 Task: Look for space in Adelphi, United States from 10th July, 2023 to 15th July, 2023 for 7 adults in price range Rs.10000 to Rs.15000. Place can be entire place or shared room with 4 bedrooms having 7 beds and 4 bathrooms. Property type can be house, flat, guest house. Amenities needed are: wifi, TV, free parkinig on premises, gym, breakfast. Booking option can be shelf check-in. Required host language is English.
Action: Mouse moved to (544, 138)
Screenshot: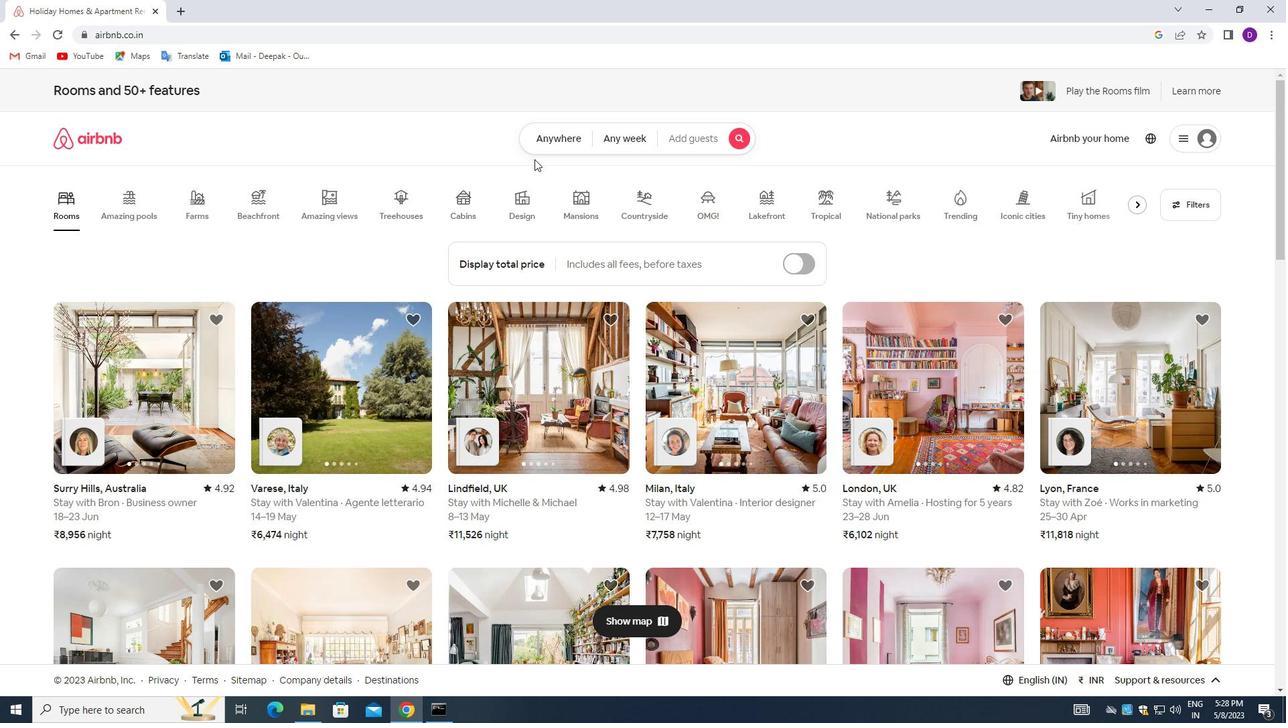 
Action: Mouse pressed left at (544, 138)
Screenshot: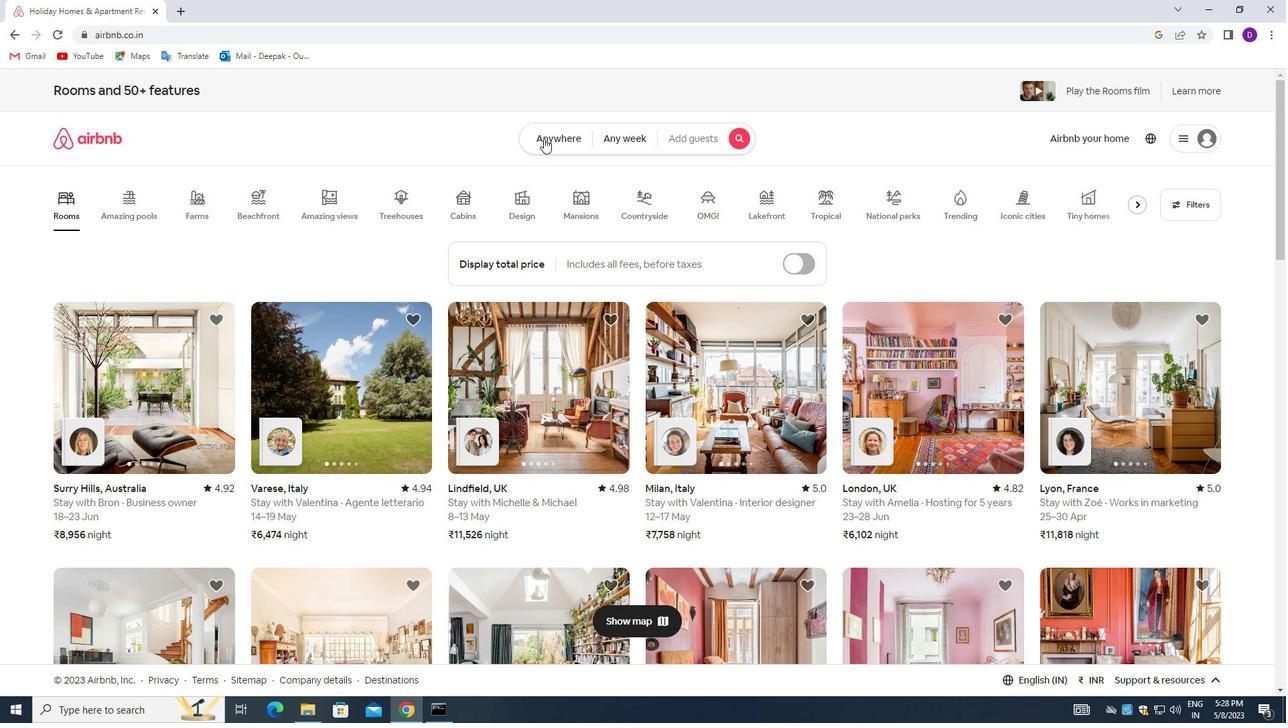 
Action: Mouse moved to (451, 190)
Screenshot: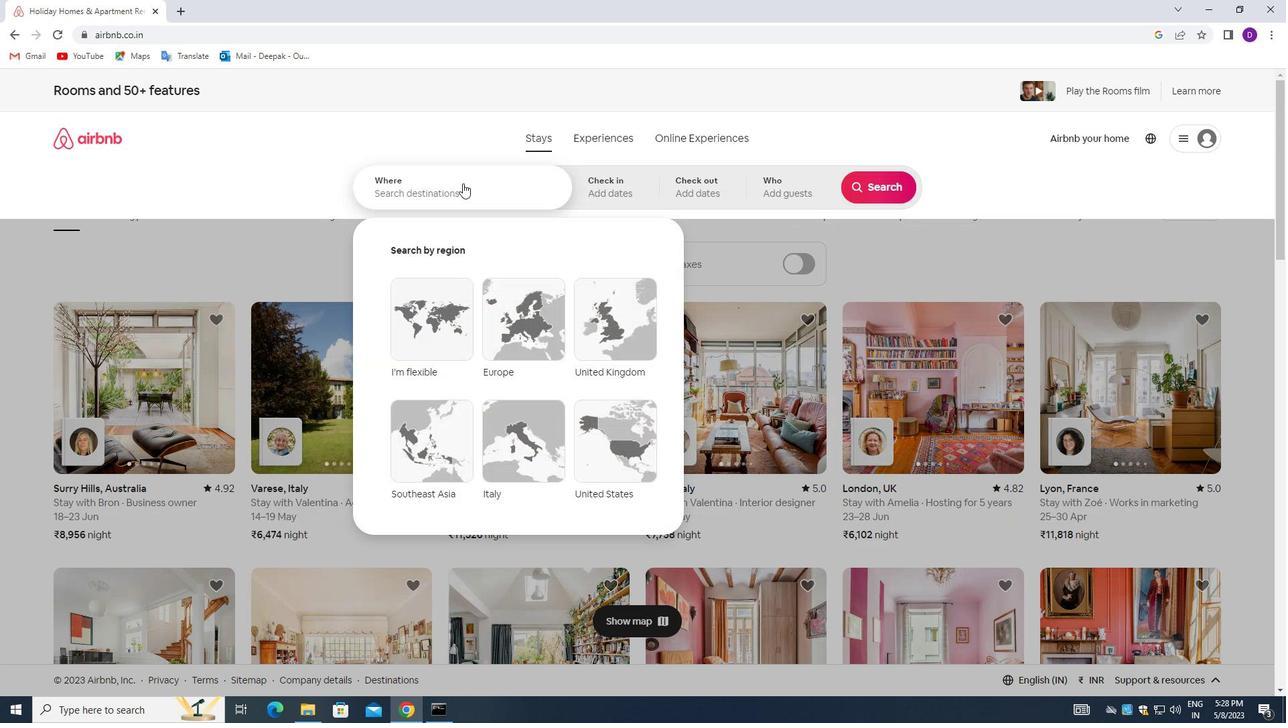 
Action: Mouse pressed left at (451, 190)
Screenshot: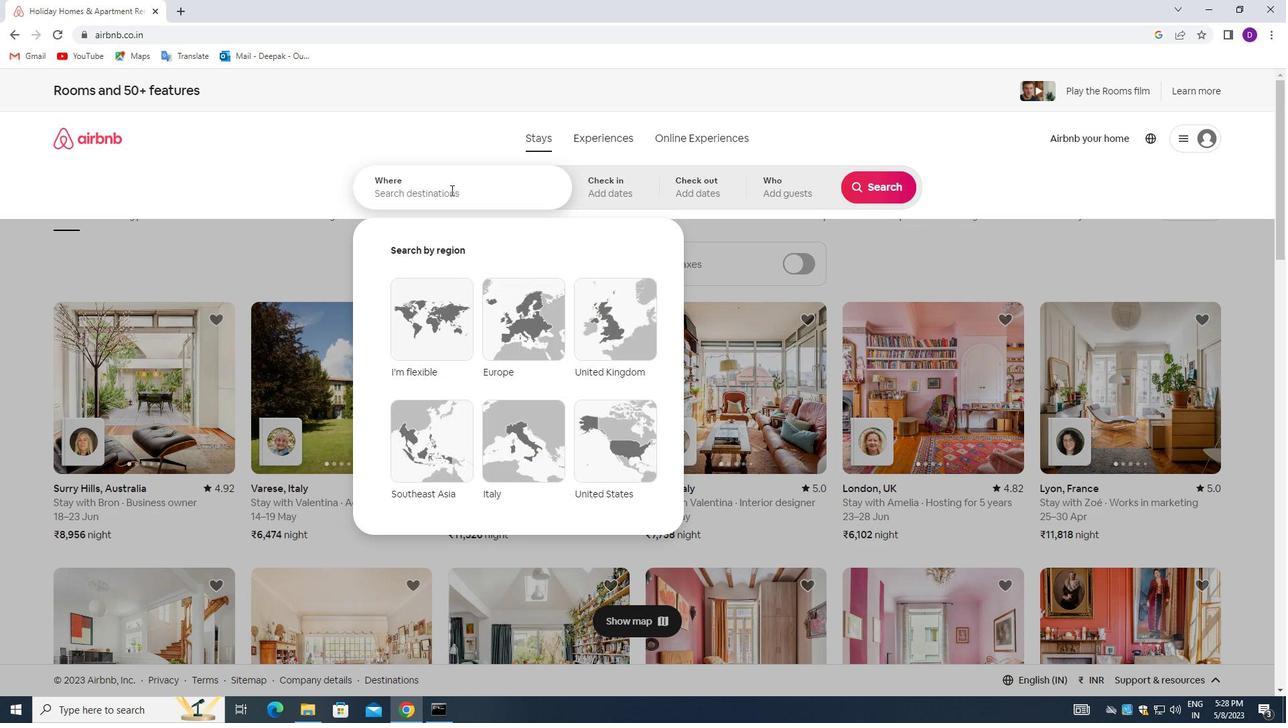 
Action: Mouse moved to (206, 333)
Screenshot: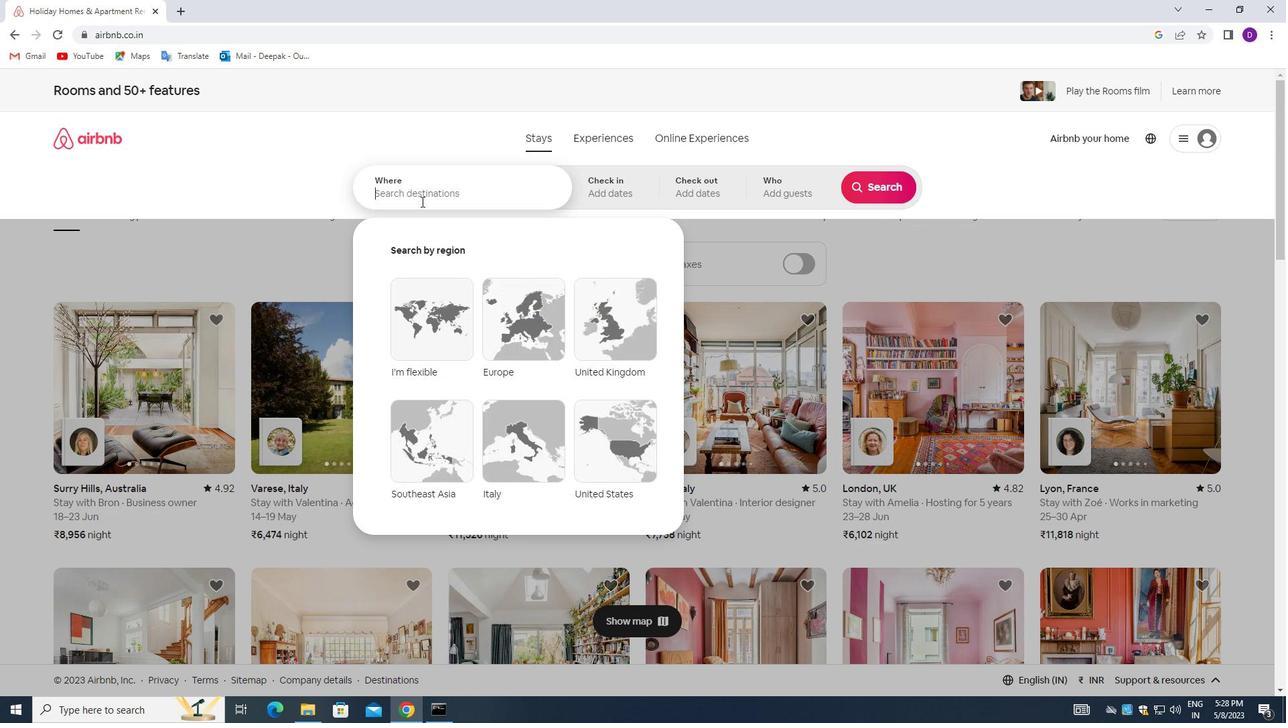 
Action: Key pressed <Key.shift_r>Adelphi,<Key.space><Key.shift>UNITED<Key.space><Key.shift_r>STATES<Key.enter>
Screenshot: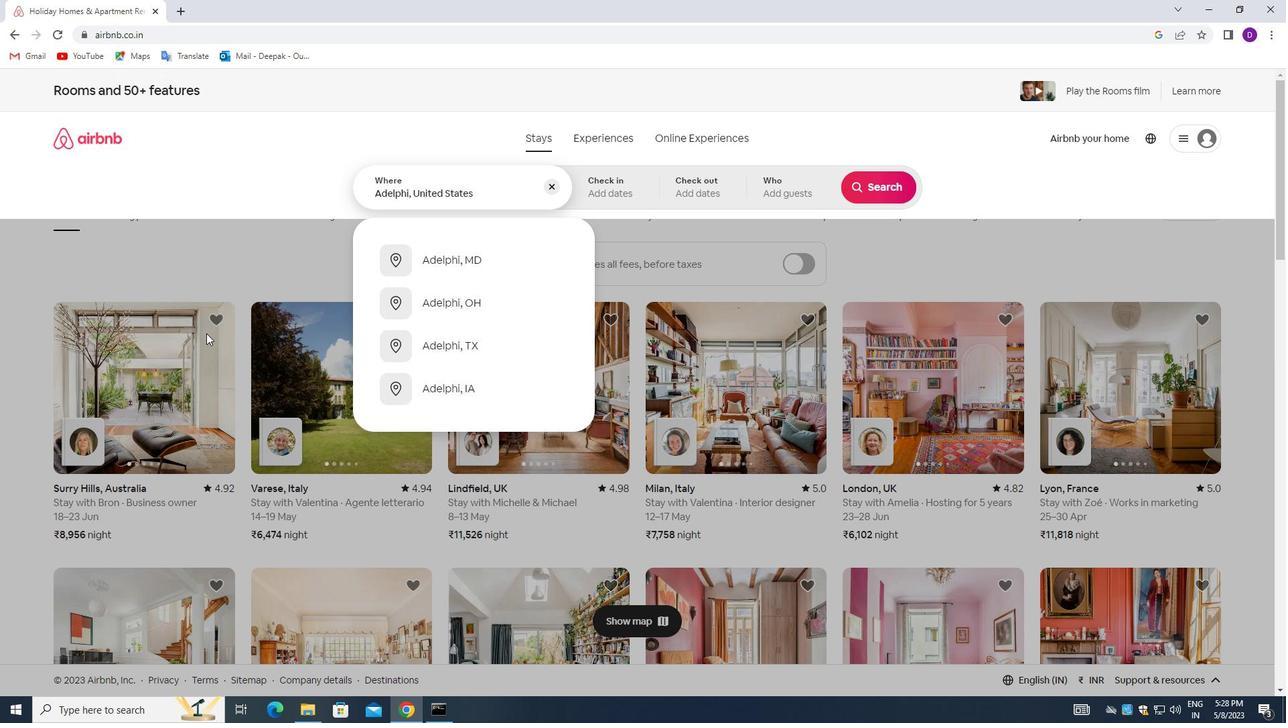 
Action: Mouse moved to (873, 296)
Screenshot: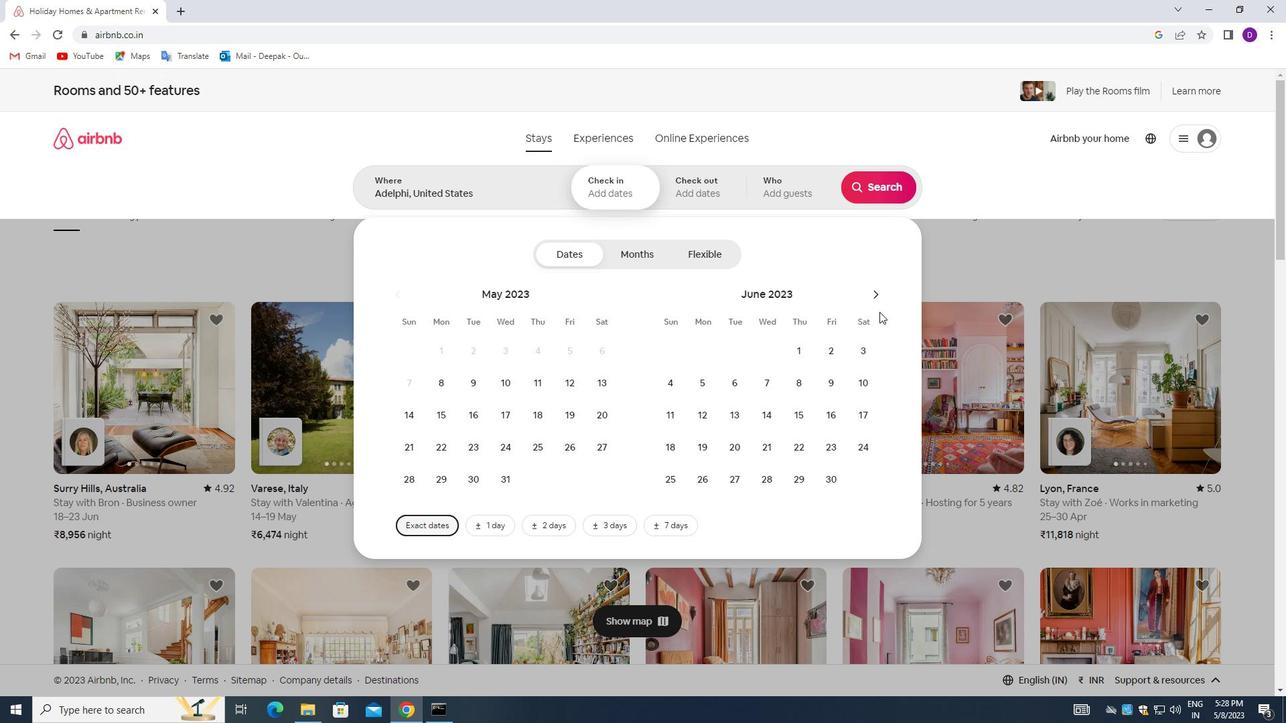 
Action: Mouse pressed left at (873, 296)
Screenshot: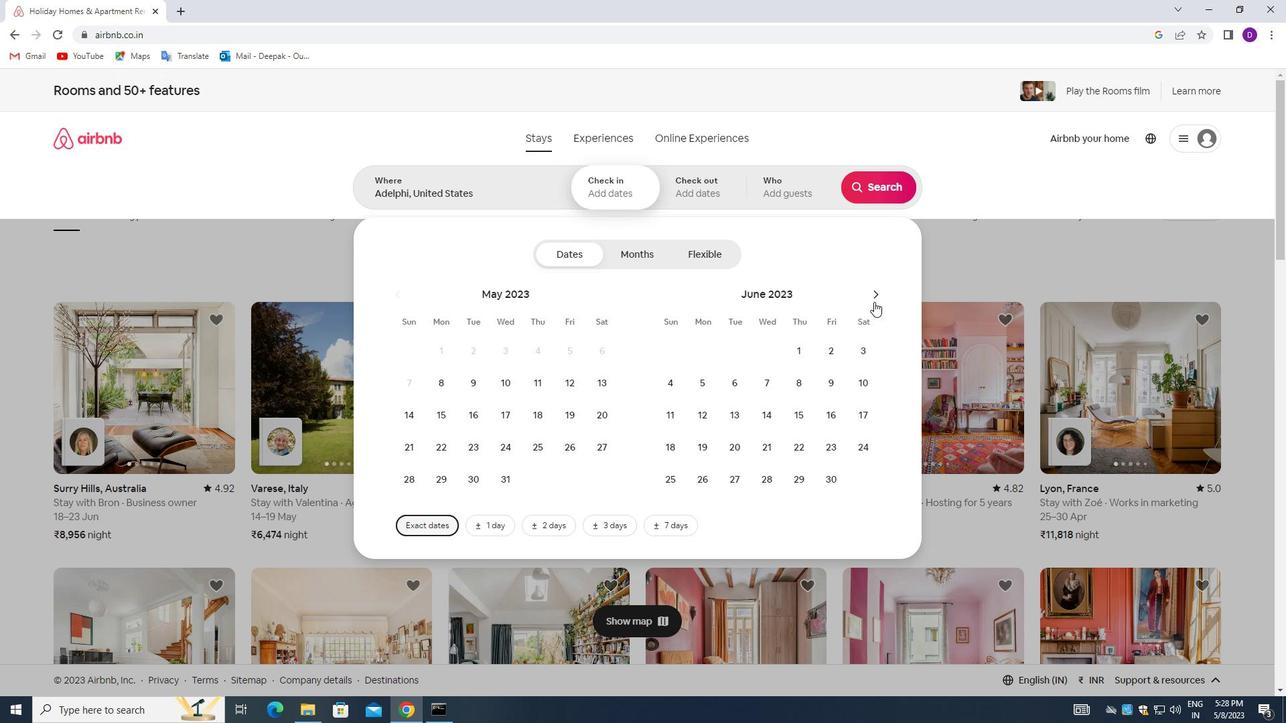 
Action: Mouse moved to (708, 414)
Screenshot: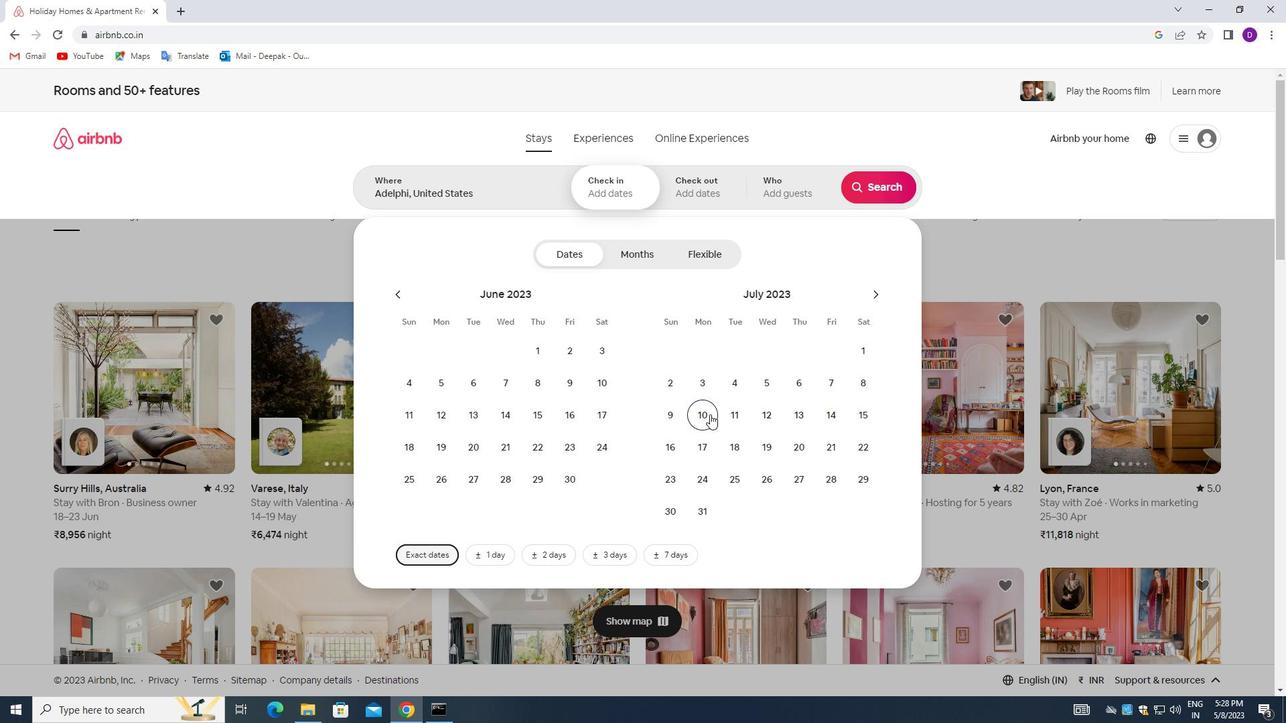 
Action: Mouse pressed left at (708, 414)
Screenshot: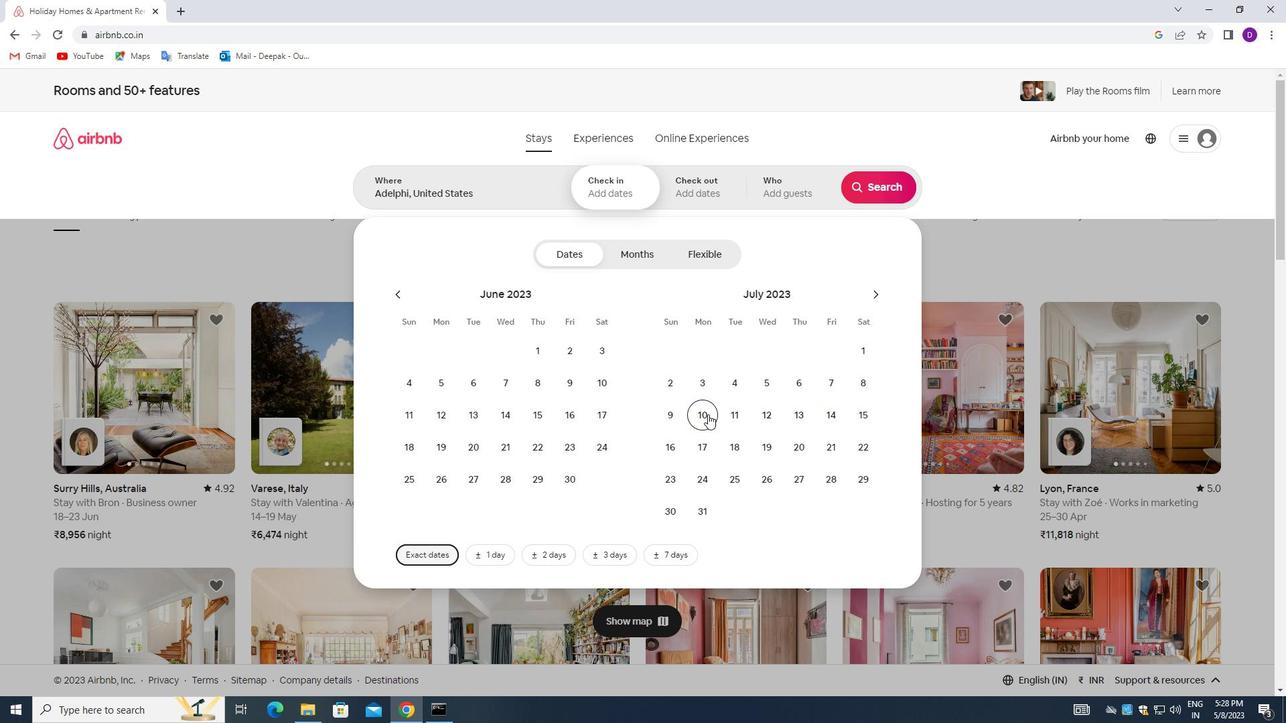 
Action: Mouse moved to (855, 415)
Screenshot: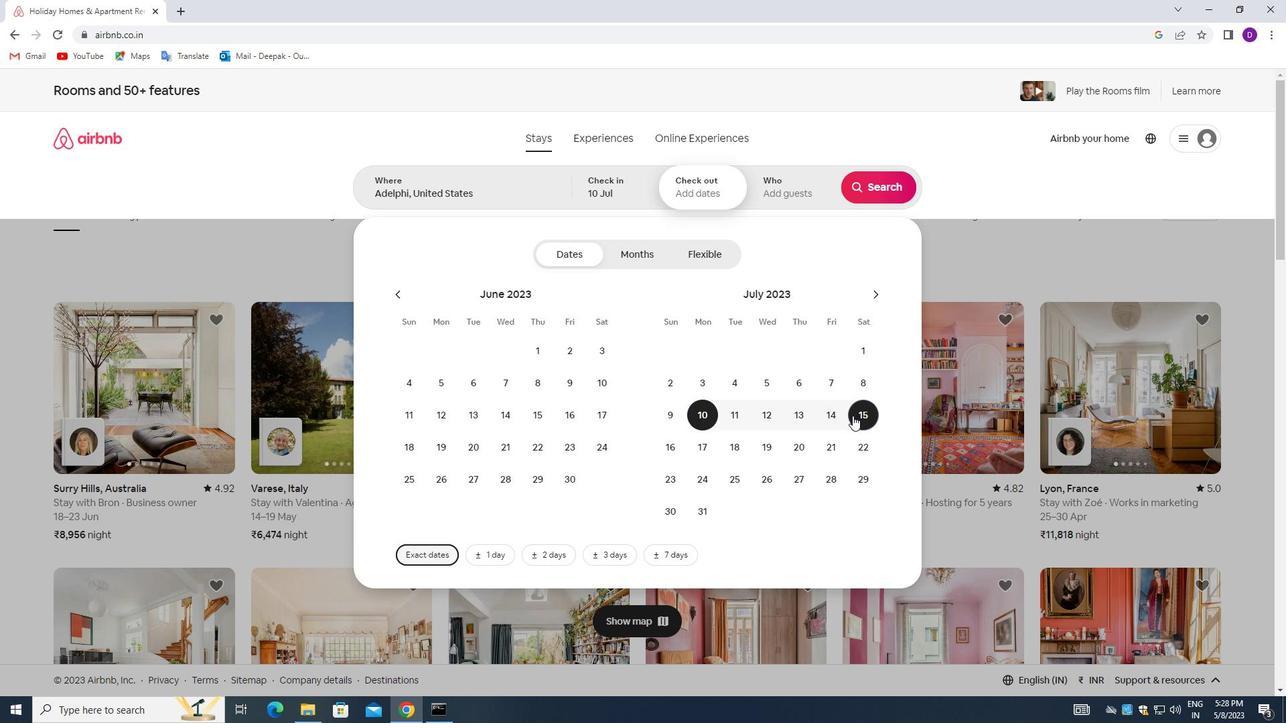 
Action: Mouse pressed left at (855, 415)
Screenshot: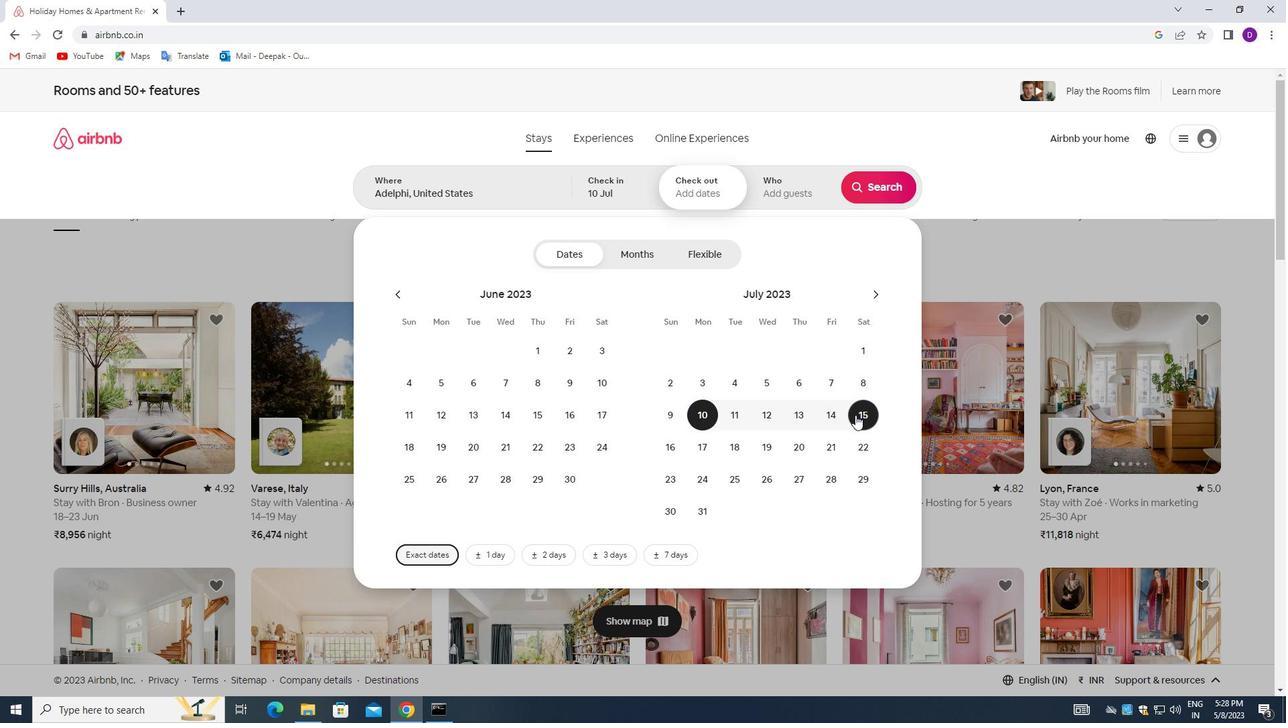 
Action: Mouse moved to (783, 195)
Screenshot: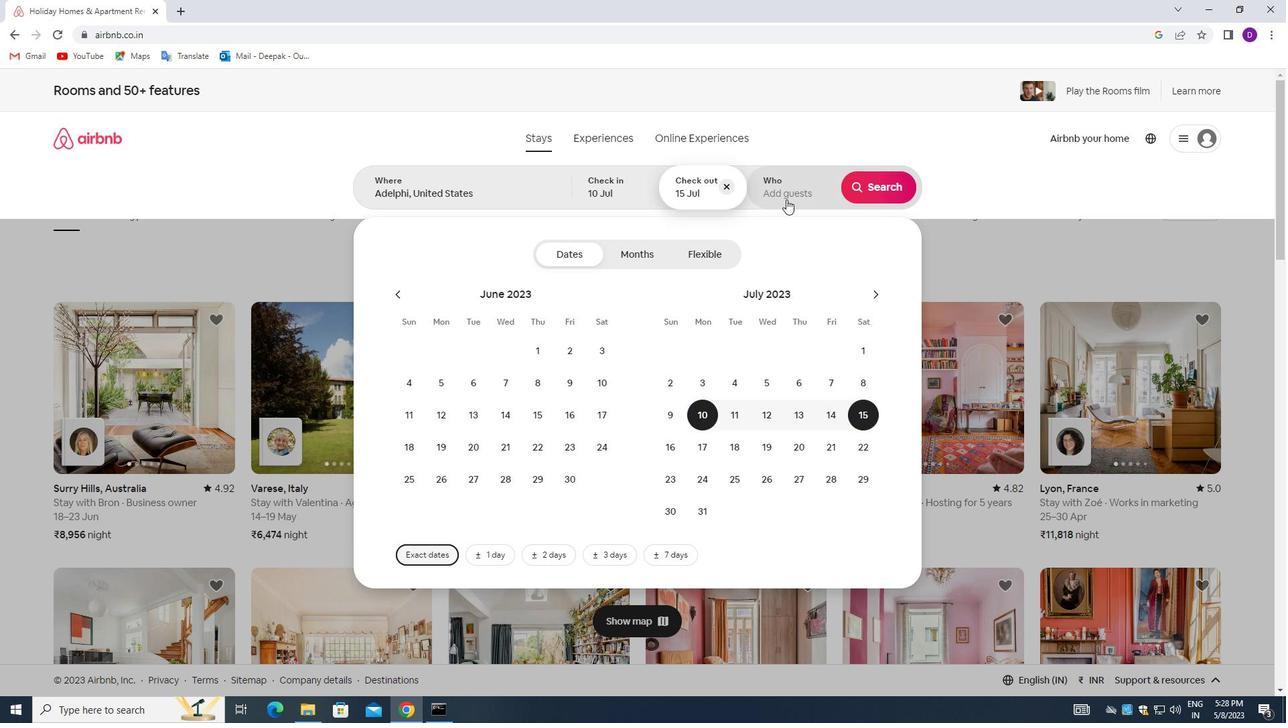 
Action: Mouse pressed left at (783, 195)
Screenshot: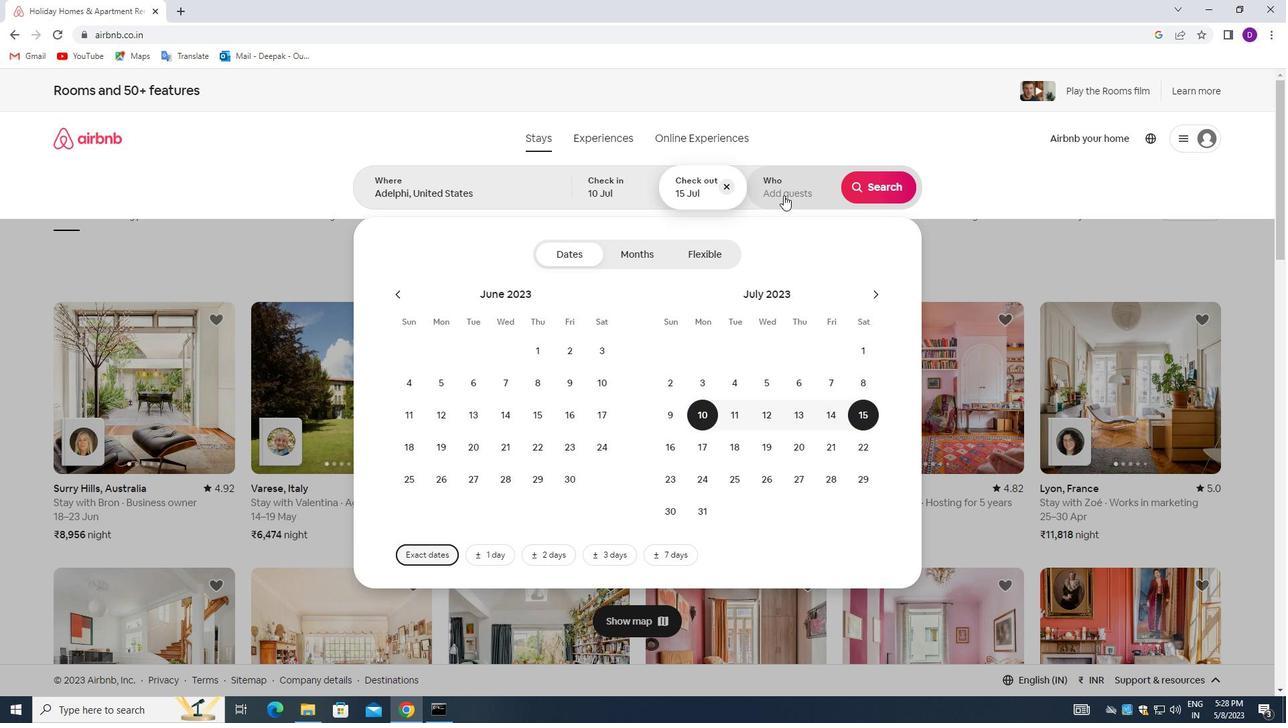 
Action: Mouse moved to (881, 265)
Screenshot: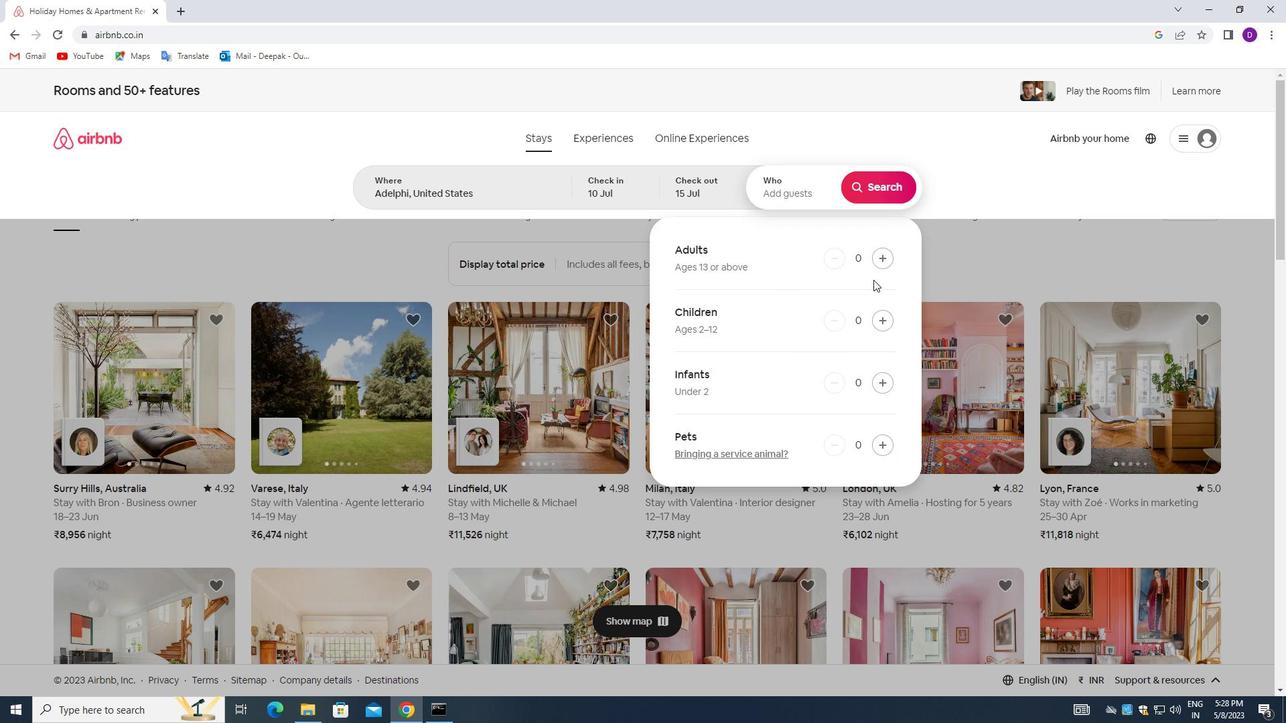 
Action: Mouse pressed left at (881, 265)
Screenshot: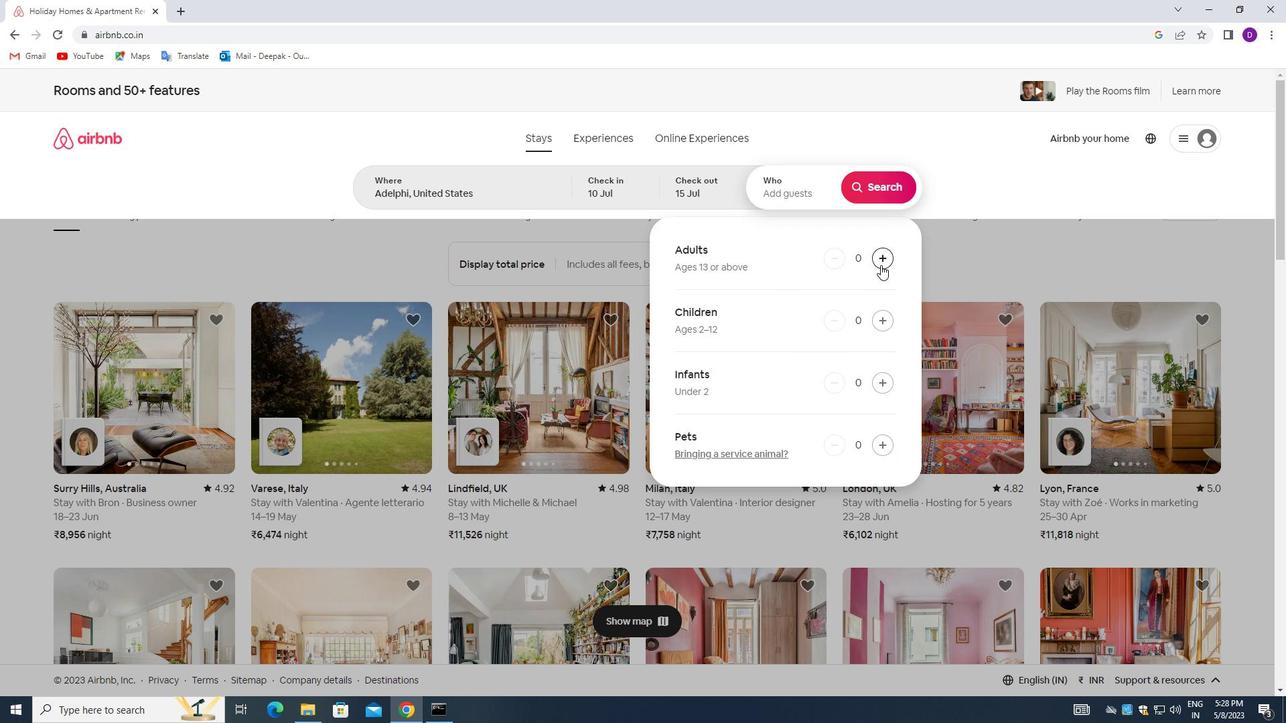 
Action: Mouse pressed left at (881, 265)
Screenshot: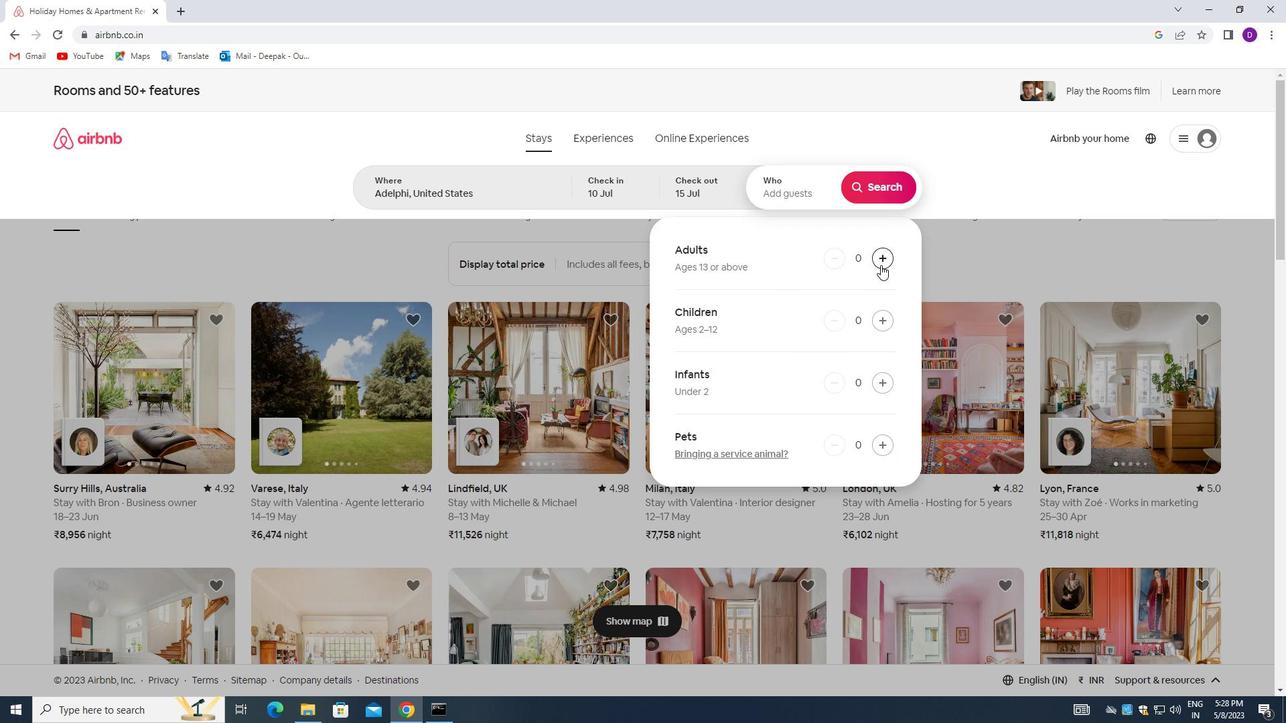 
Action: Mouse pressed left at (881, 265)
Screenshot: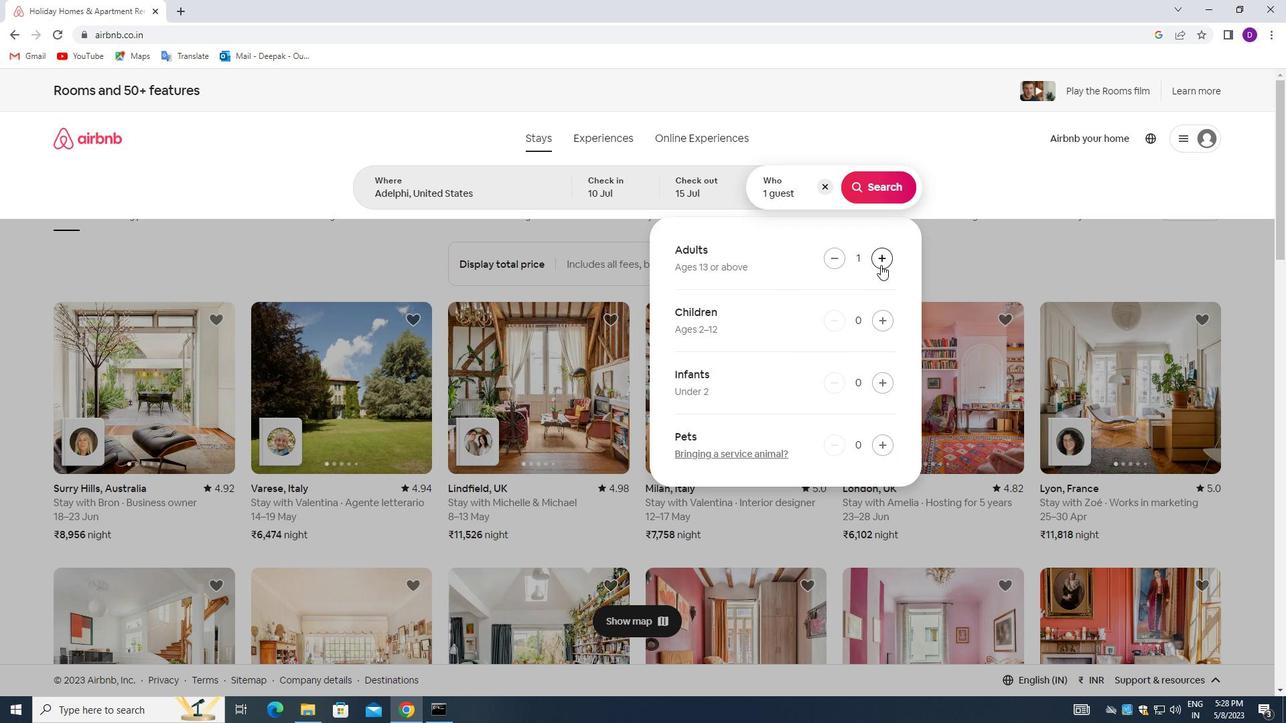 
Action: Mouse pressed left at (881, 265)
Screenshot: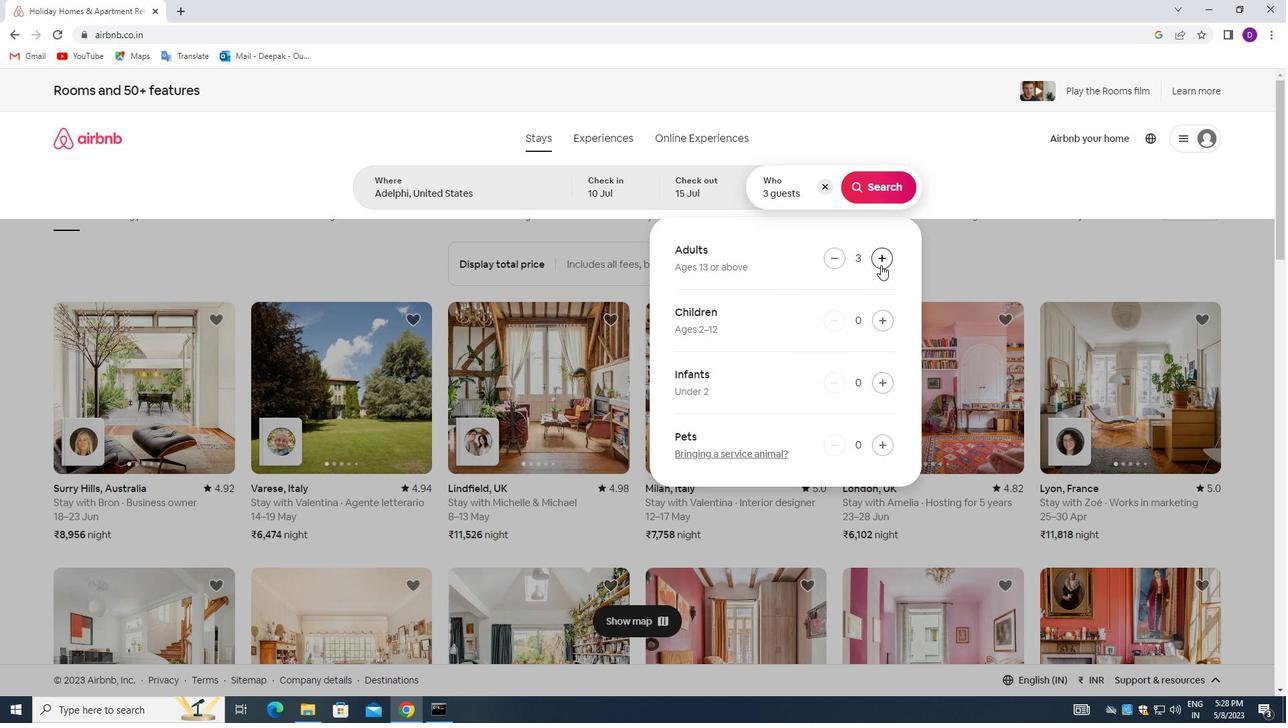 
Action: Mouse pressed left at (881, 265)
Screenshot: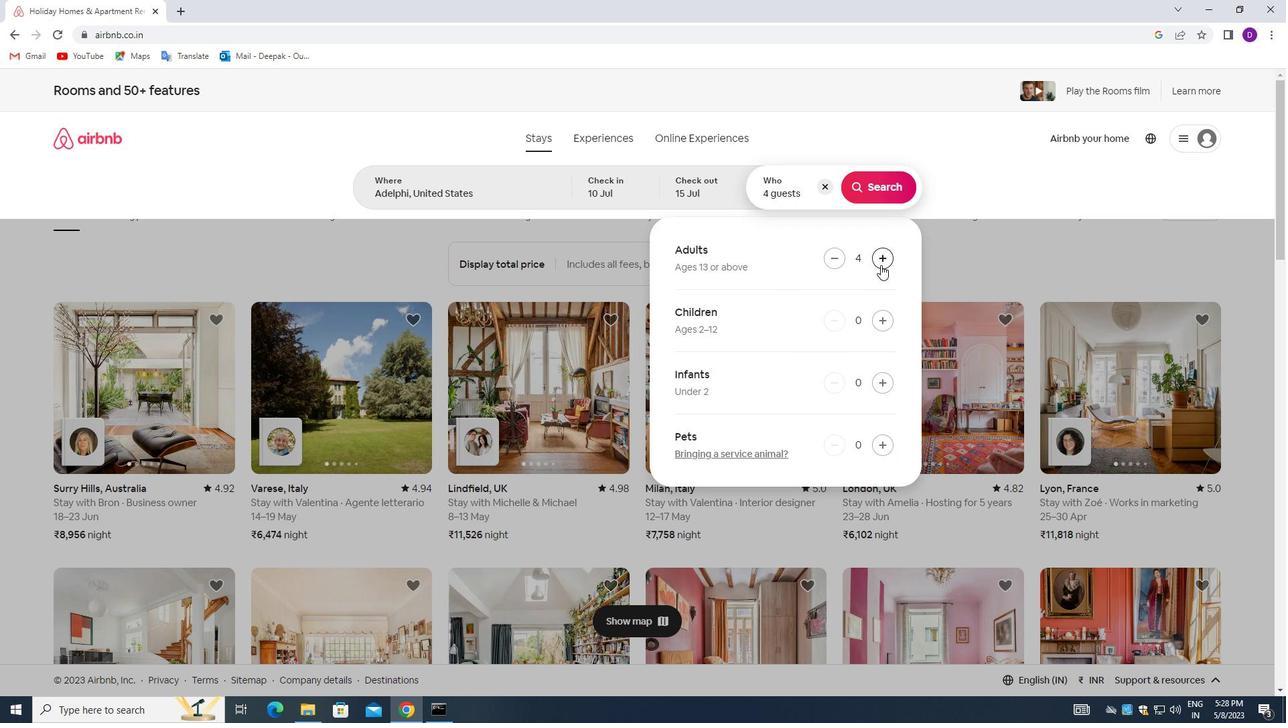 
Action: Mouse pressed left at (881, 265)
Screenshot: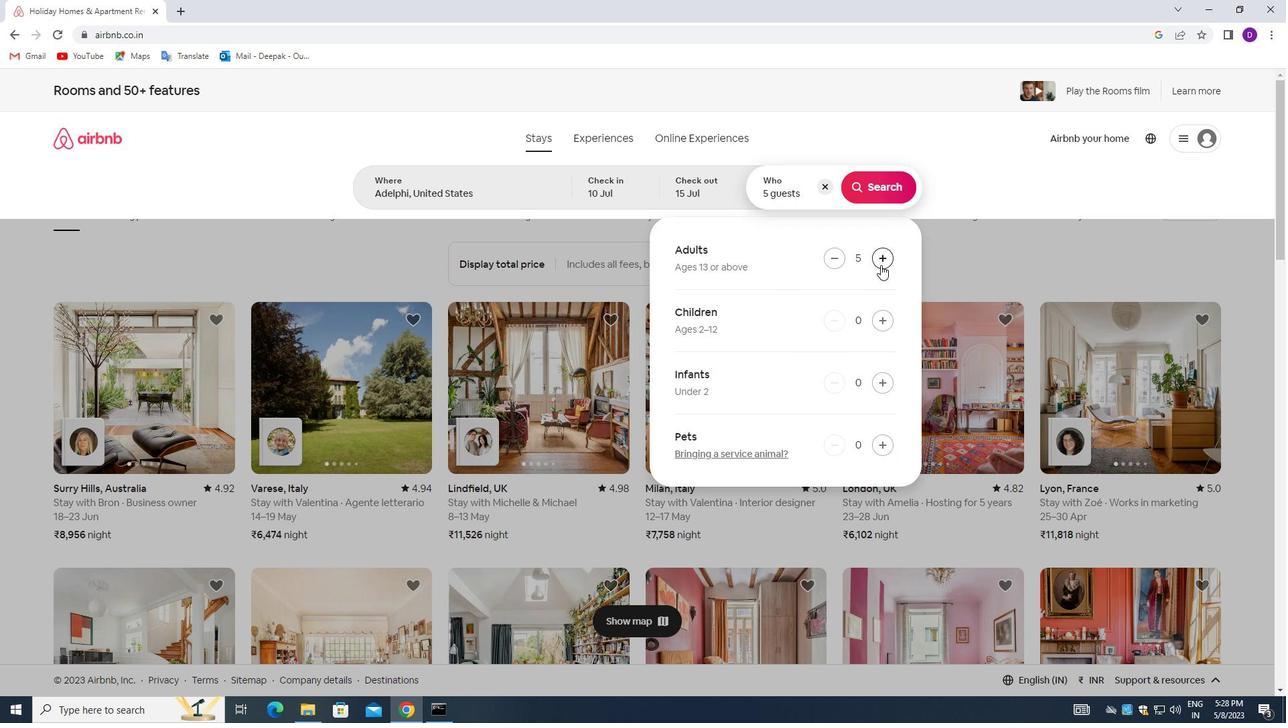 
Action: Mouse pressed left at (881, 265)
Screenshot: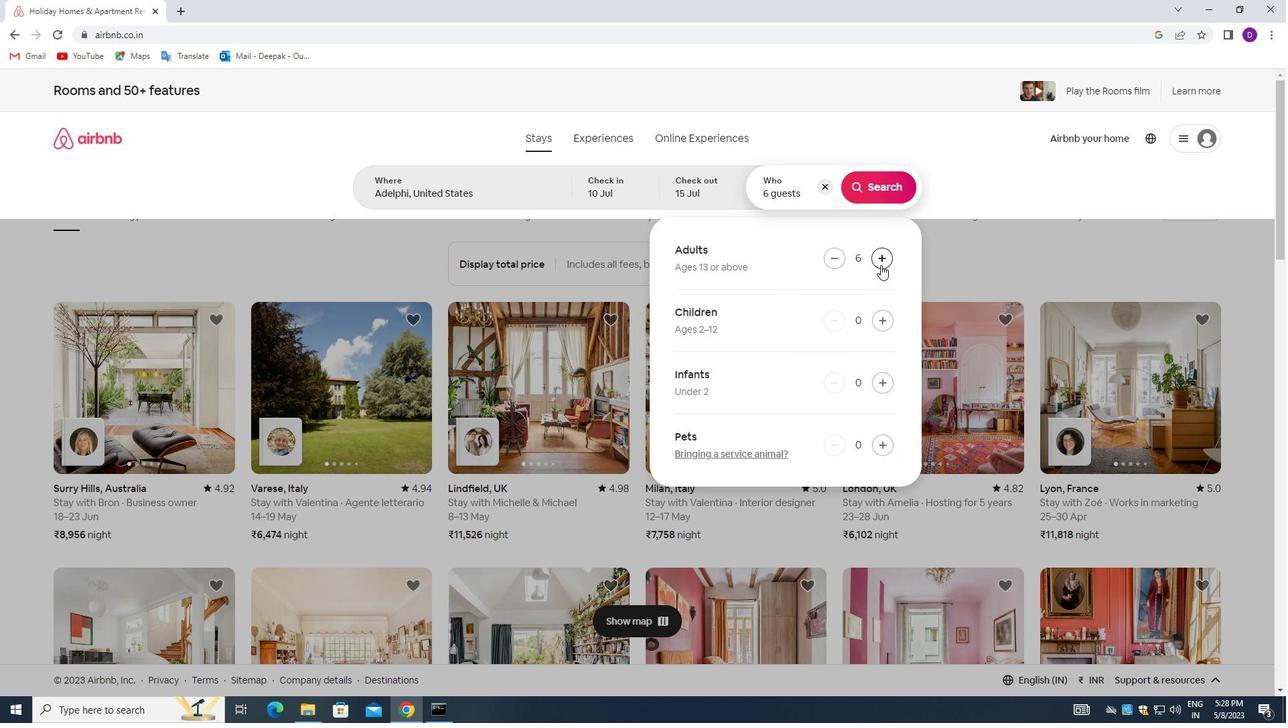 
Action: Mouse moved to (877, 180)
Screenshot: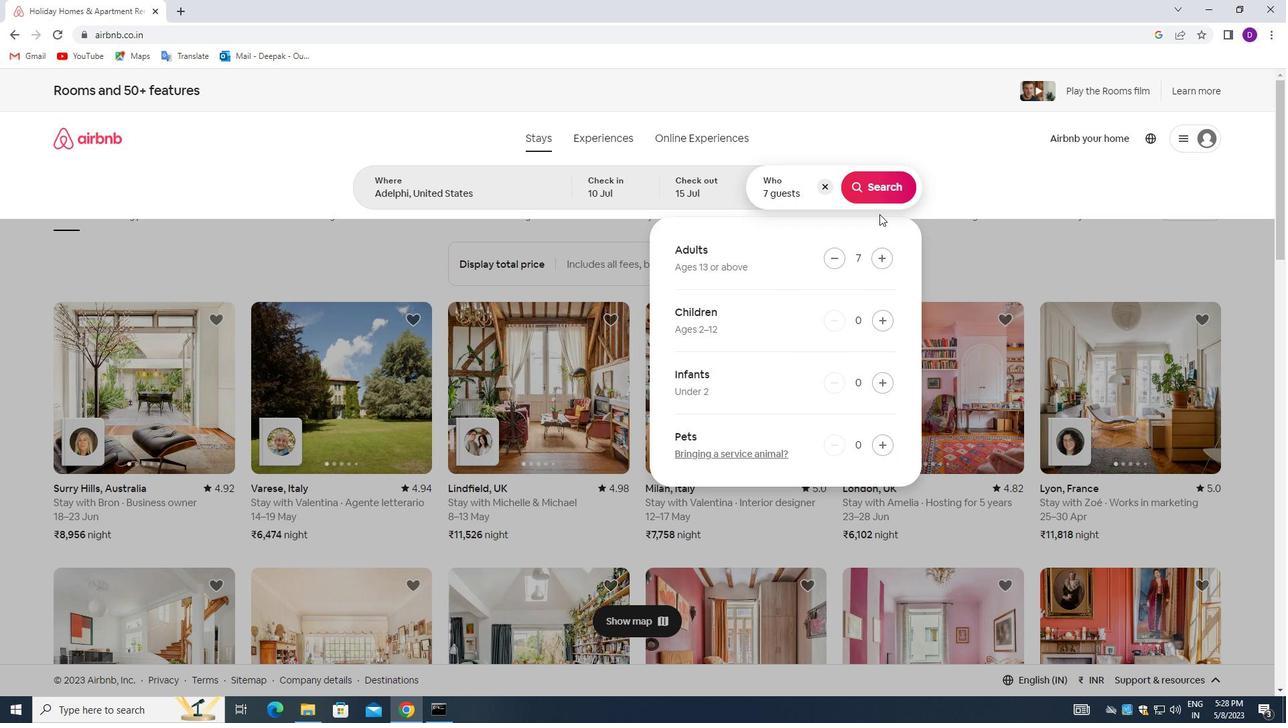 
Action: Mouse pressed left at (877, 180)
Screenshot: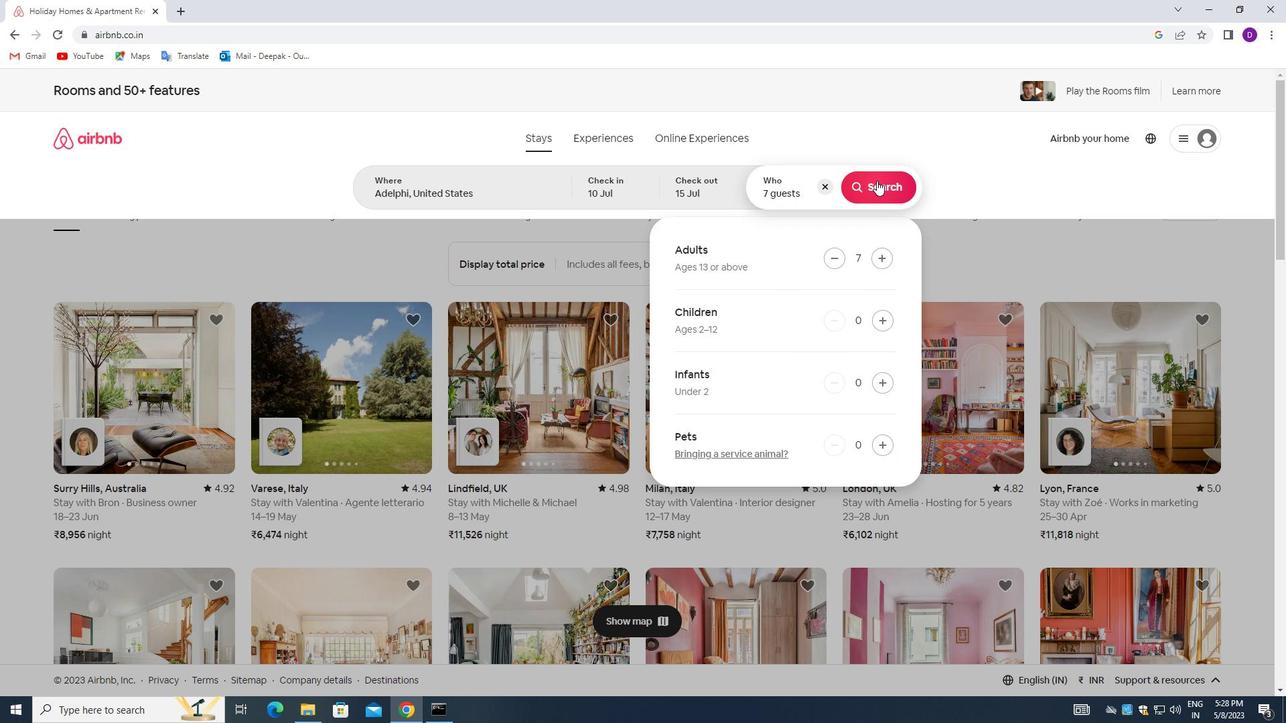 
Action: Mouse moved to (1219, 146)
Screenshot: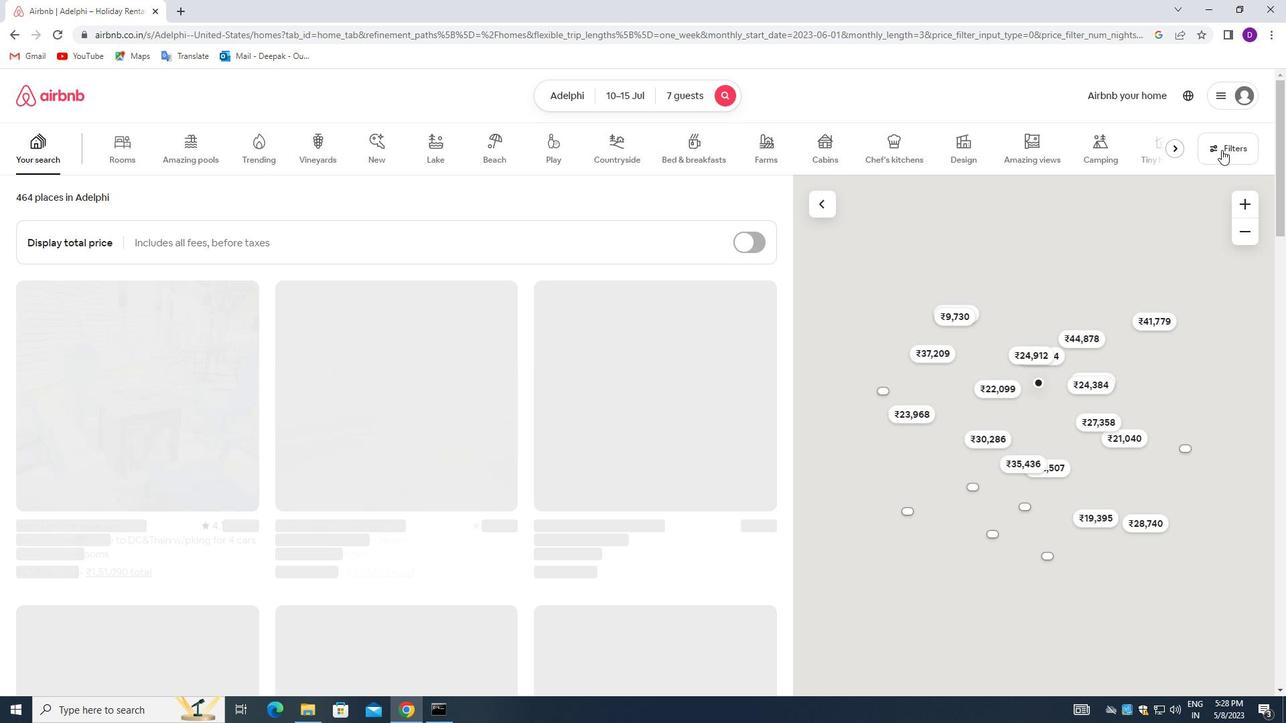 
Action: Mouse pressed left at (1219, 146)
Screenshot: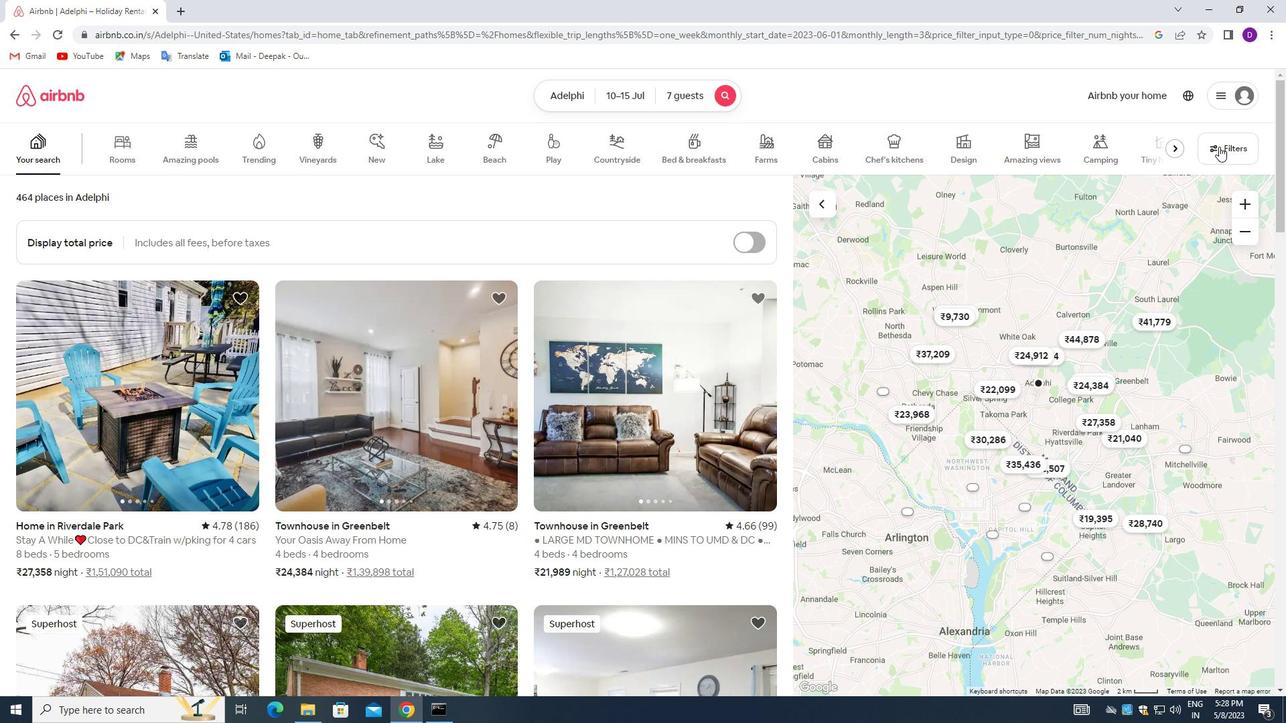 
Action: Mouse moved to (463, 479)
Screenshot: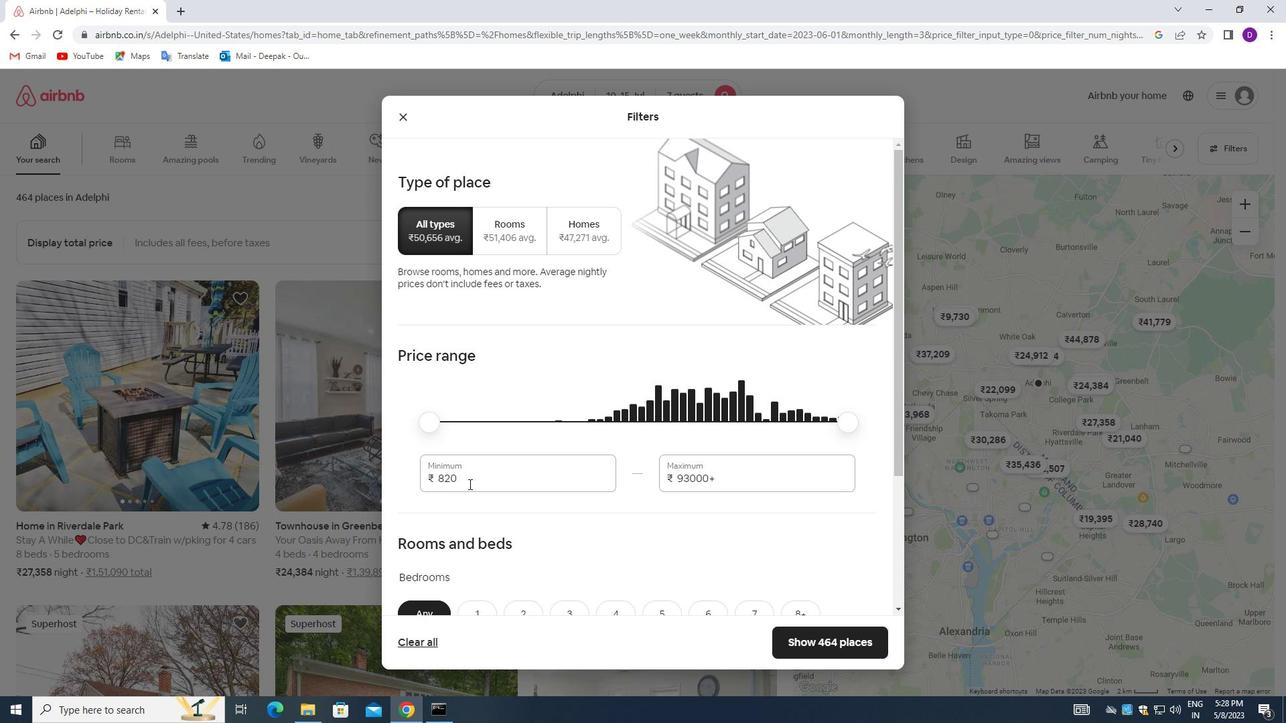 
Action: Mouse pressed left at (463, 479)
Screenshot: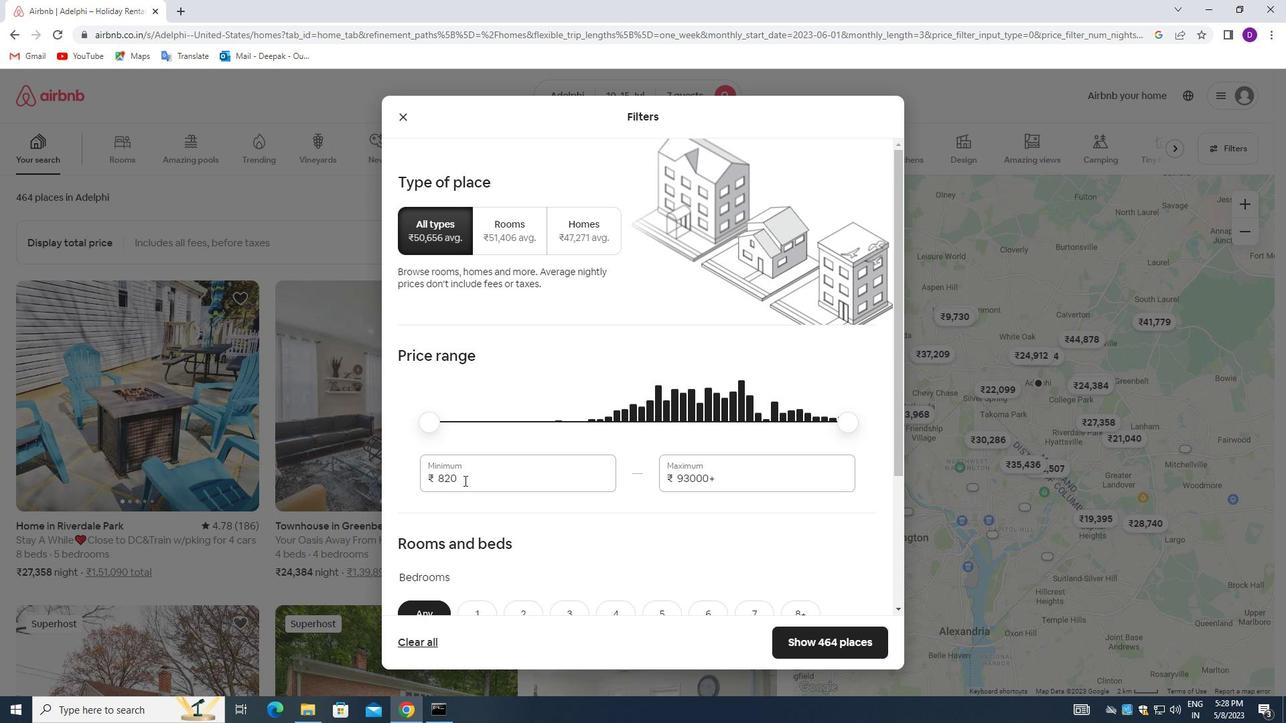 
Action: Mouse pressed left at (463, 479)
Screenshot: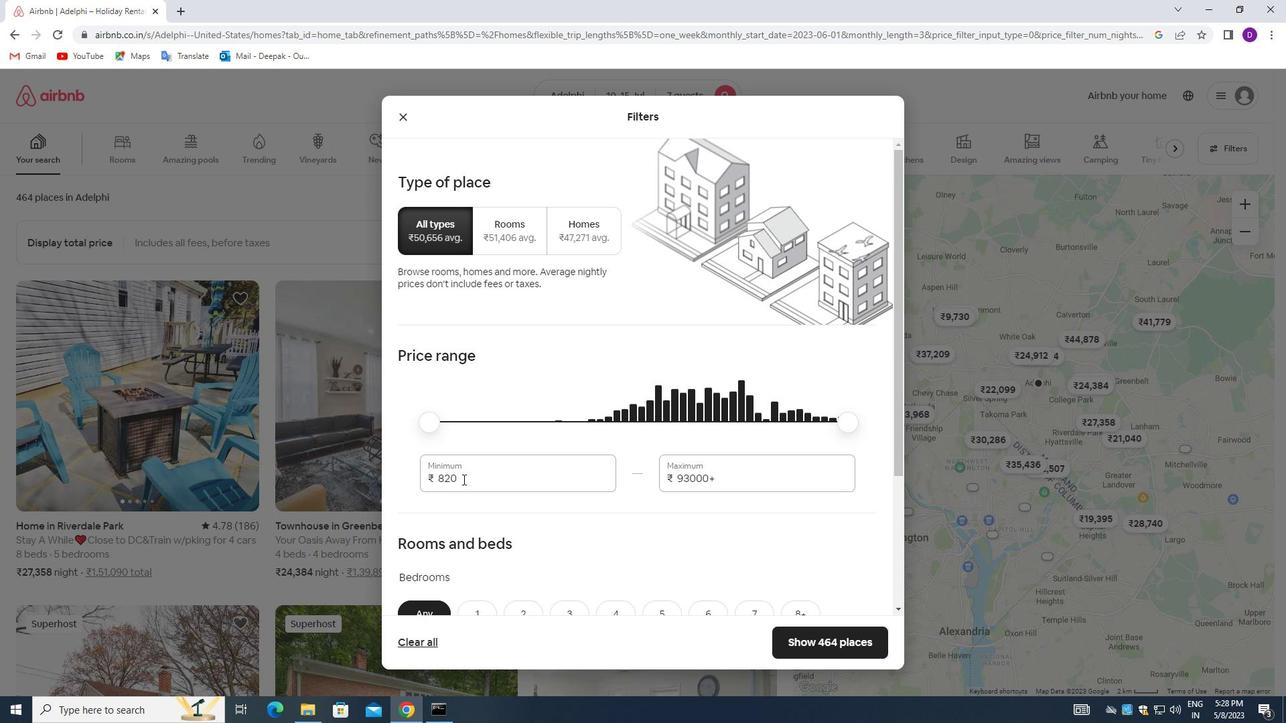 
Action: Key pressed 10000<Key.tab>15000
Screenshot: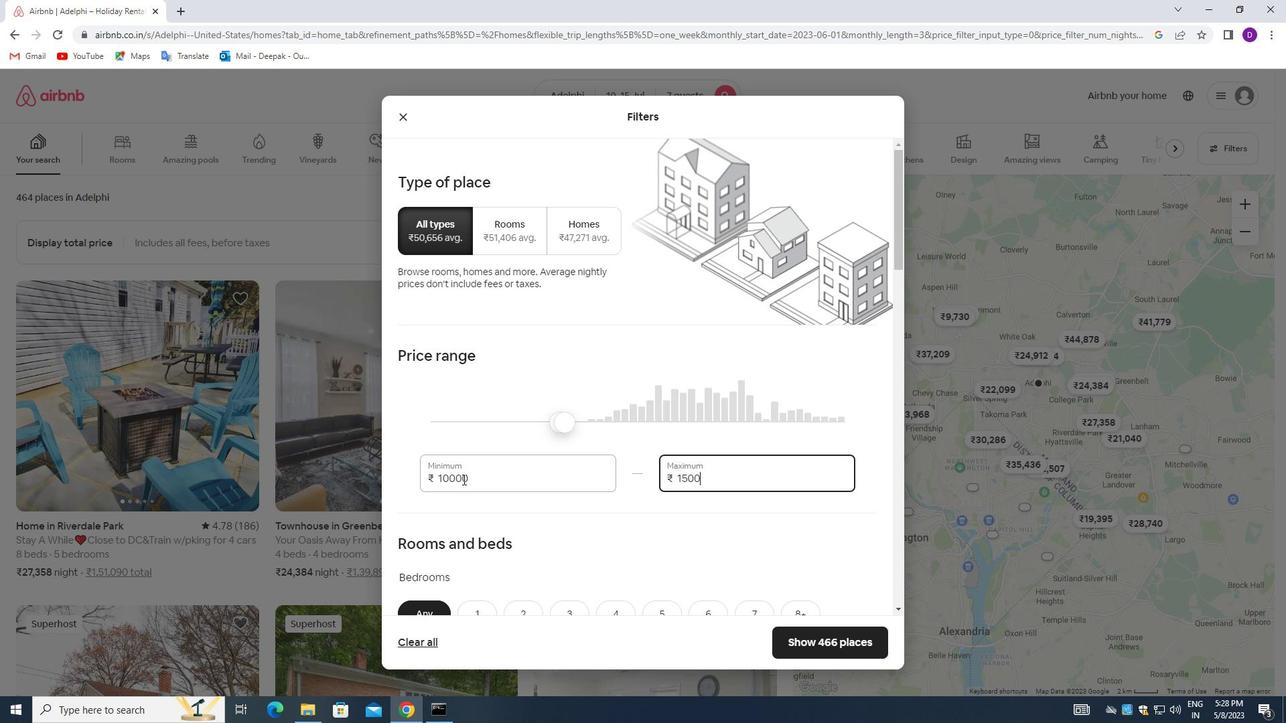 
Action: Mouse moved to (634, 524)
Screenshot: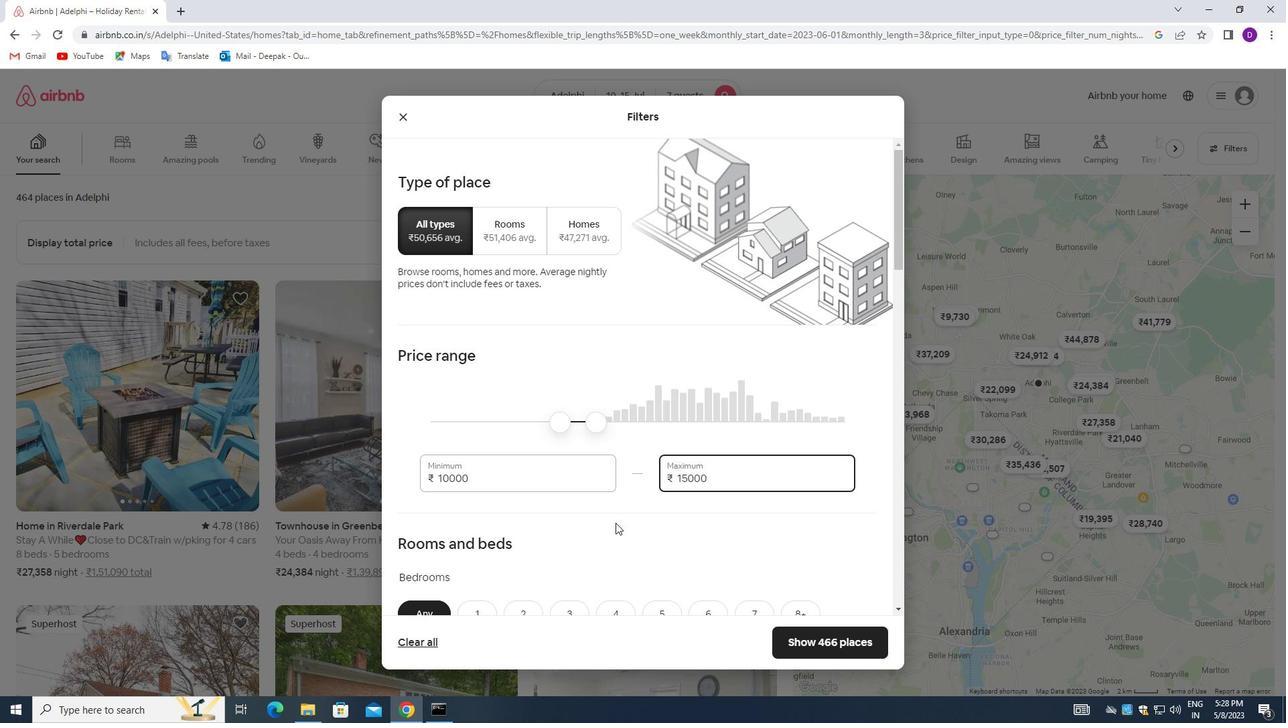 
Action: Mouse scrolled (634, 524) with delta (0, 0)
Screenshot: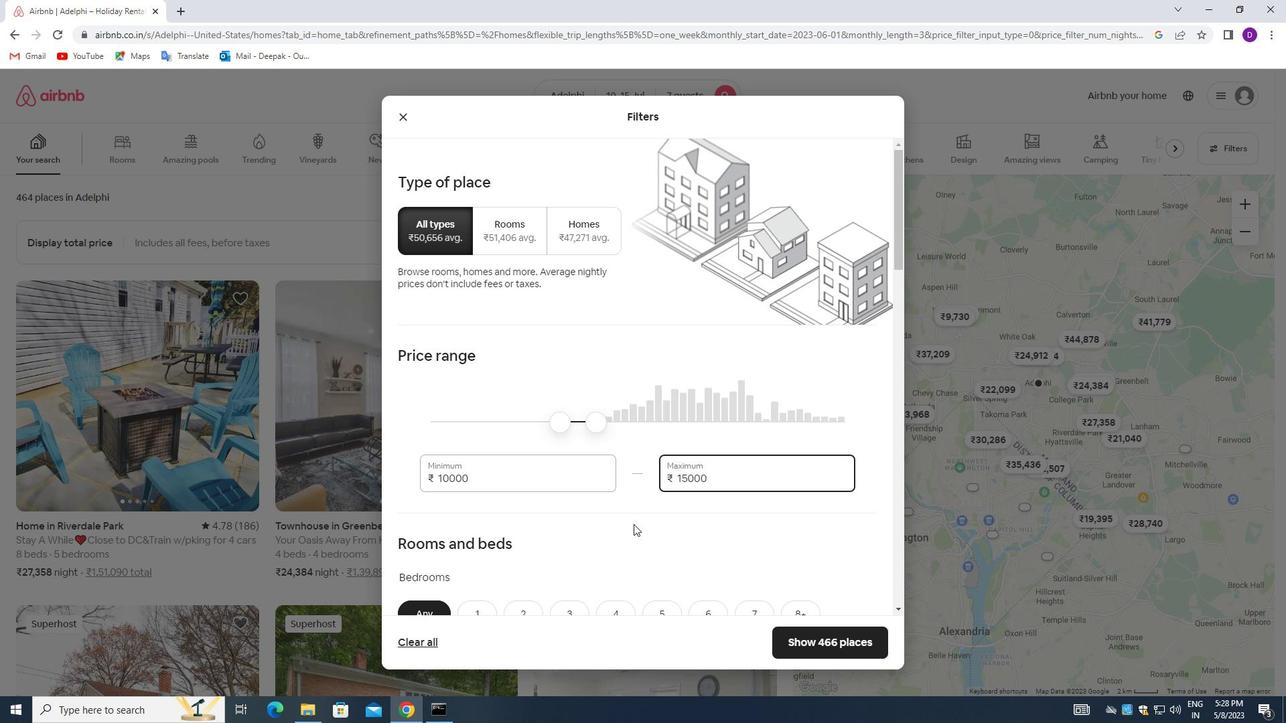 
Action: Mouse scrolled (634, 524) with delta (0, 0)
Screenshot: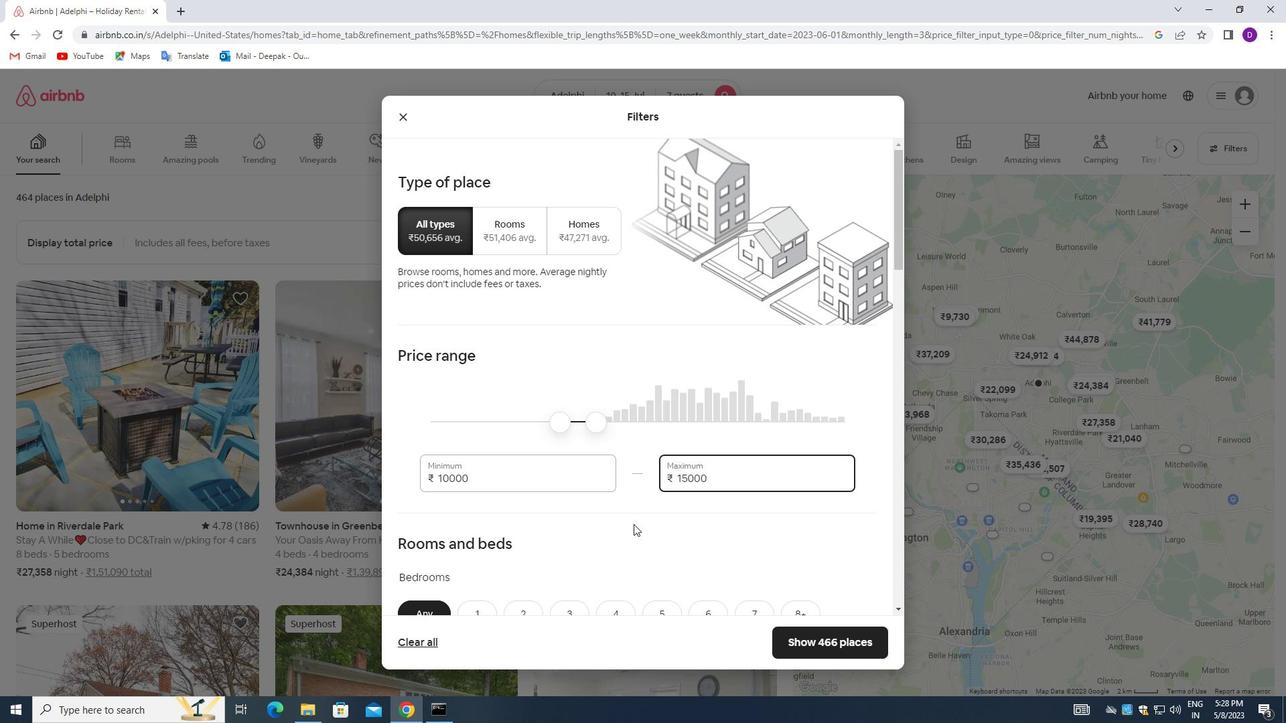 
Action: Mouse moved to (630, 452)
Screenshot: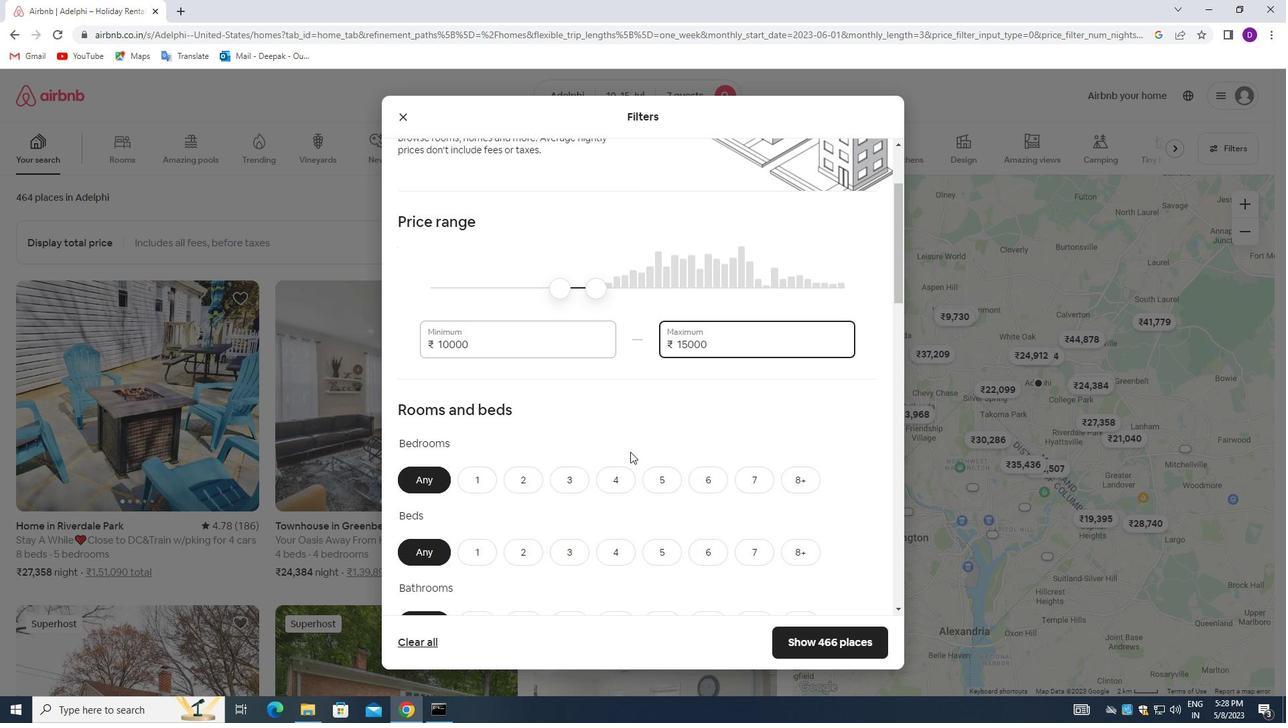 
Action: Mouse scrolled (630, 451) with delta (0, 0)
Screenshot: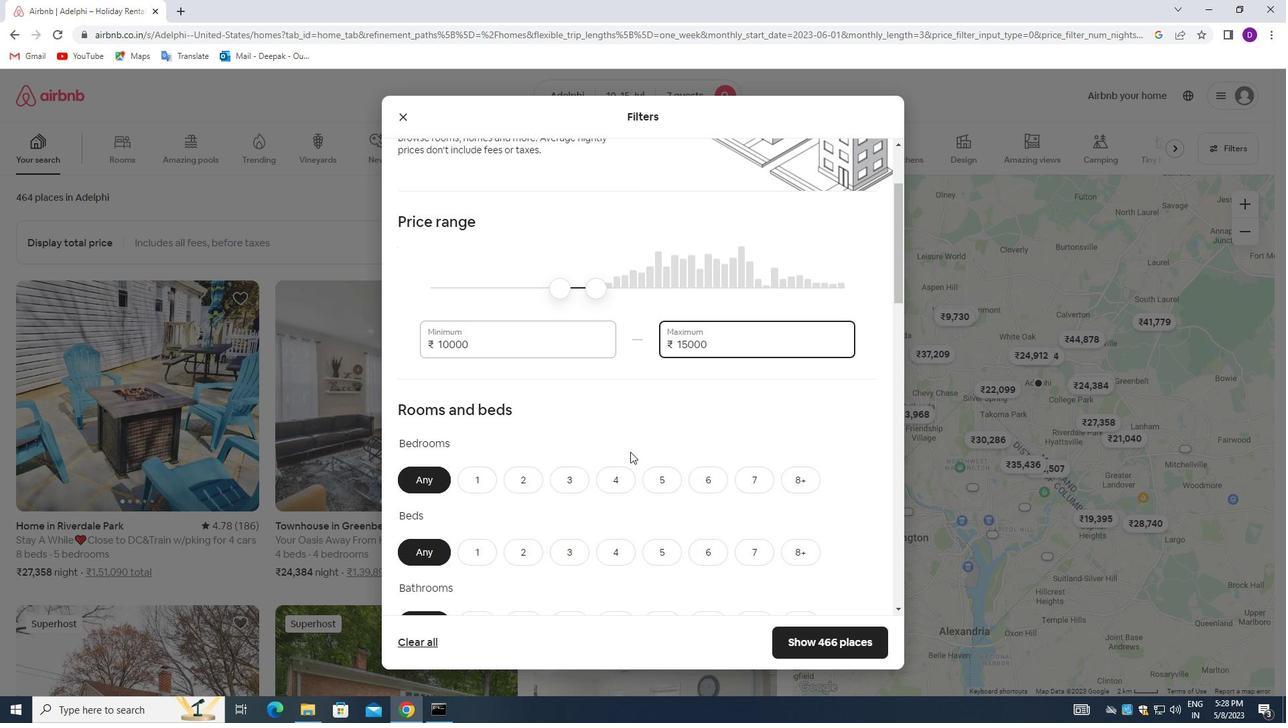 
Action: Mouse scrolled (630, 451) with delta (0, 0)
Screenshot: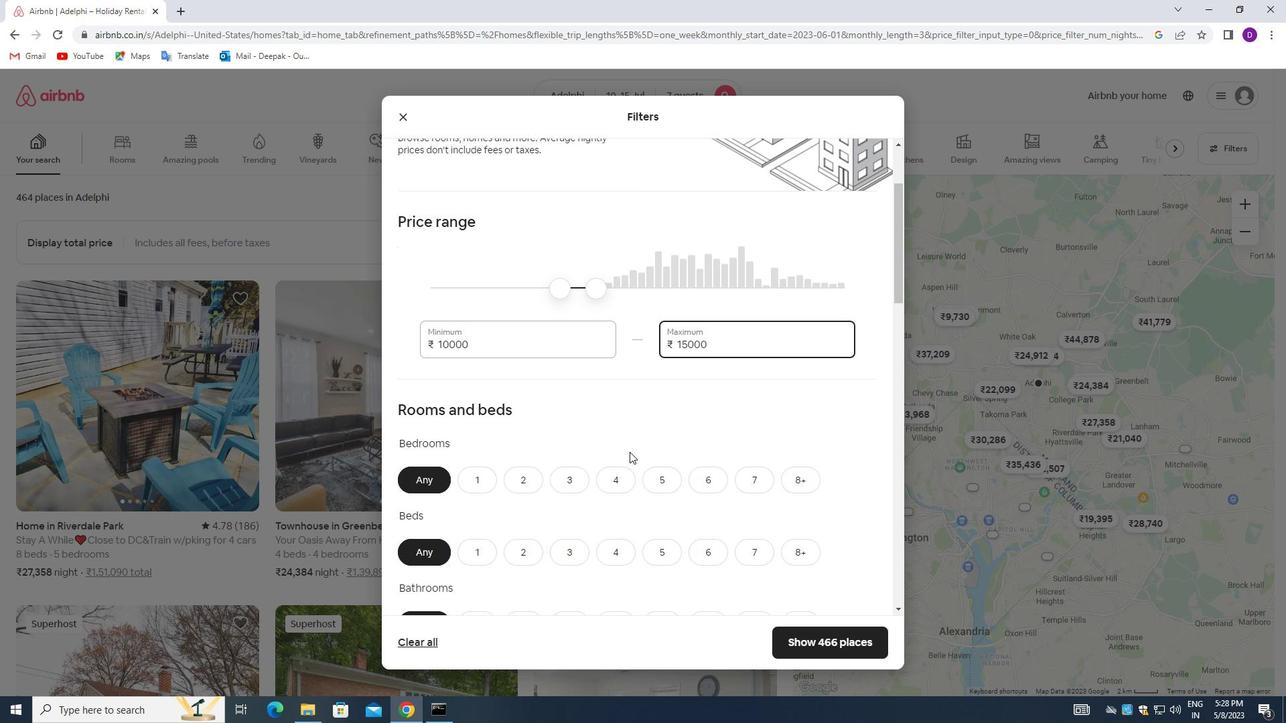 
Action: Mouse scrolled (630, 451) with delta (0, 0)
Screenshot: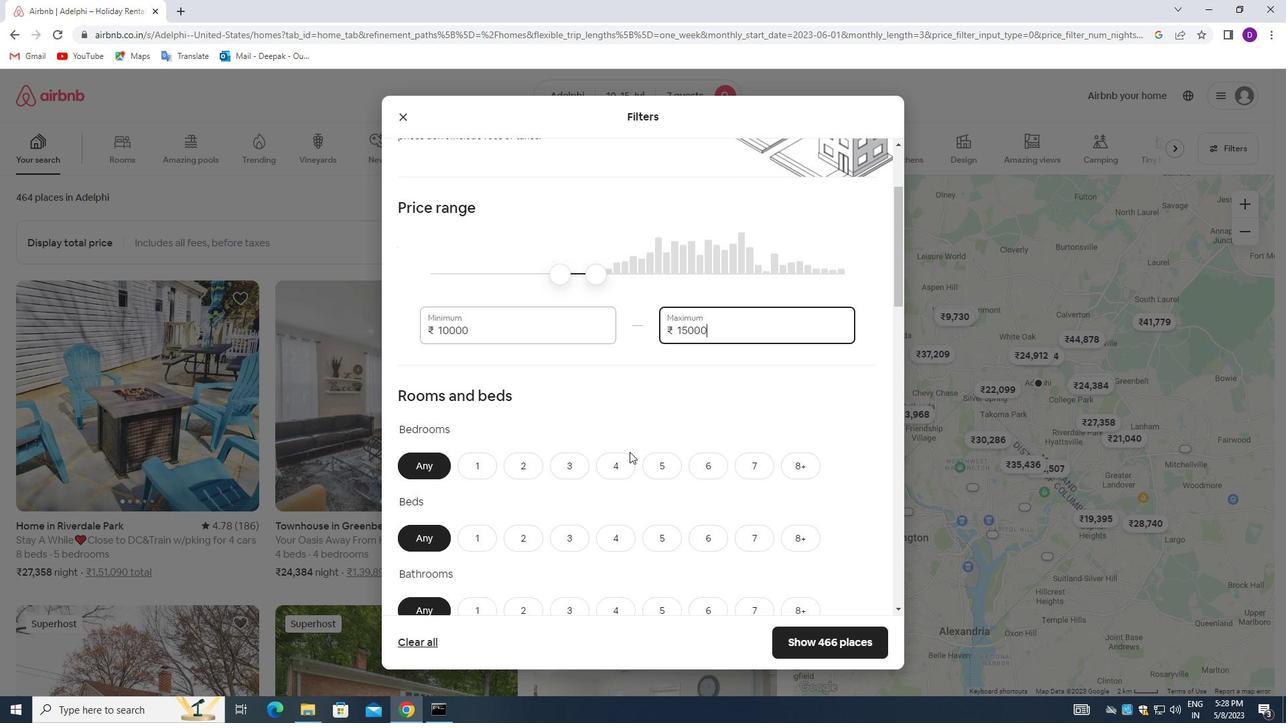 
Action: Mouse moved to (611, 281)
Screenshot: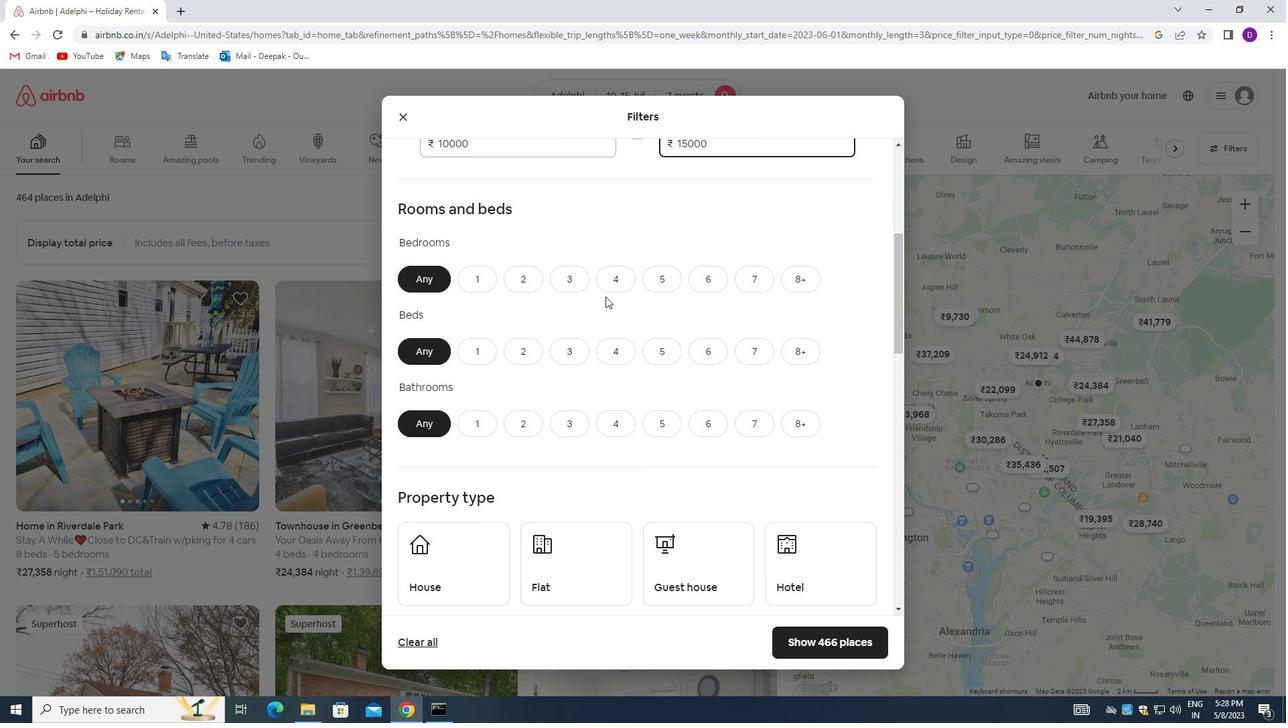 
Action: Mouse pressed left at (611, 281)
Screenshot: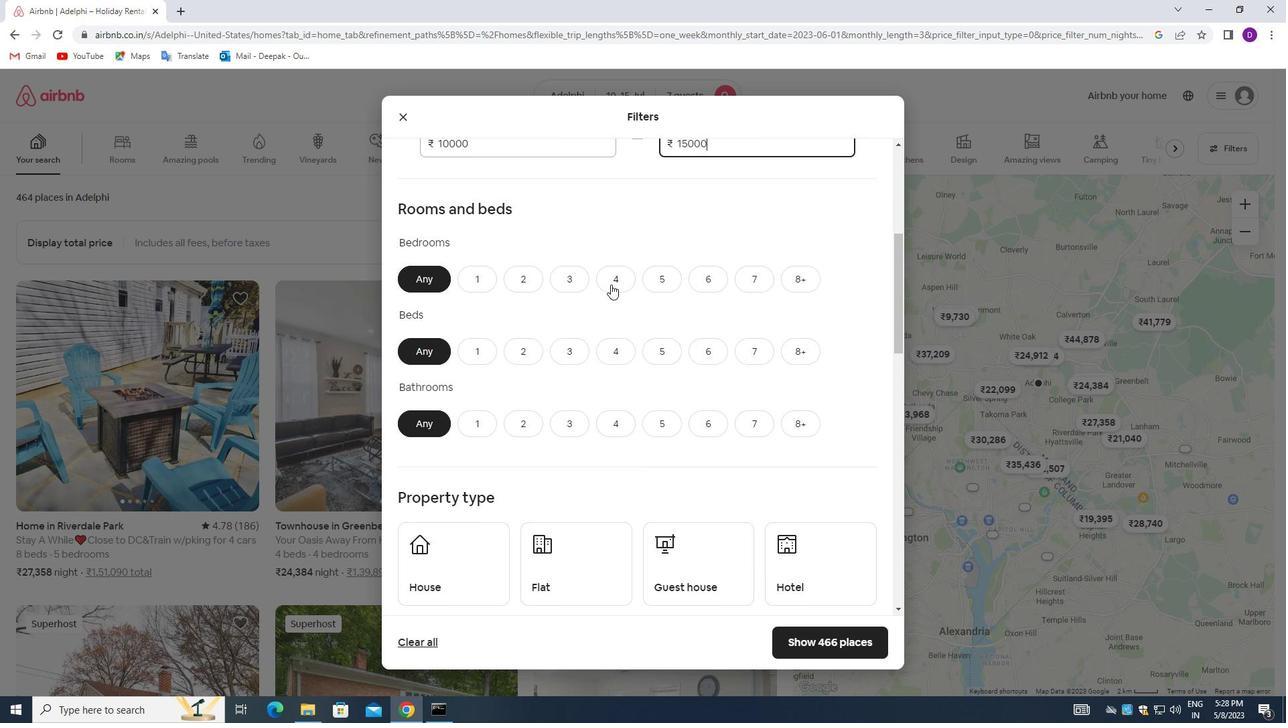 
Action: Mouse moved to (744, 353)
Screenshot: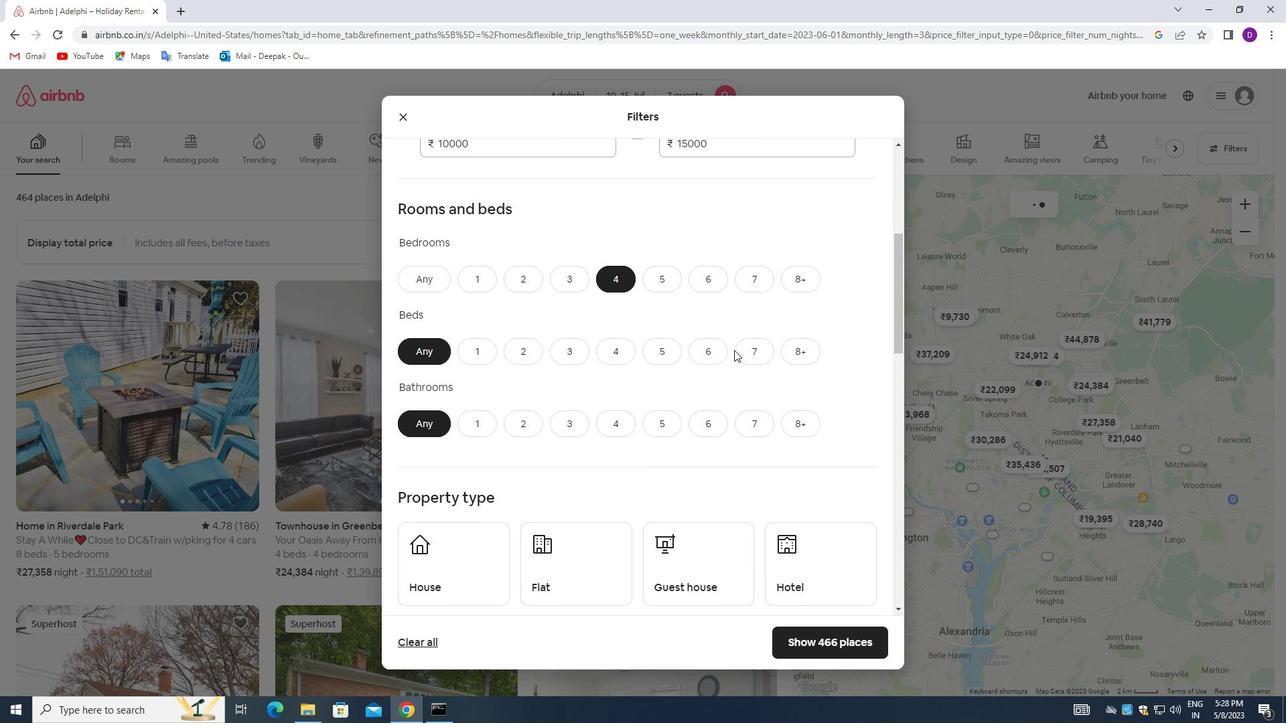 
Action: Mouse pressed left at (744, 353)
Screenshot: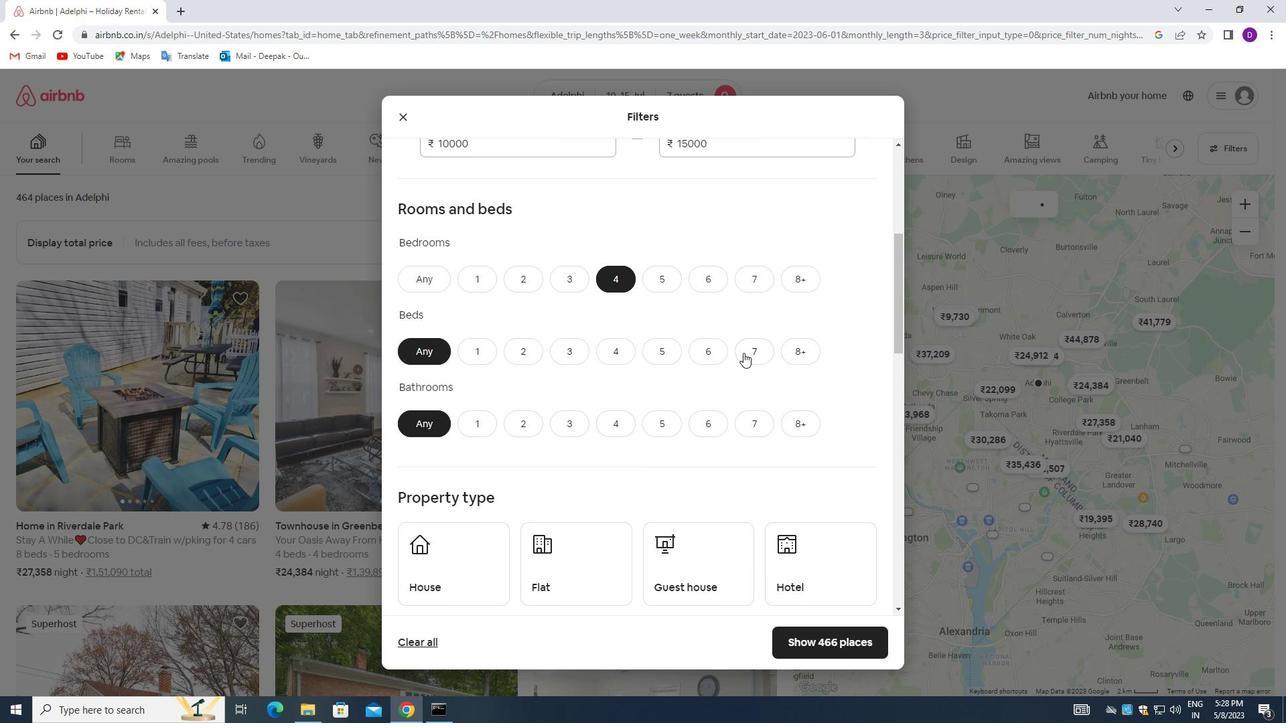 
Action: Mouse moved to (618, 416)
Screenshot: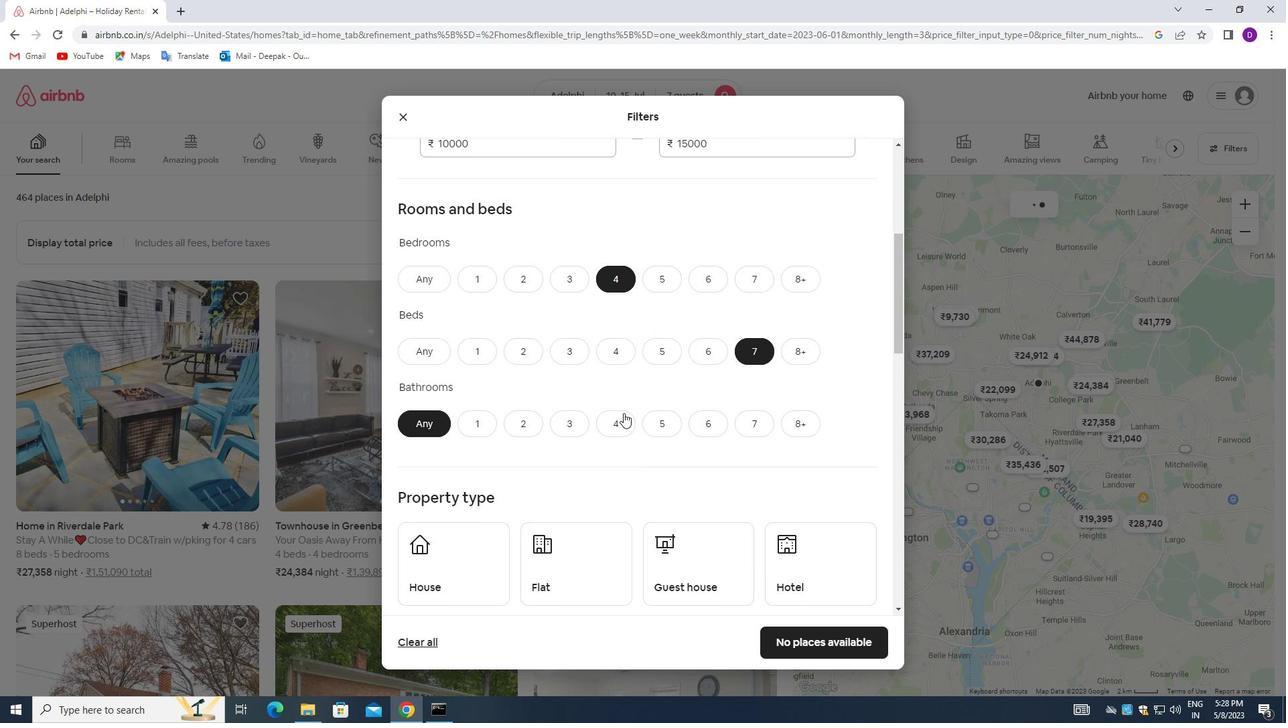 
Action: Mouse pressed left at (618, 416)
Screenshot: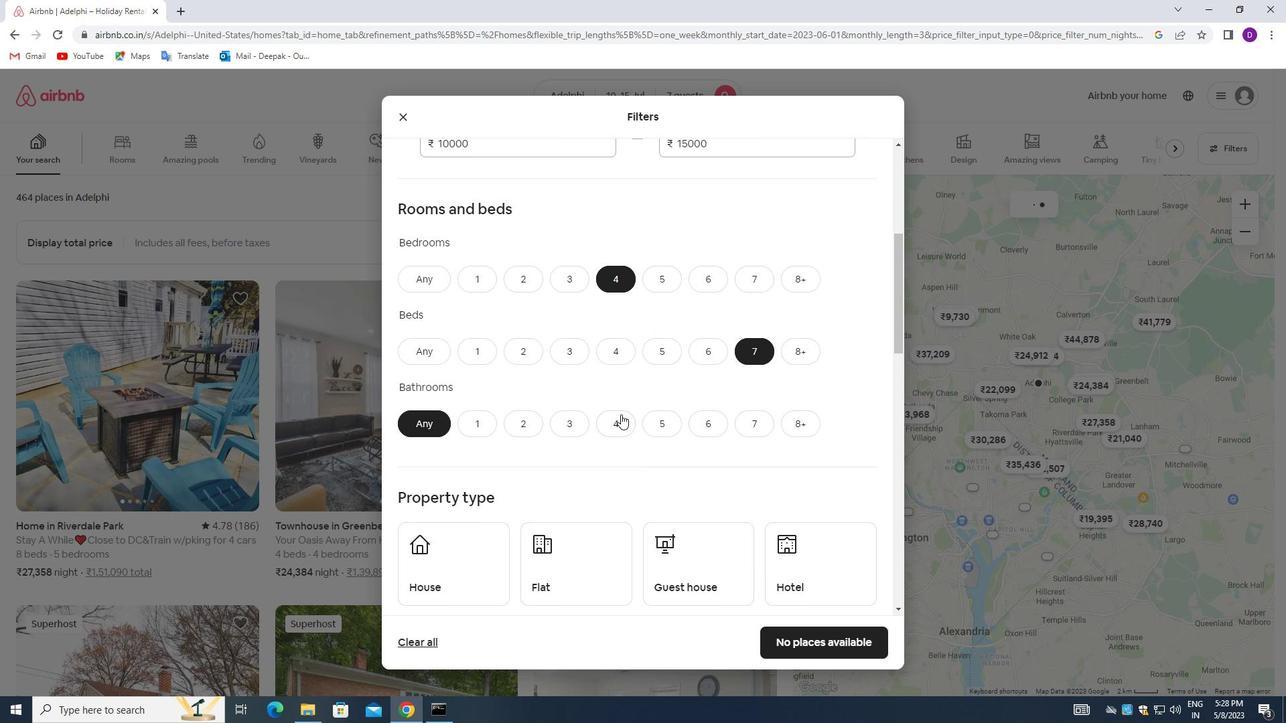 
Action: Mouse moved to (658, 373)
Screenshot: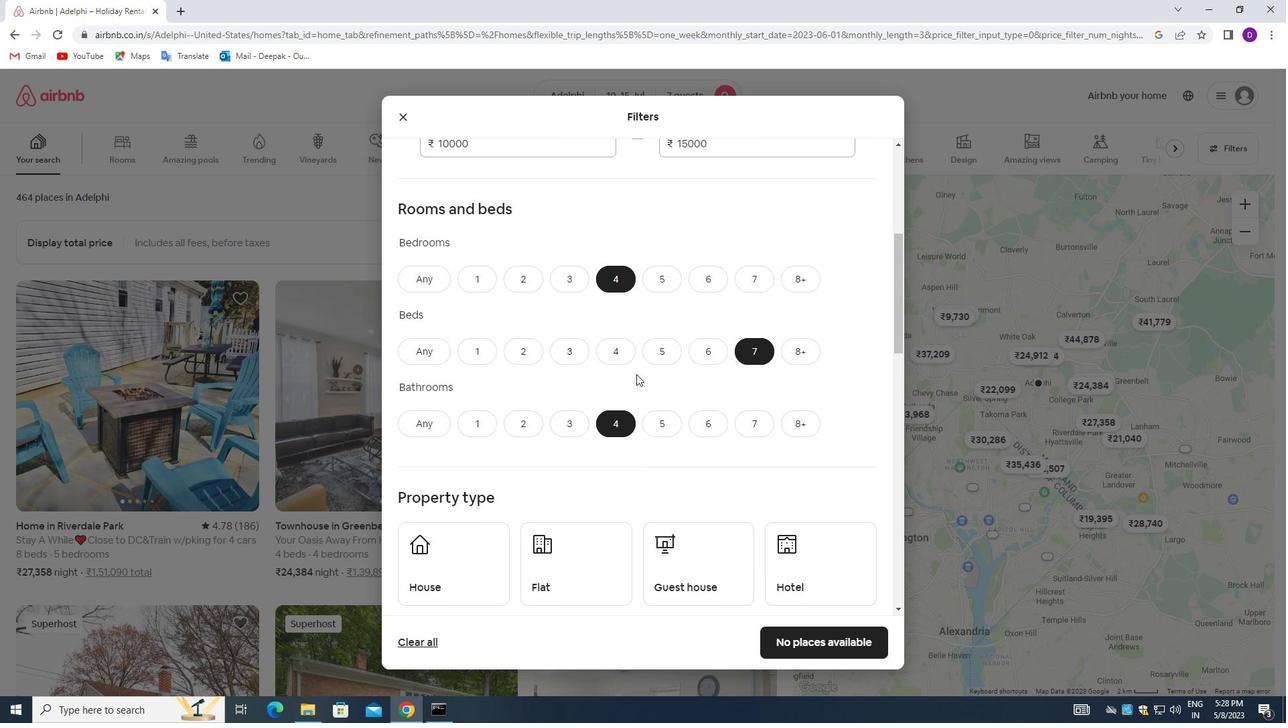 
Action: Mouse scrolled (658, 372) with delta (0, 0)
Screenshot: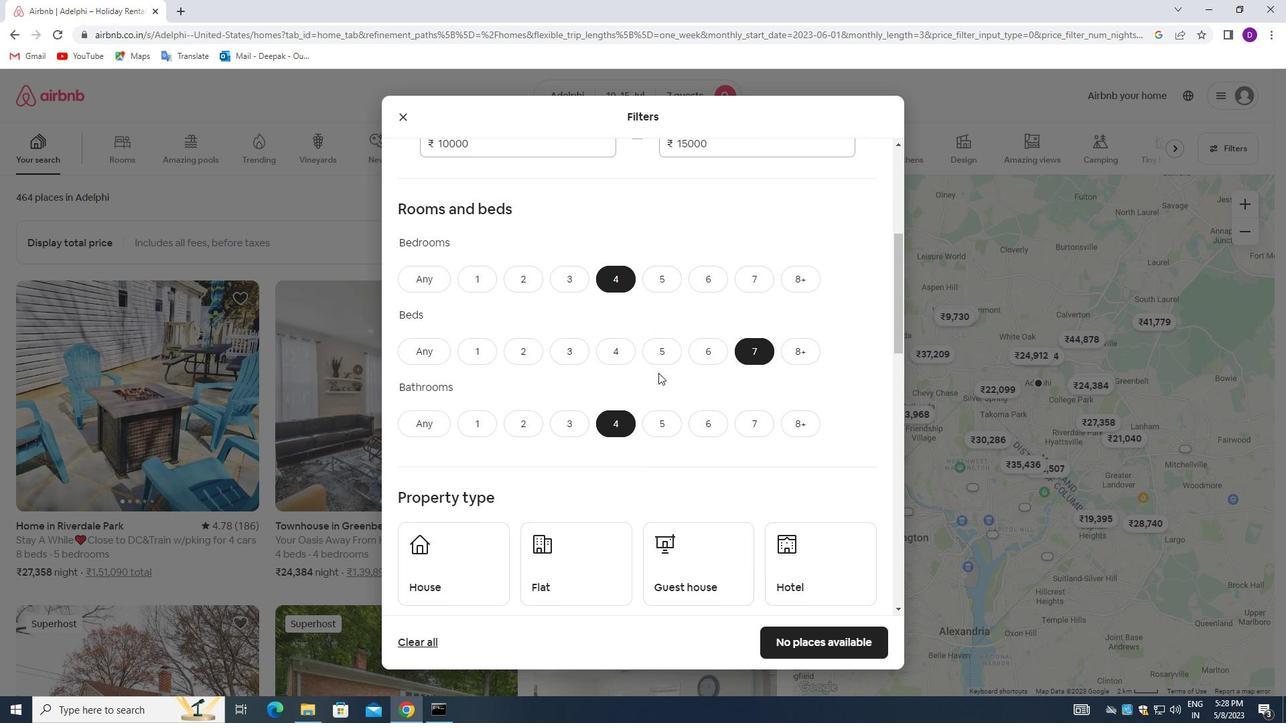 
Action: Mouse scrolled (658, 372) with delta (0, 0)
Screenshot: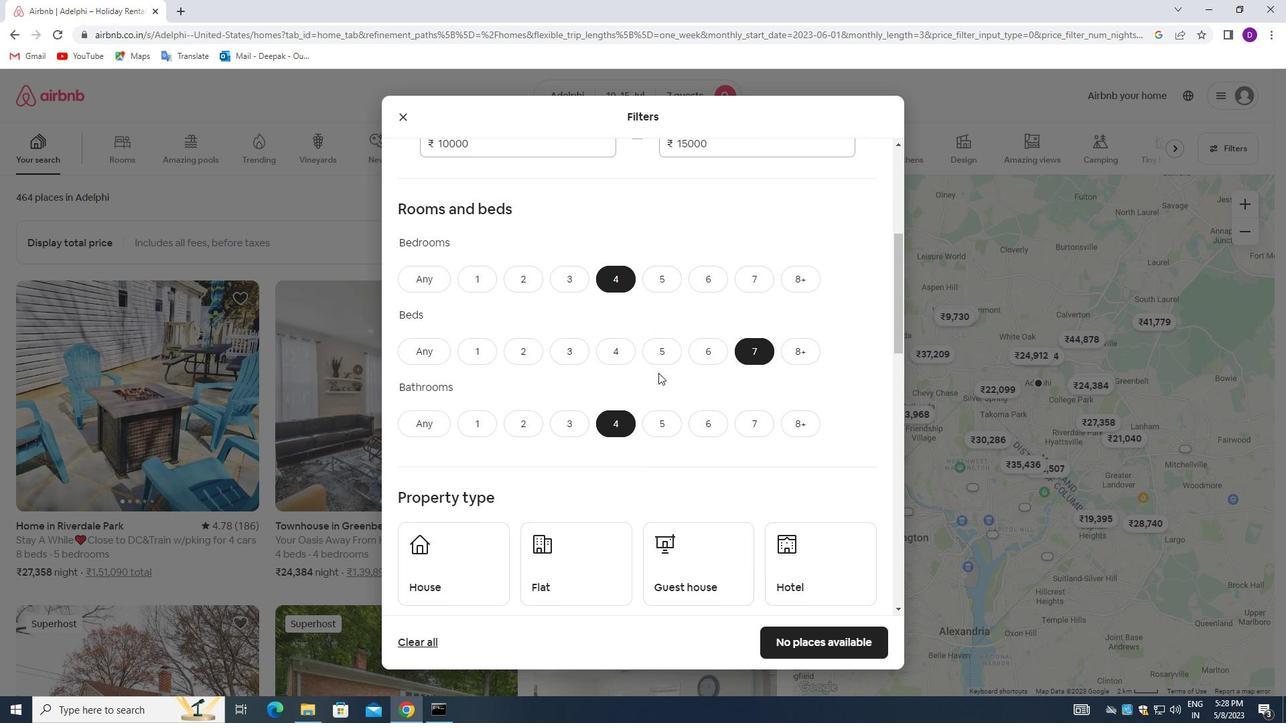 
Action: Mouse moved to (461, 423)
Screenshot: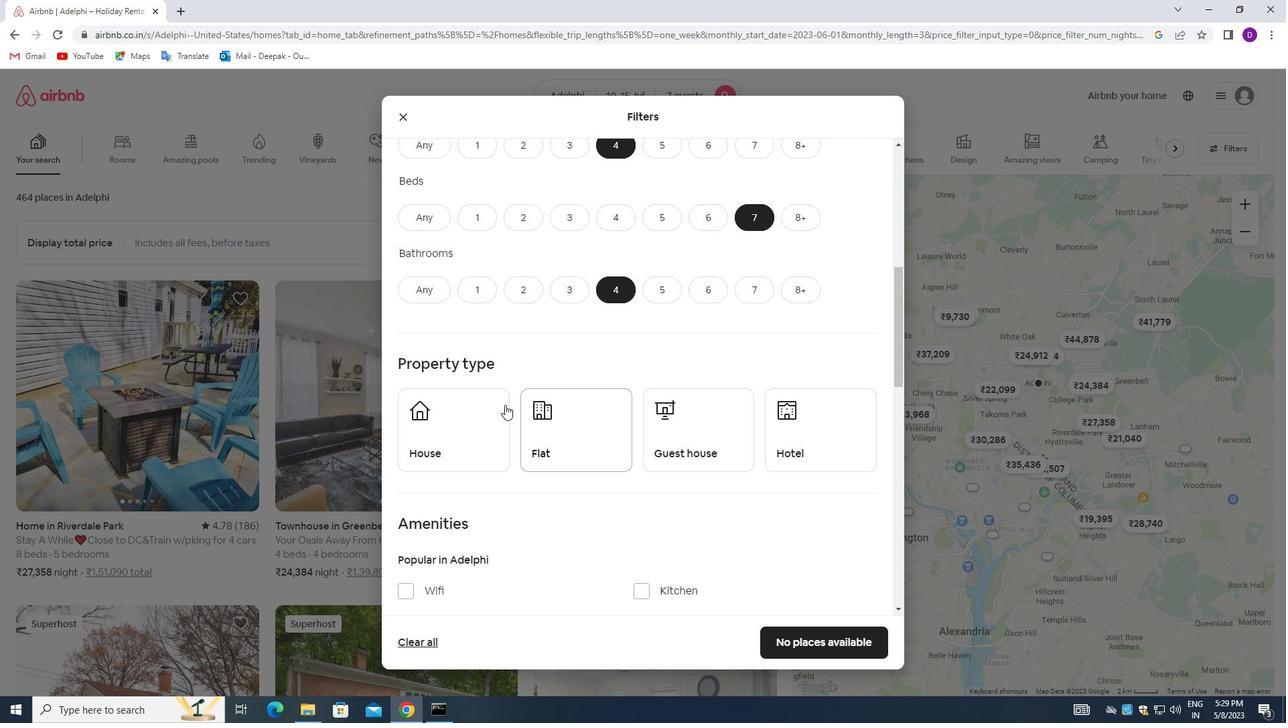 
Action: Mouse pressed left at (461, 423)
Screenshot: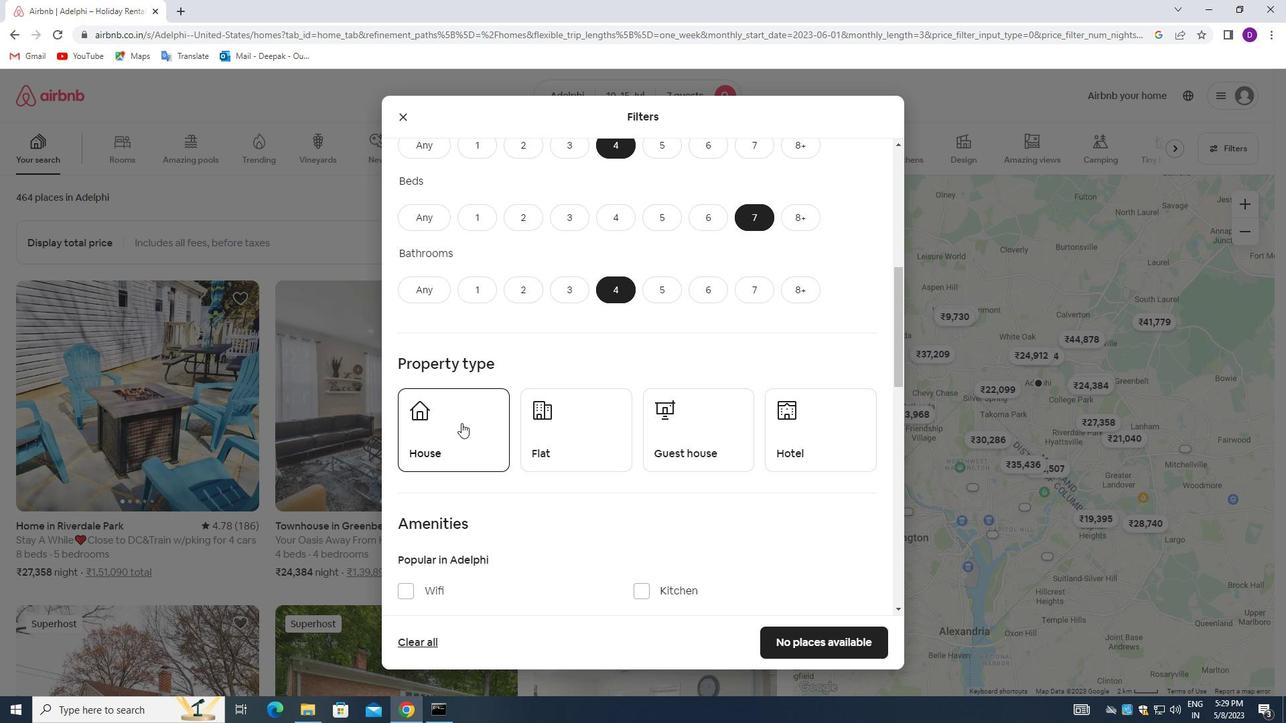 
Action: Mouse moved to (566, 436)
Screenshot: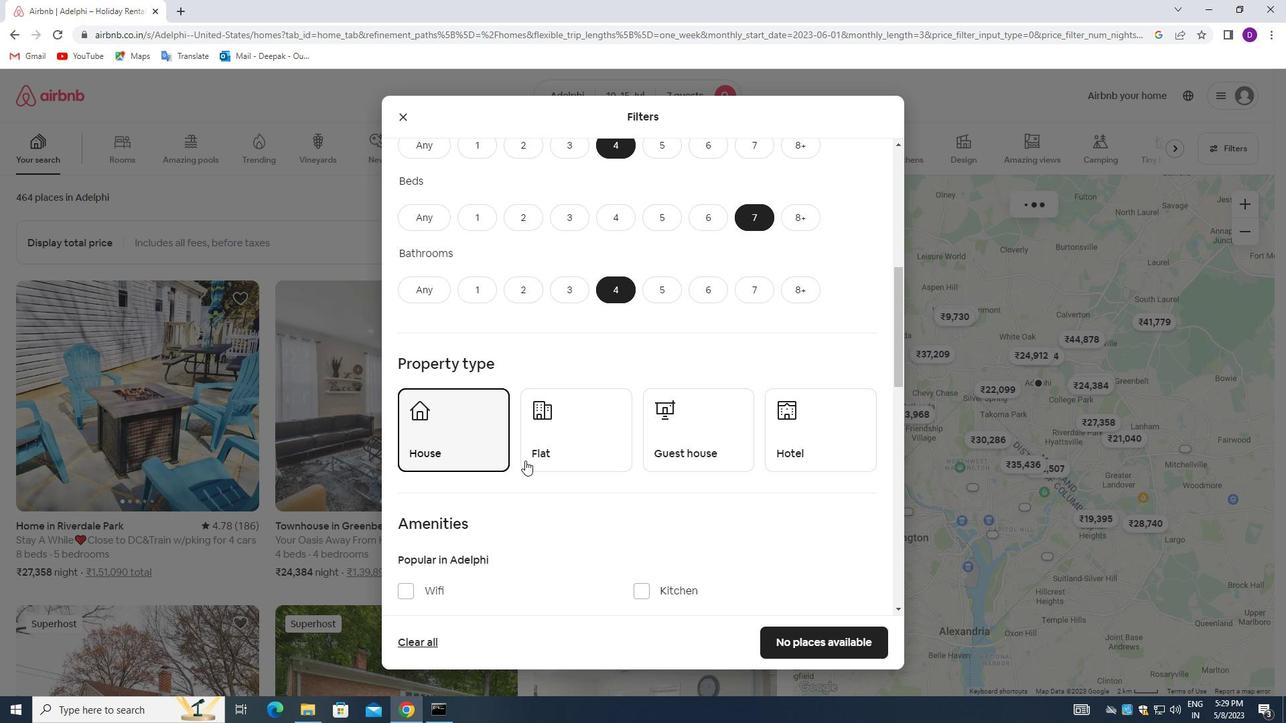 
Action: Mouse pressed left at (566, 436)
Screenshot: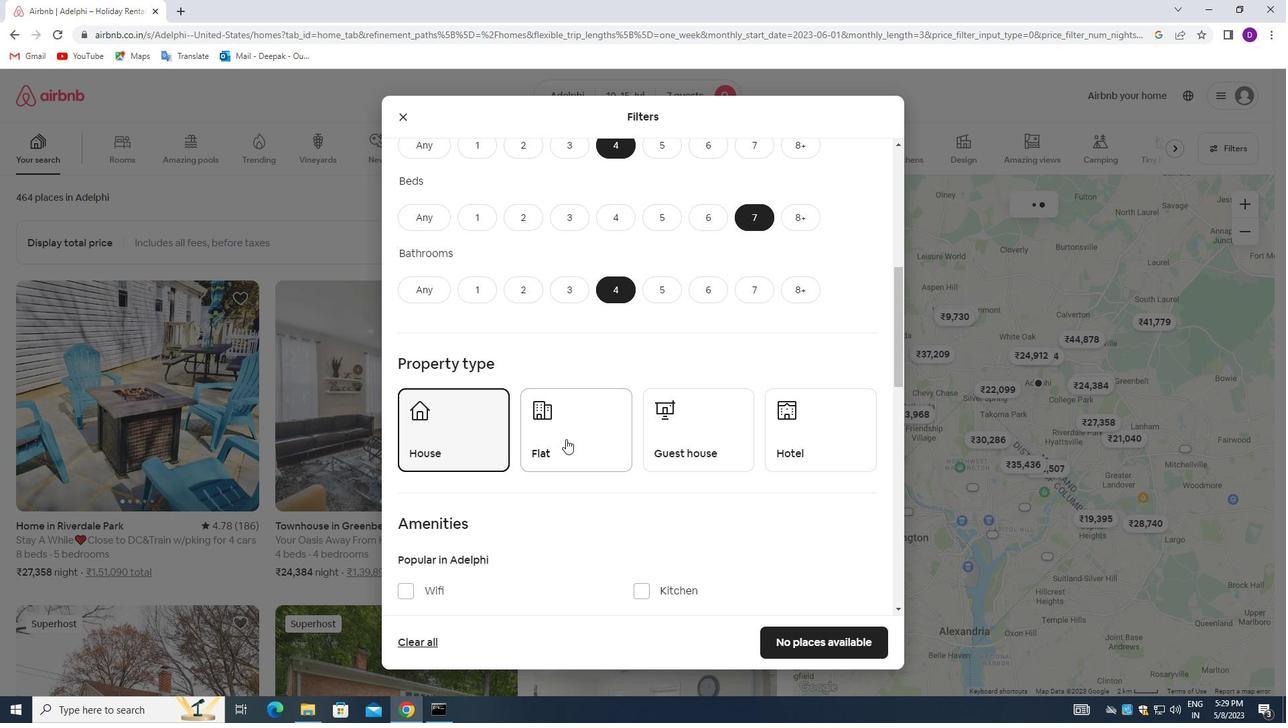 
Action: Mouse moved to (671, 431)
Screenshot: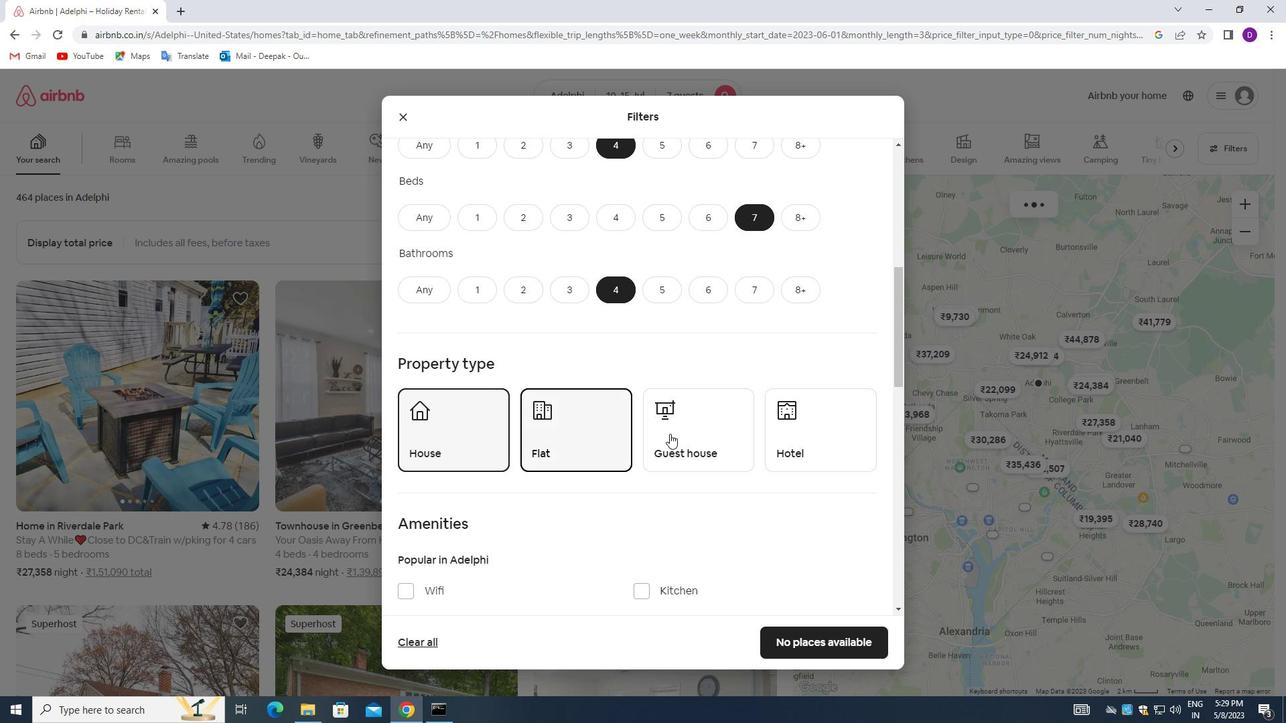 
Action: Mouse pressed left at (671, 431)
Screenshot: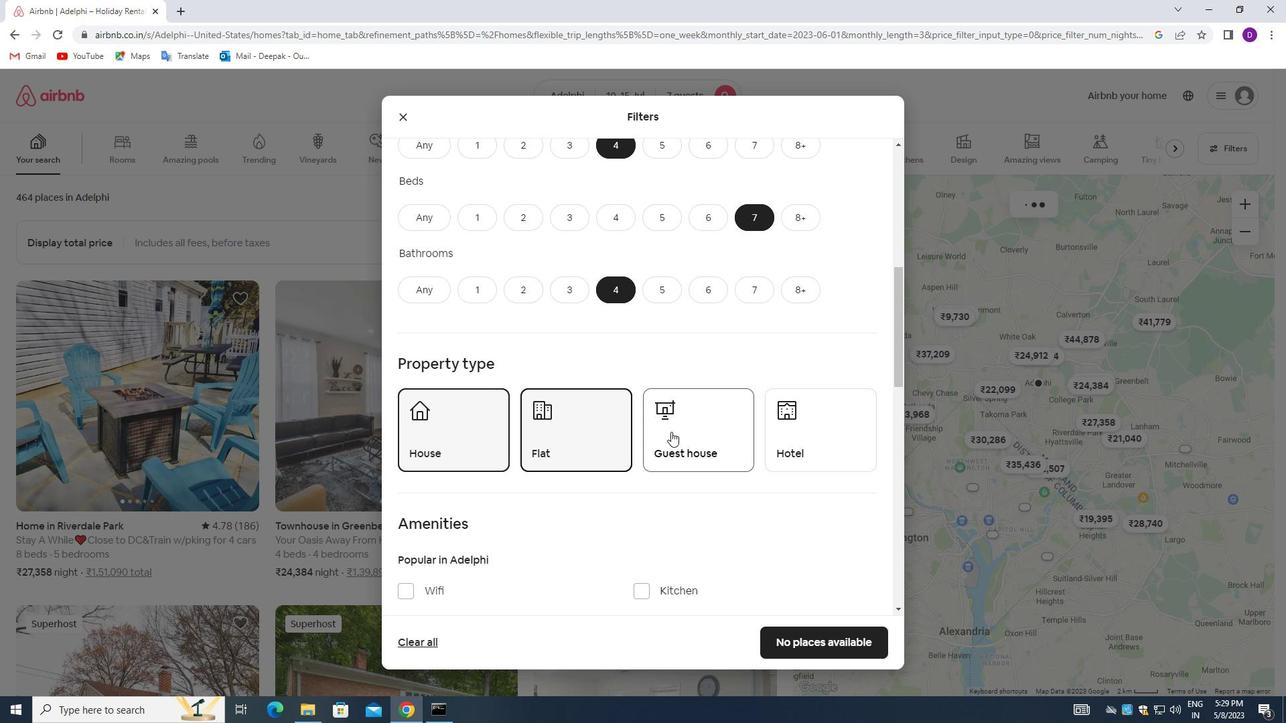 
Action: Mouse moved to (643, 402)
Screenshot: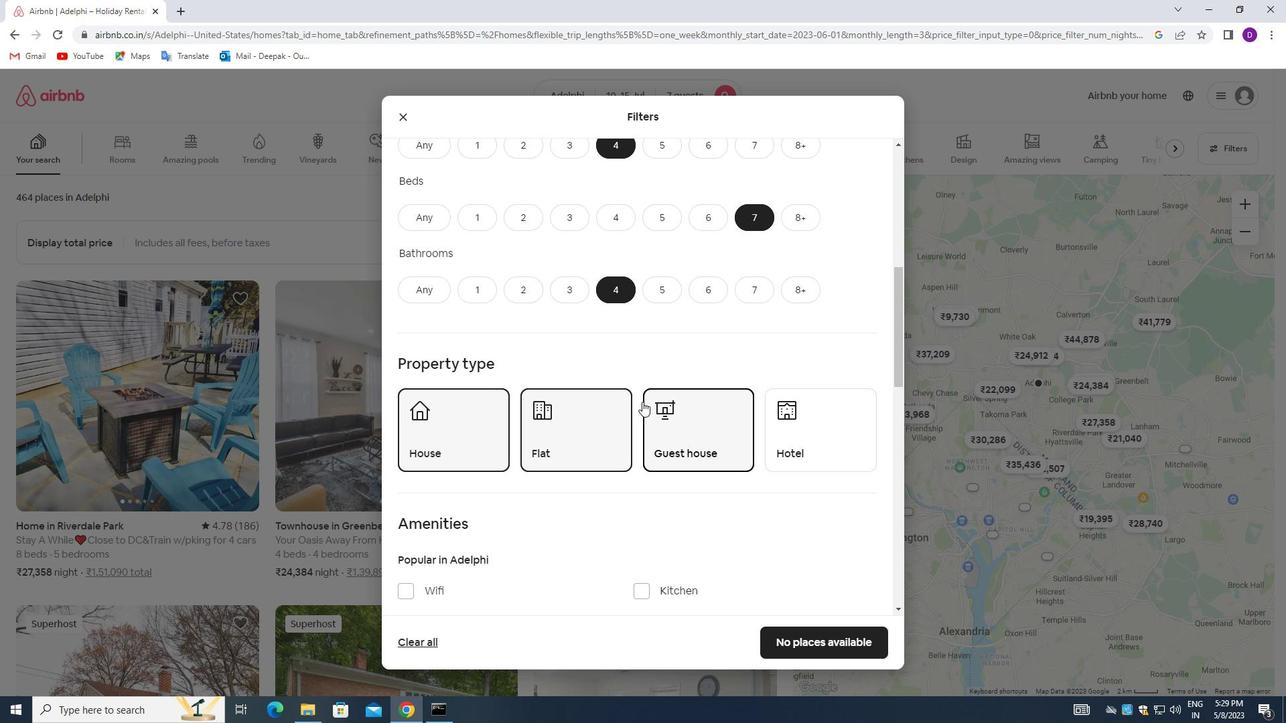 
Action: Mouse scrolled (643, 401) with delta (0, 0)
Screenshot: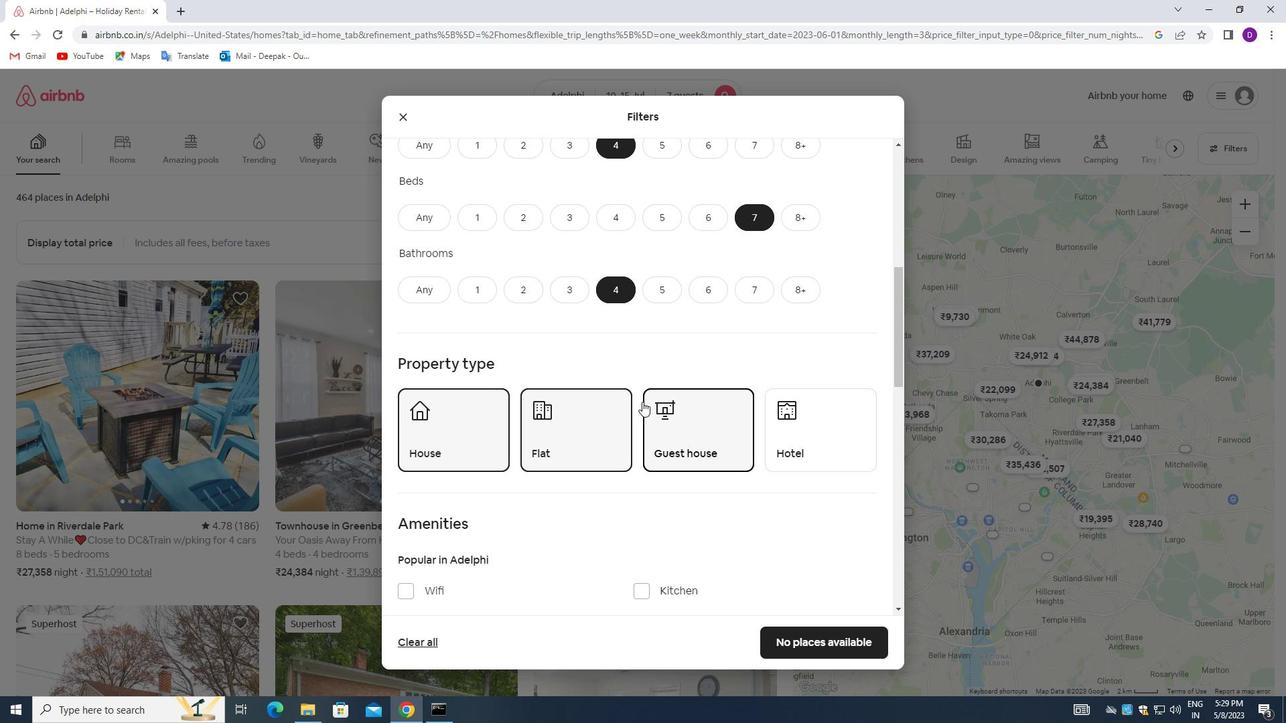 
Action: Mouse moved to (643, 404)
Screenshot: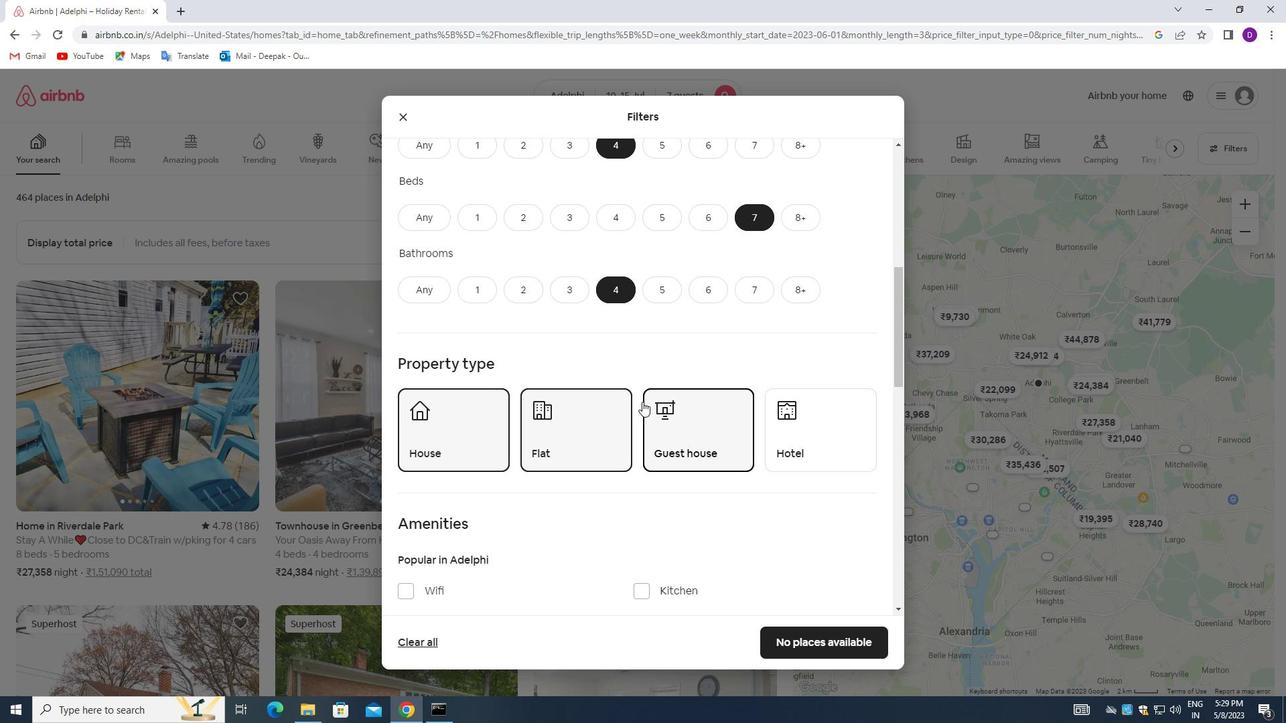
Action: Mouse scrolled (643, 404) with delta (0, 0)
Screenshot: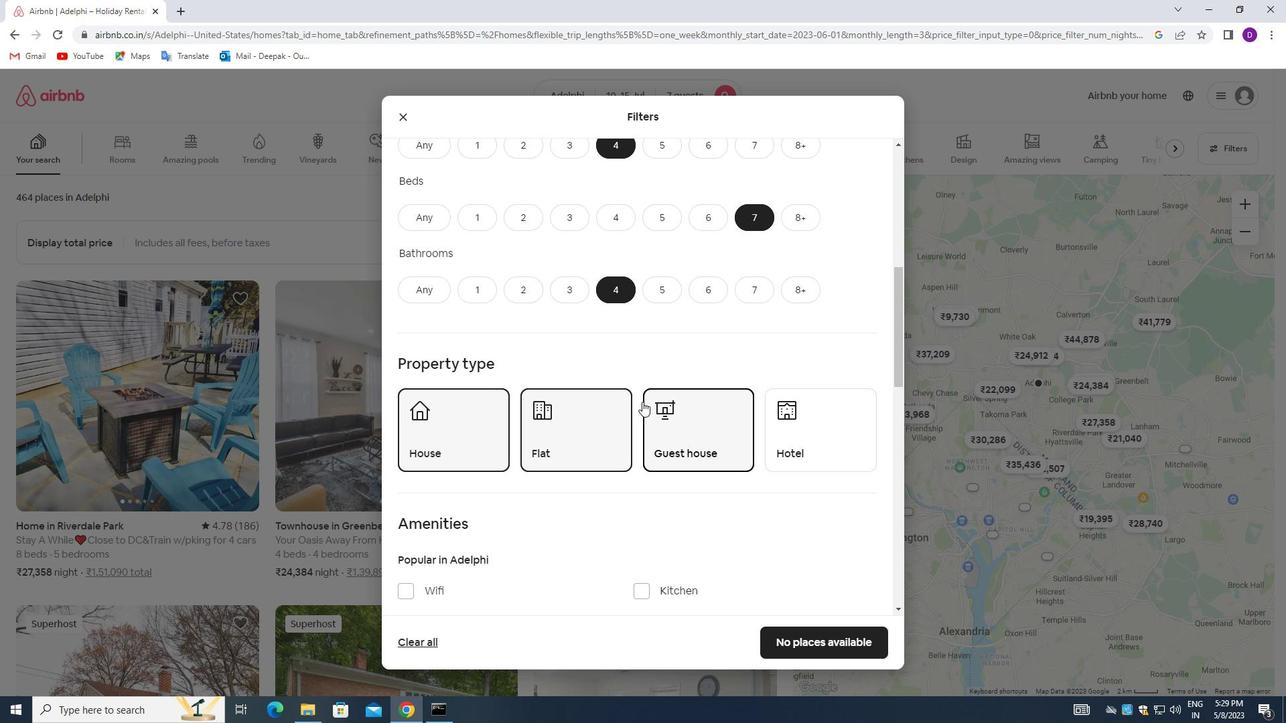 
Action: Mouse moved to (643, 406)
Screenshot: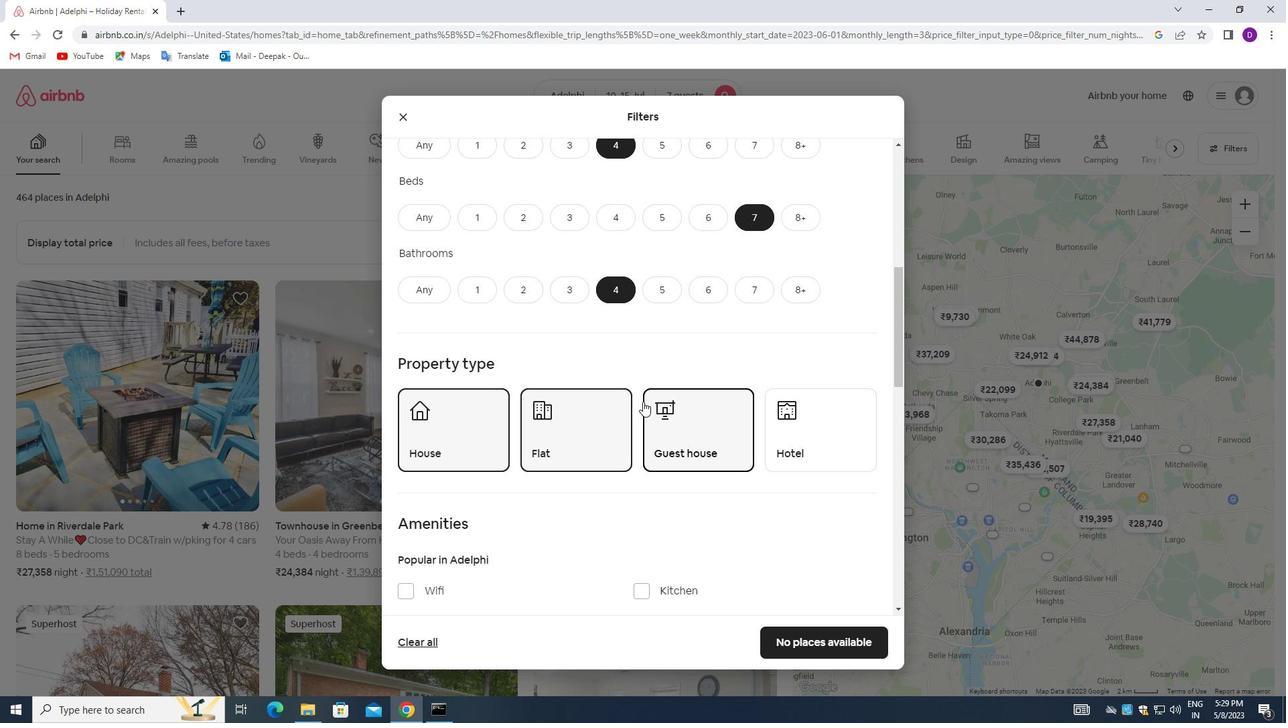 
Action: Mouse scrolled (643, 405) with delta (0, 0)
Screenshot: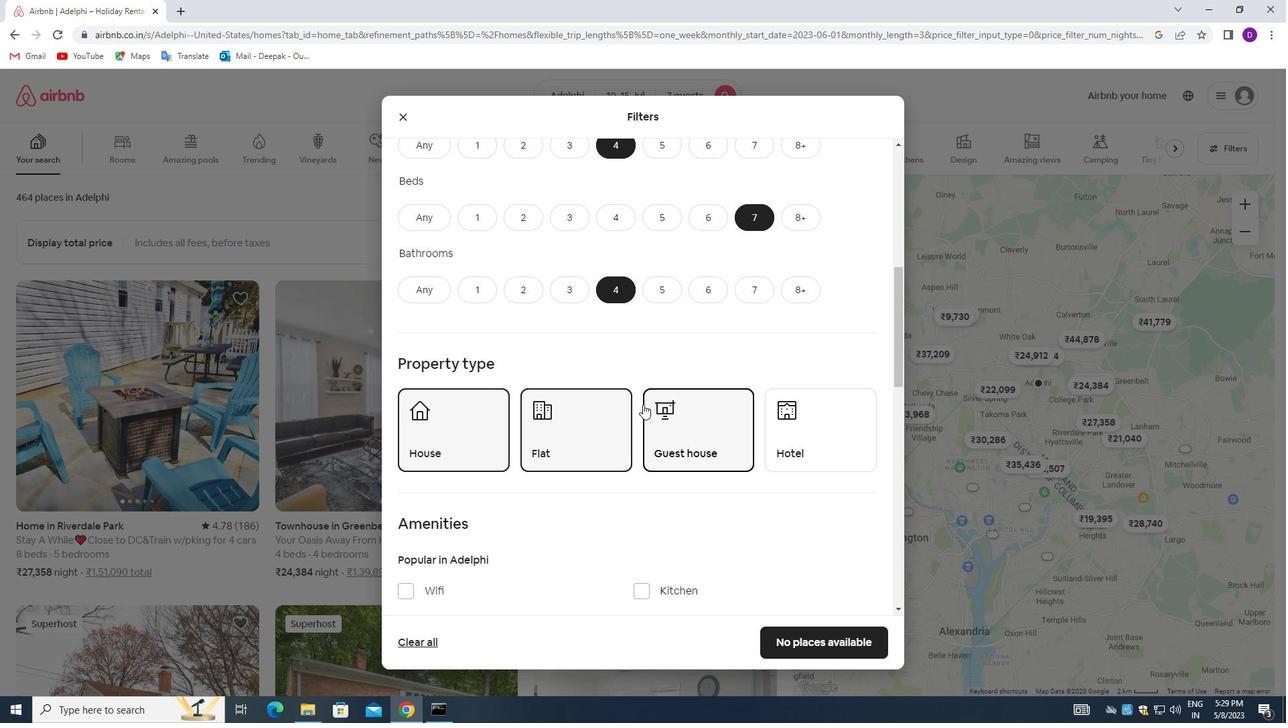 
Action: Mouse scrolled (643, 405) with delta (0, 0)
Screenshot: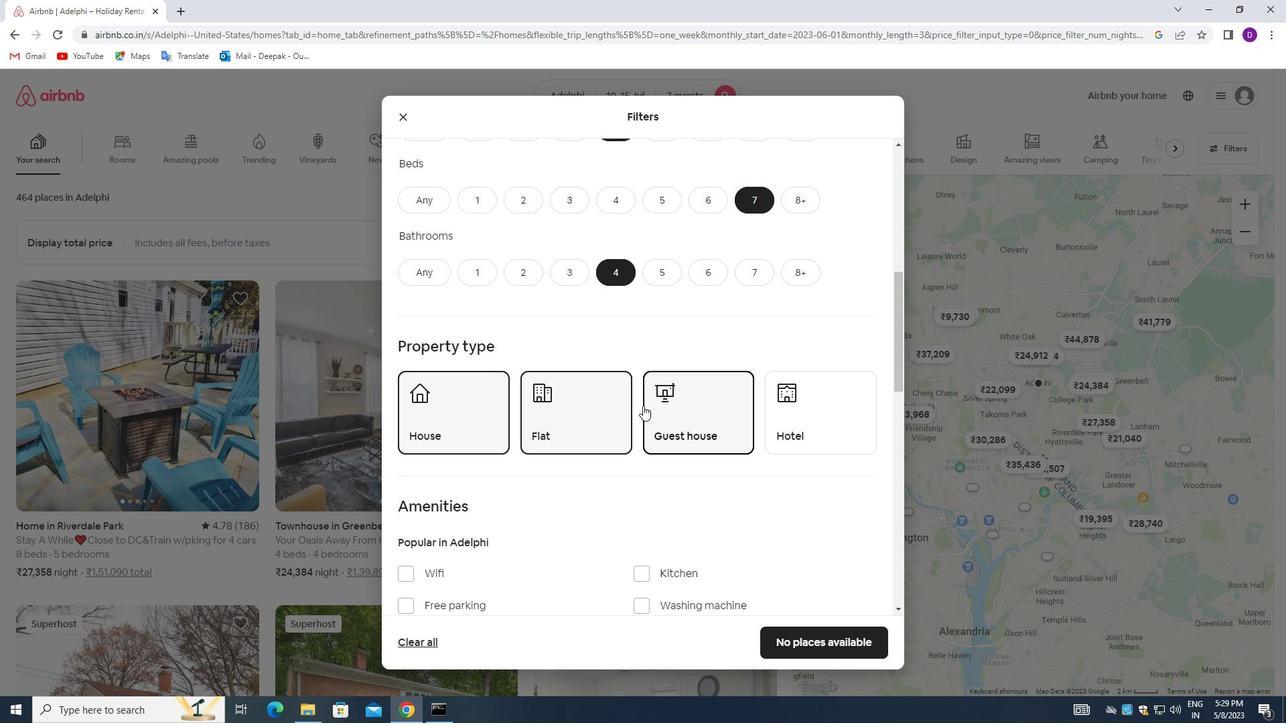 
Action: Mouse moved to (402, 325)
Screenshot: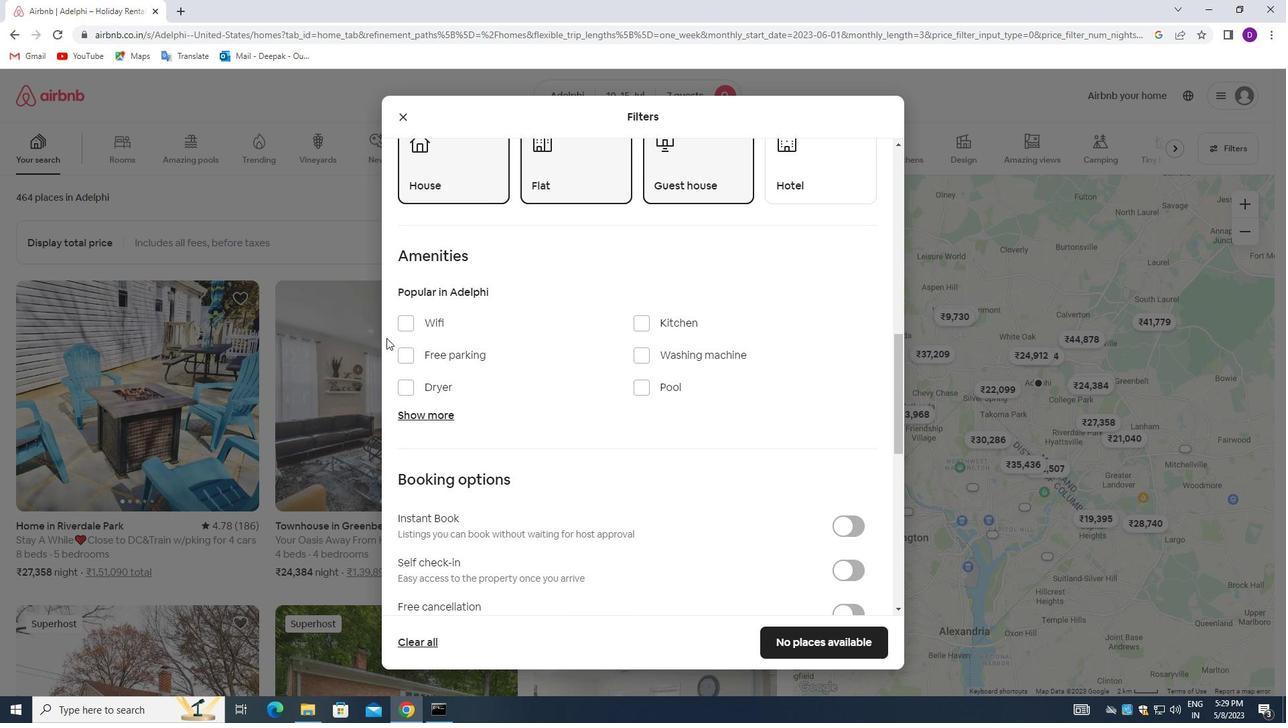 
Action: Mouse pressed left at (402, 325)
Screenshot: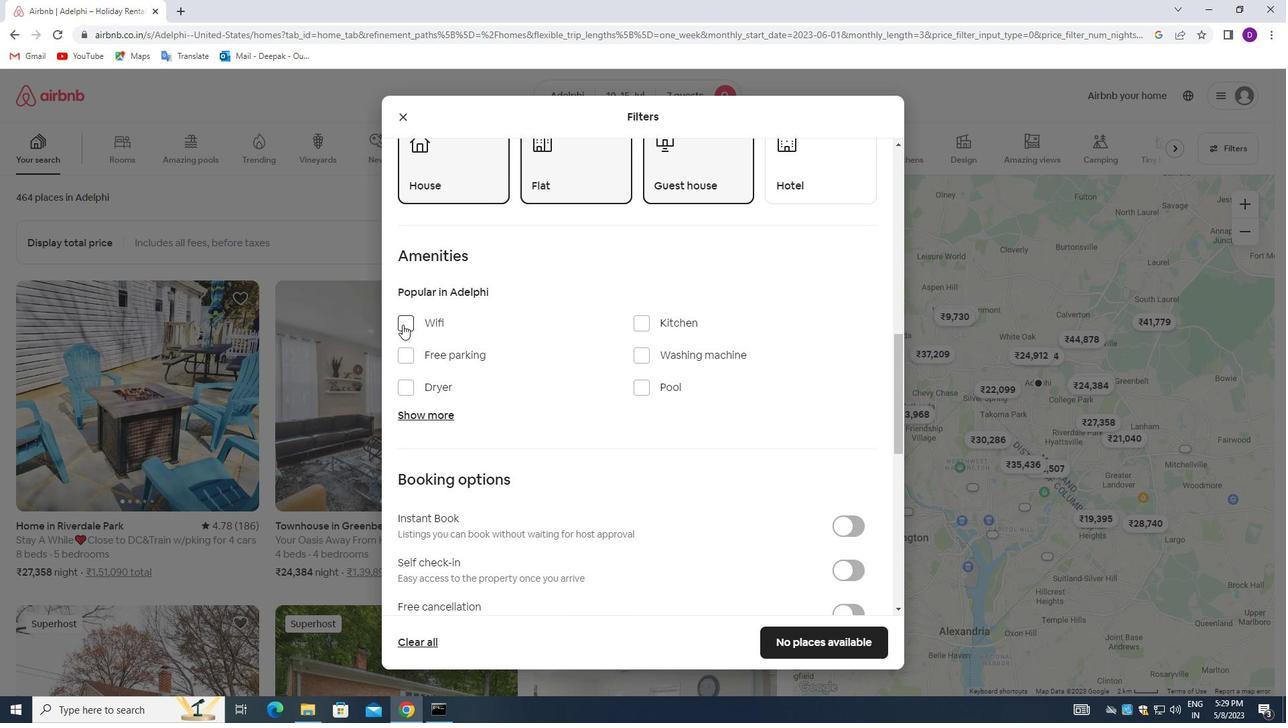 
Action: Mouse moved to (439, 418)
Screenshot: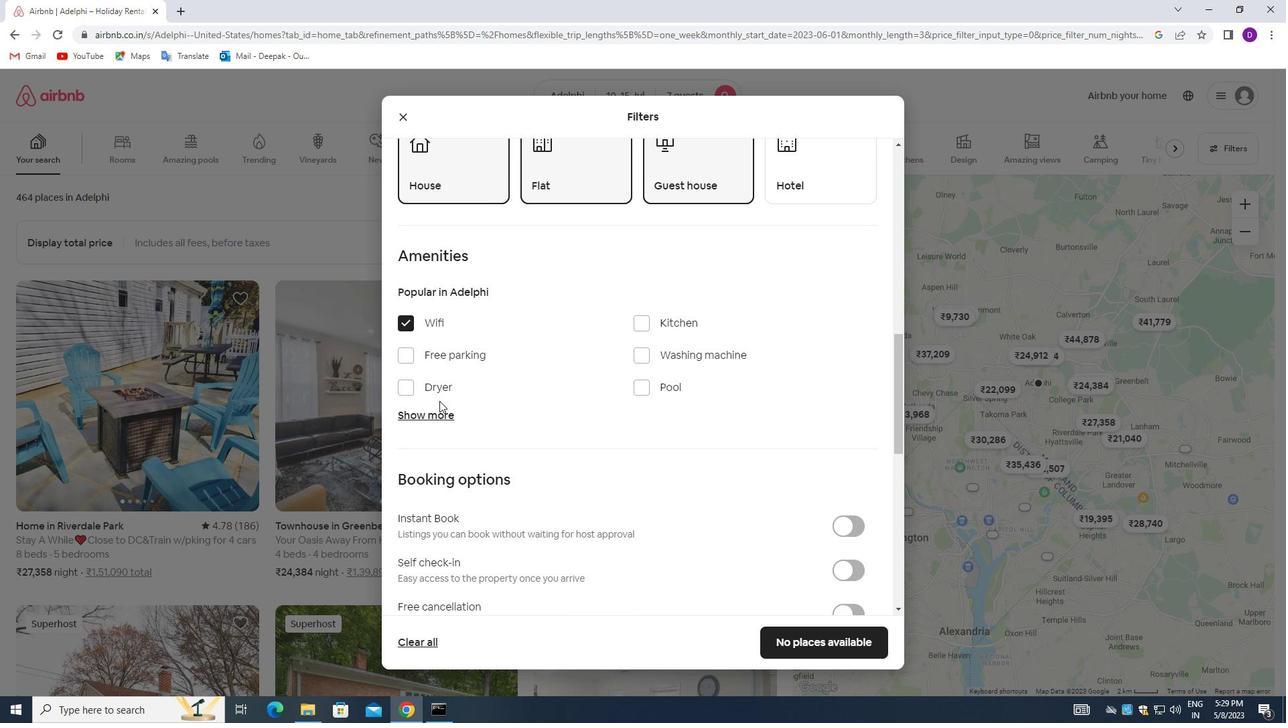 
Action: Mouse pressed left at (439, 418)
Screenshot: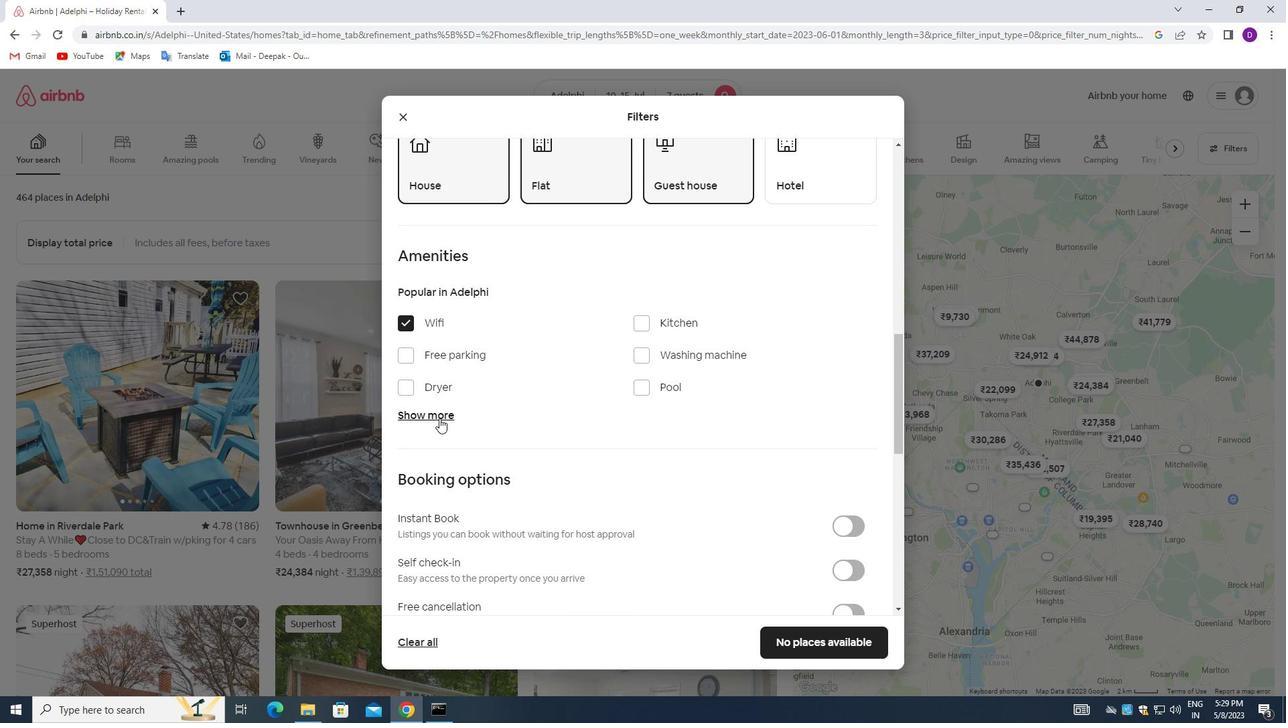 
Action: Mouse moved to (414, 359)
Screenshot: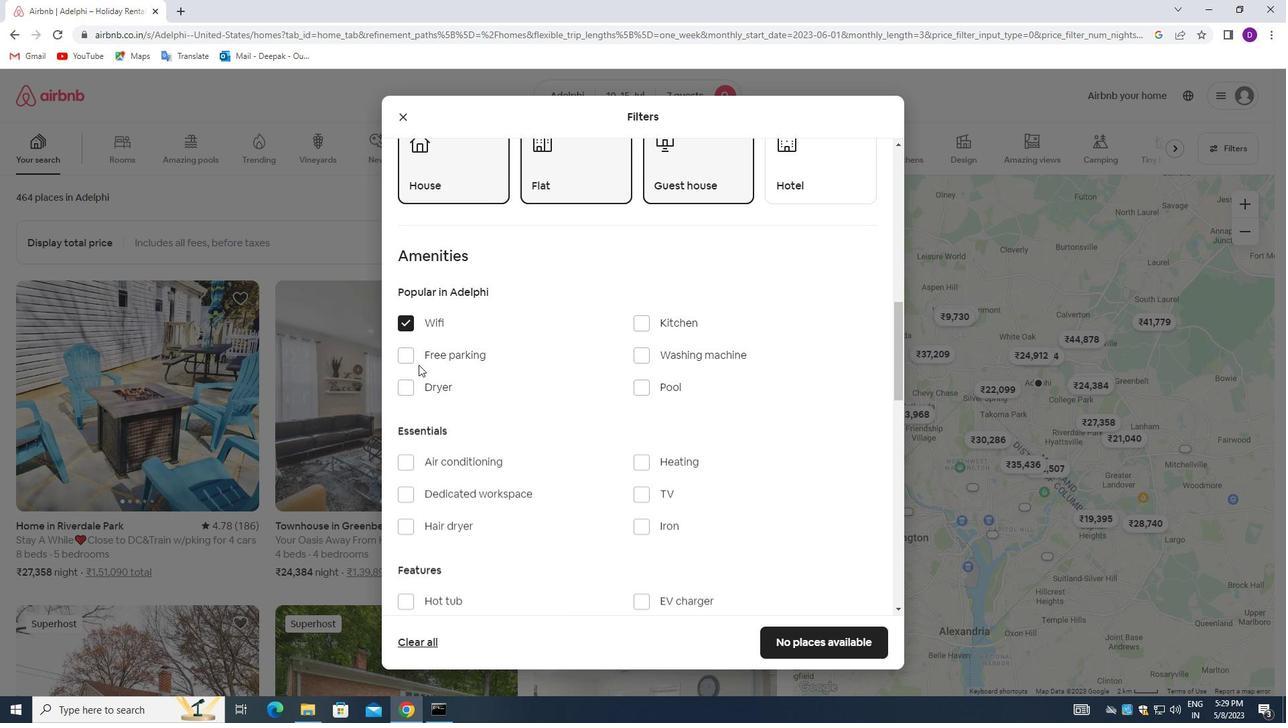
Action: Mouse pressed left at (414, 359)
Screenshot: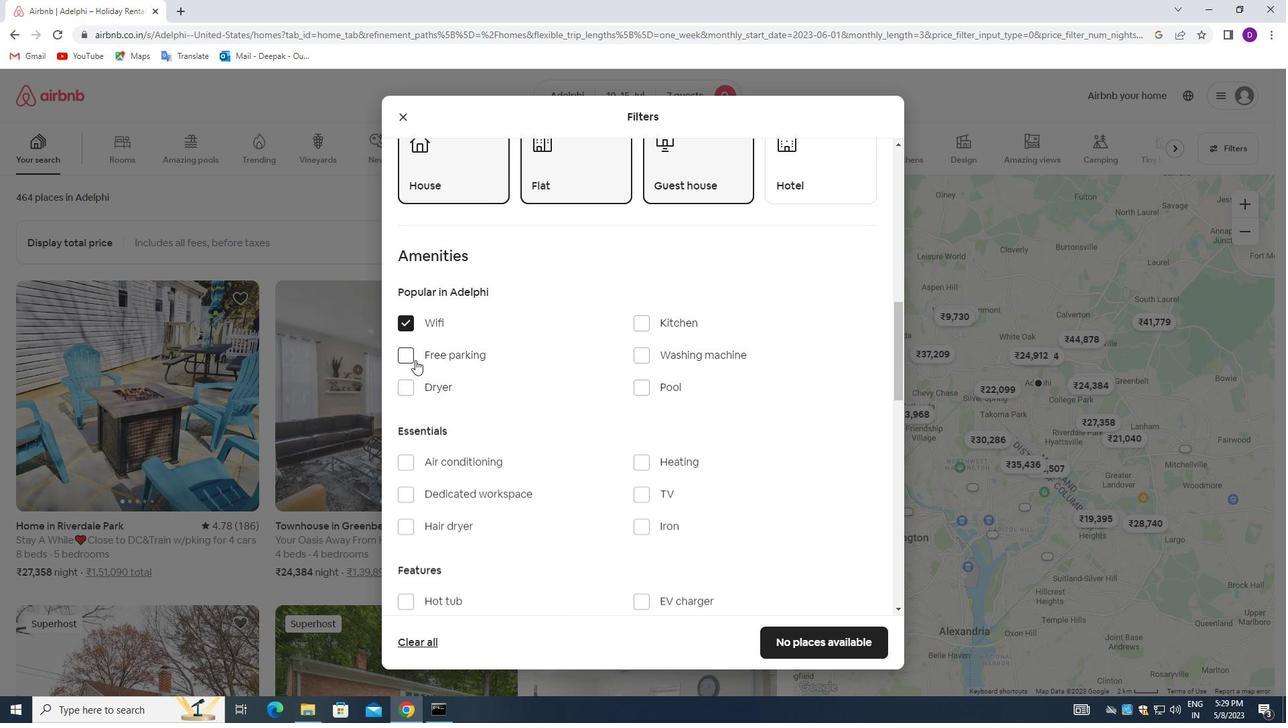 
Action: Mouse moved to (587, 421)
Screenshot: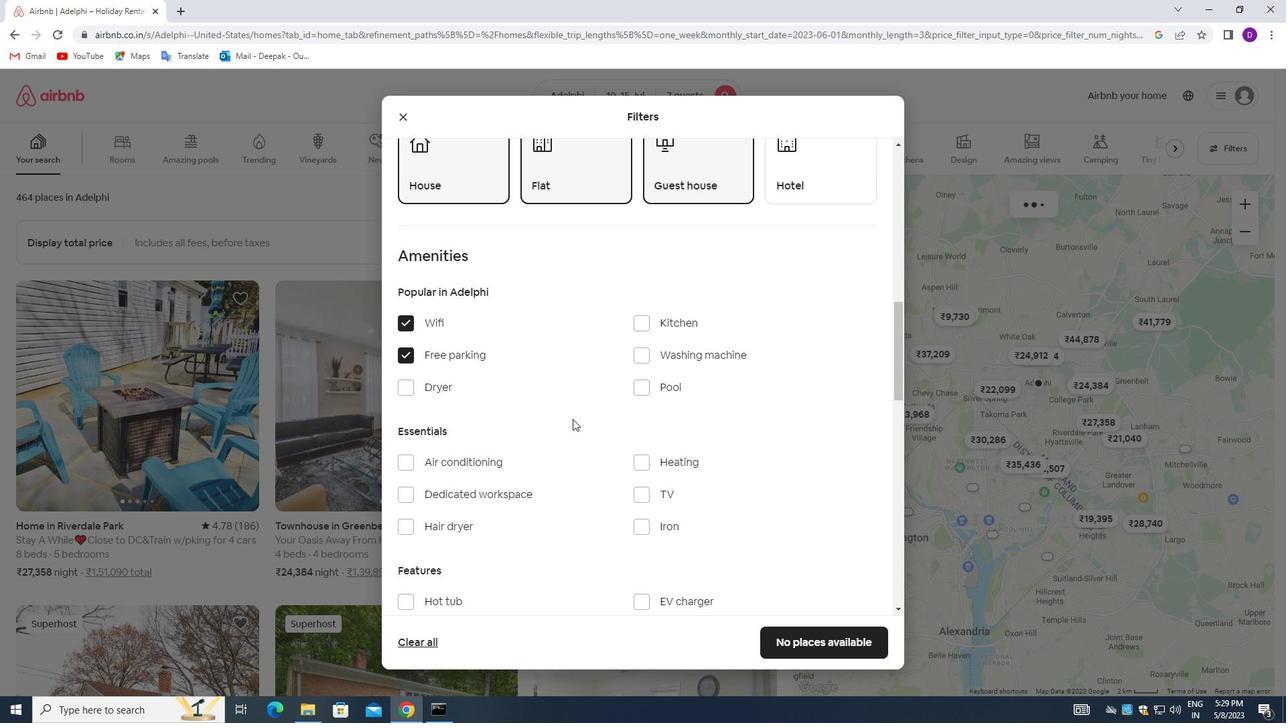 
Action: Mouse scrolled (587, 420) with delta (0, 0)
Screenshot: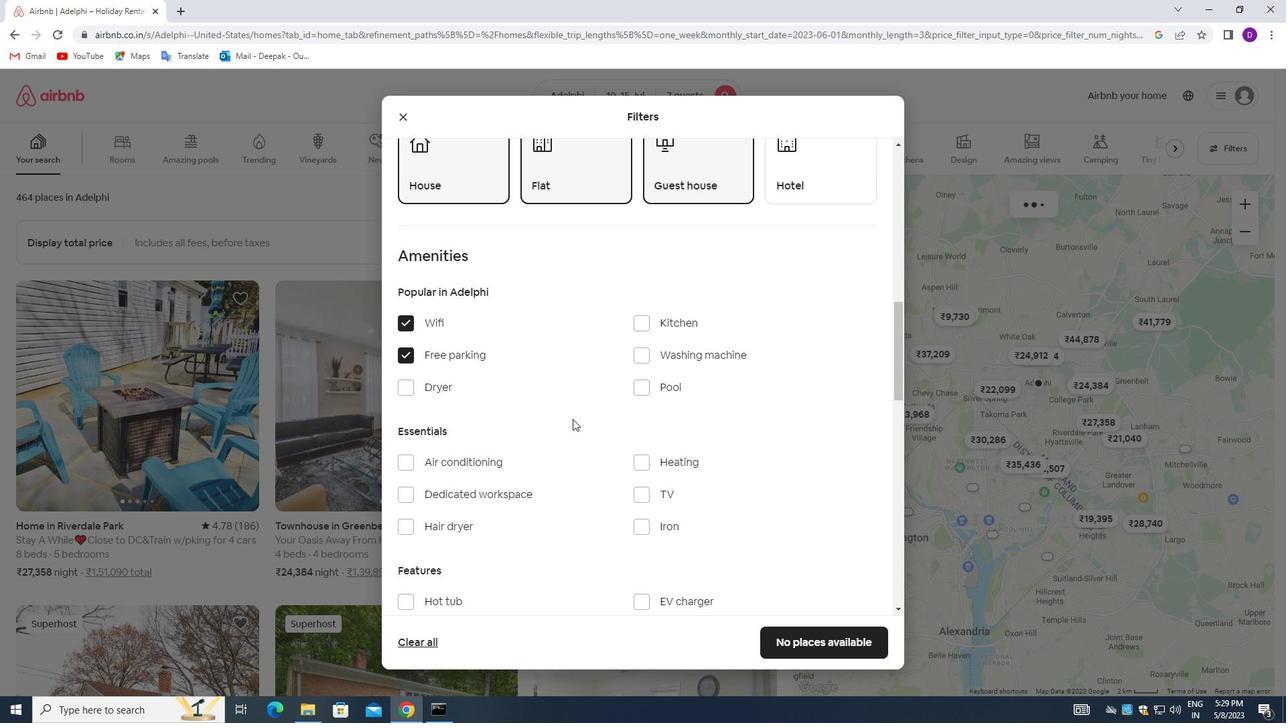 
Action: Mouse moved to (588, 422)
Screenshot: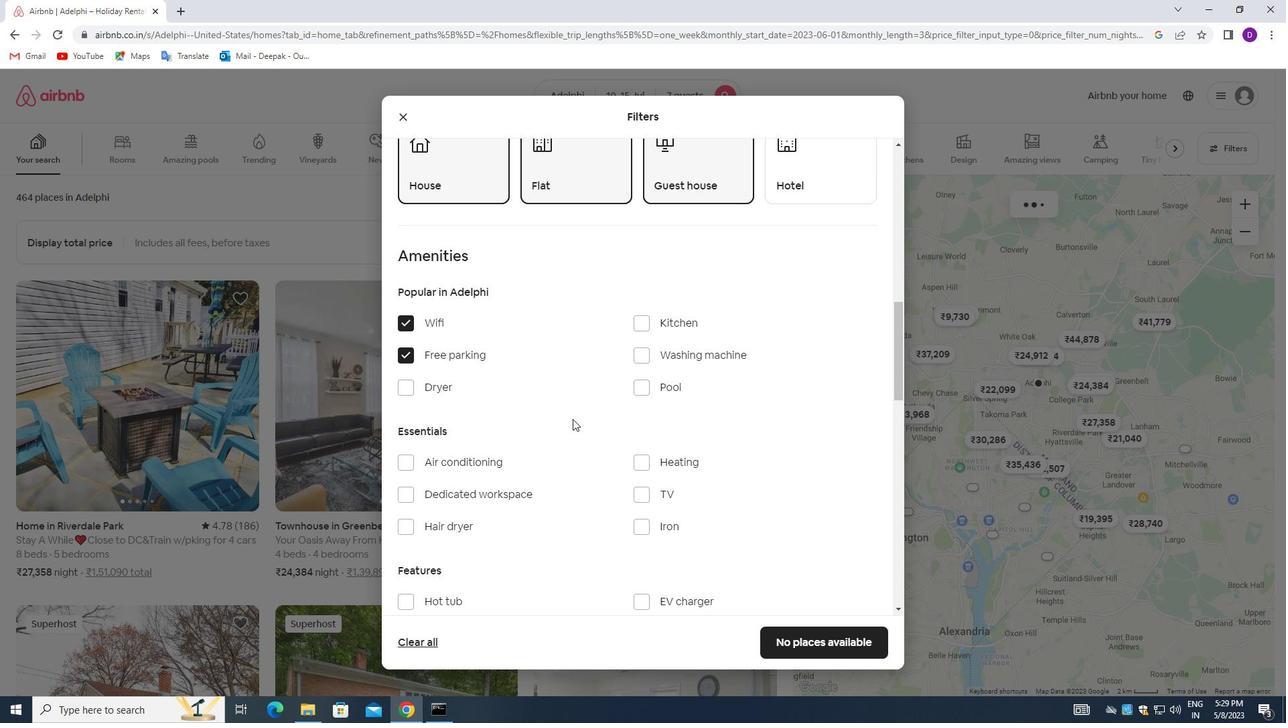 
Action: Mouse scrolled (588, 422) with delta (0, 0)
Screenshot: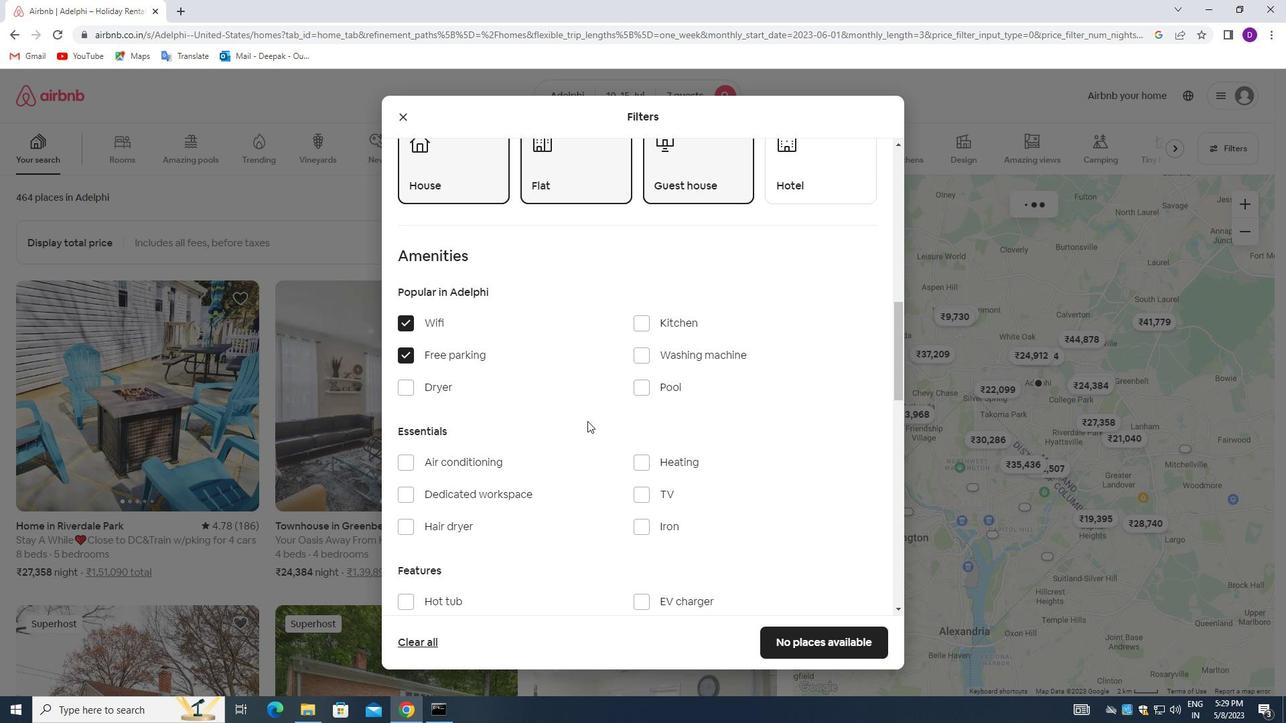 
Action: Mouse moved to (640, 361)
Screenshot: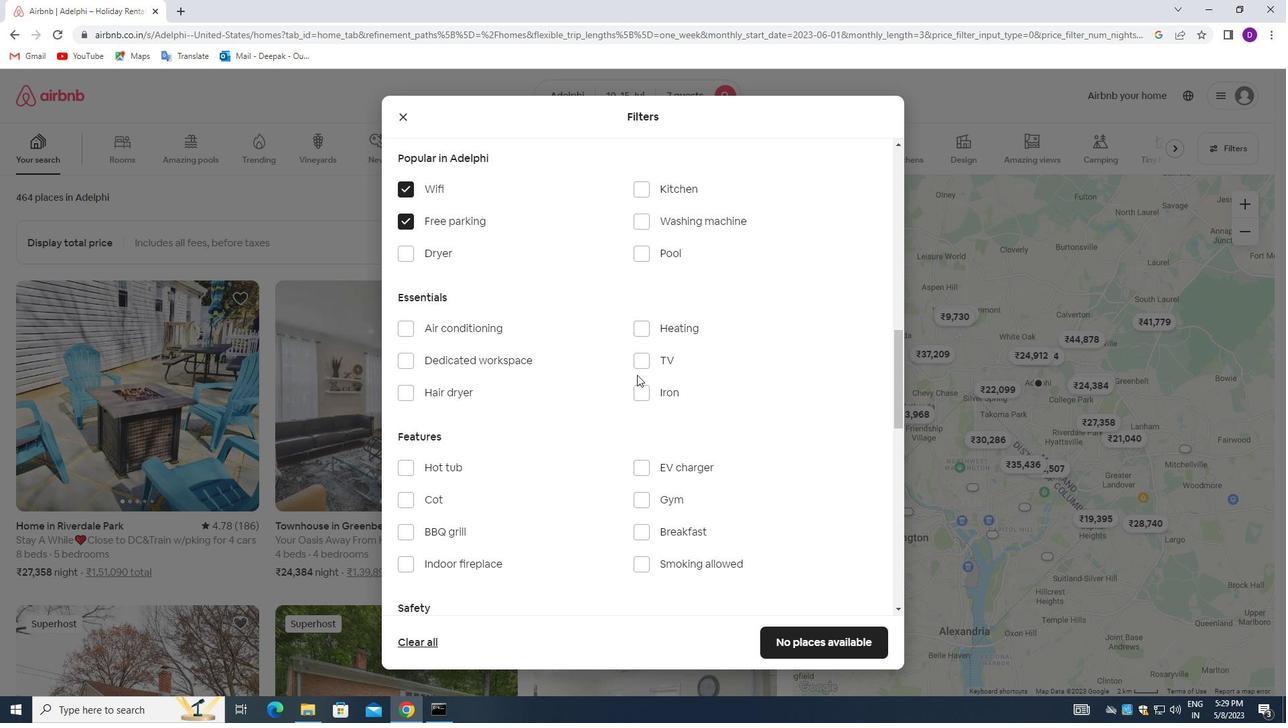
Action: Mouse pressed left at (640, 361)
Screenshot: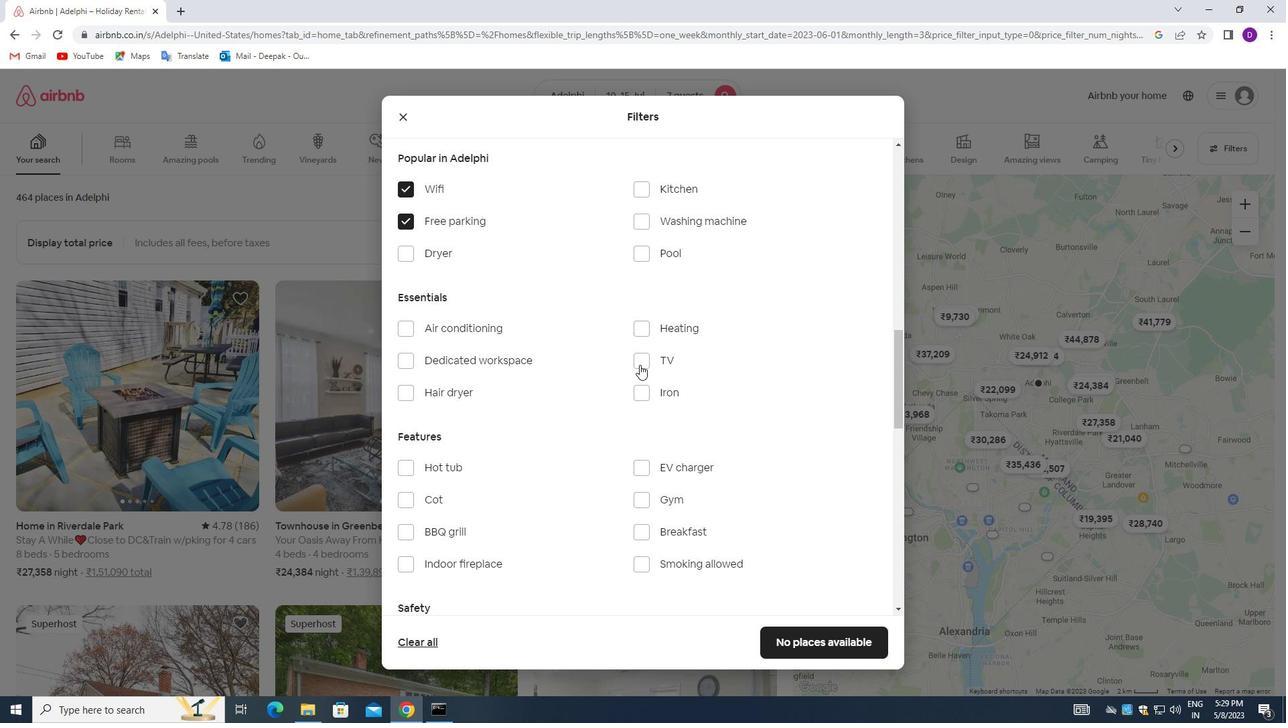 
Action: Mouse moved to (576, 451)
Screenshot: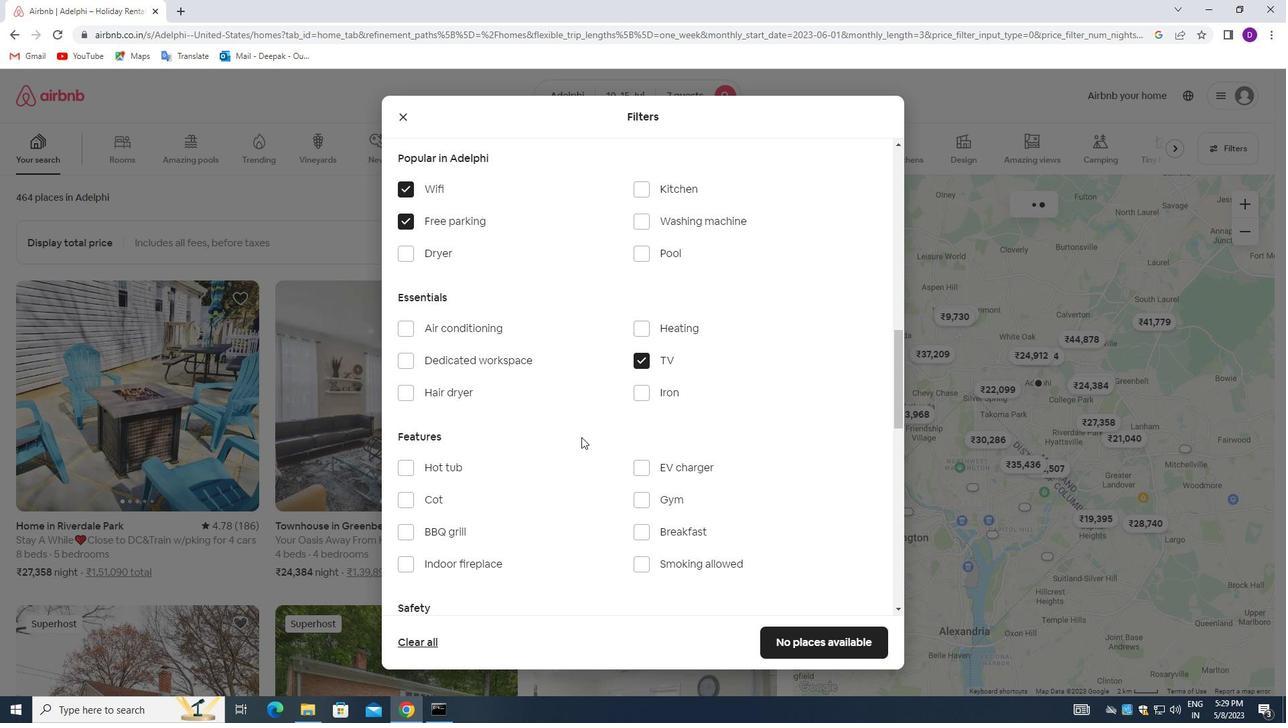
Action: Mouse scrolled (576, 450) with delta (0, 0)
Screenshot: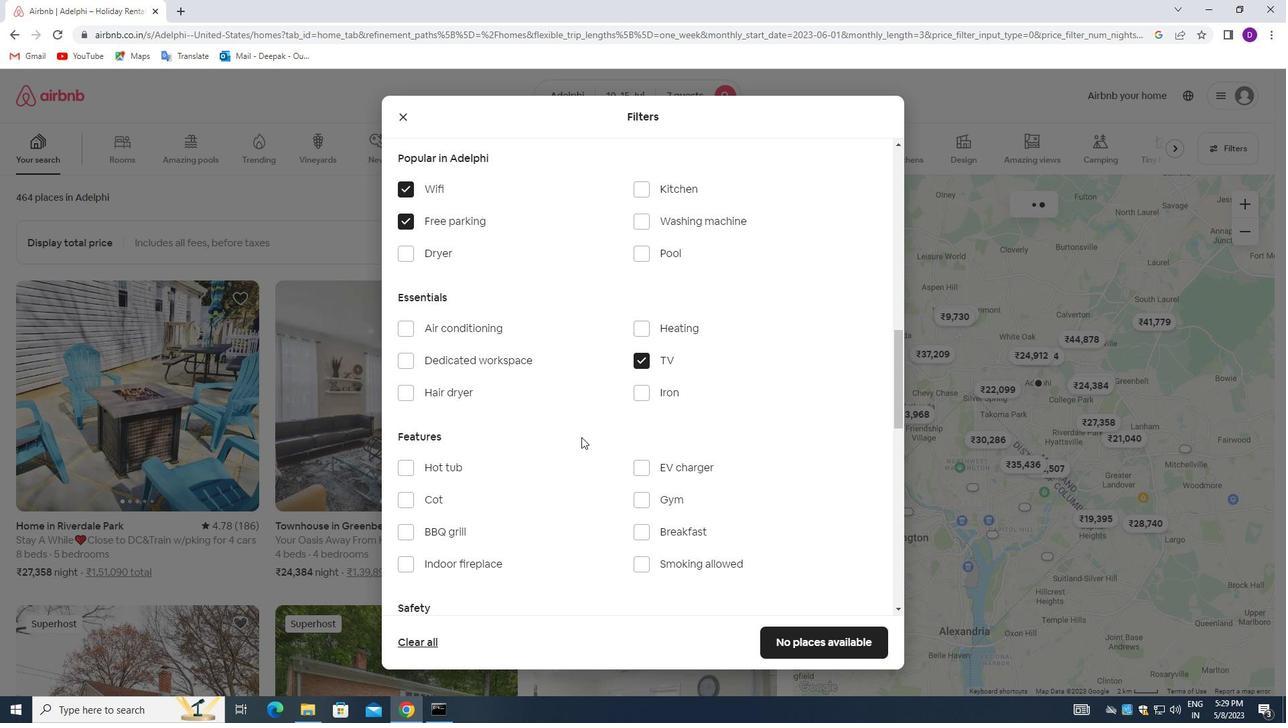 
Action: Mouse moved to (639, 430)
Screenshot: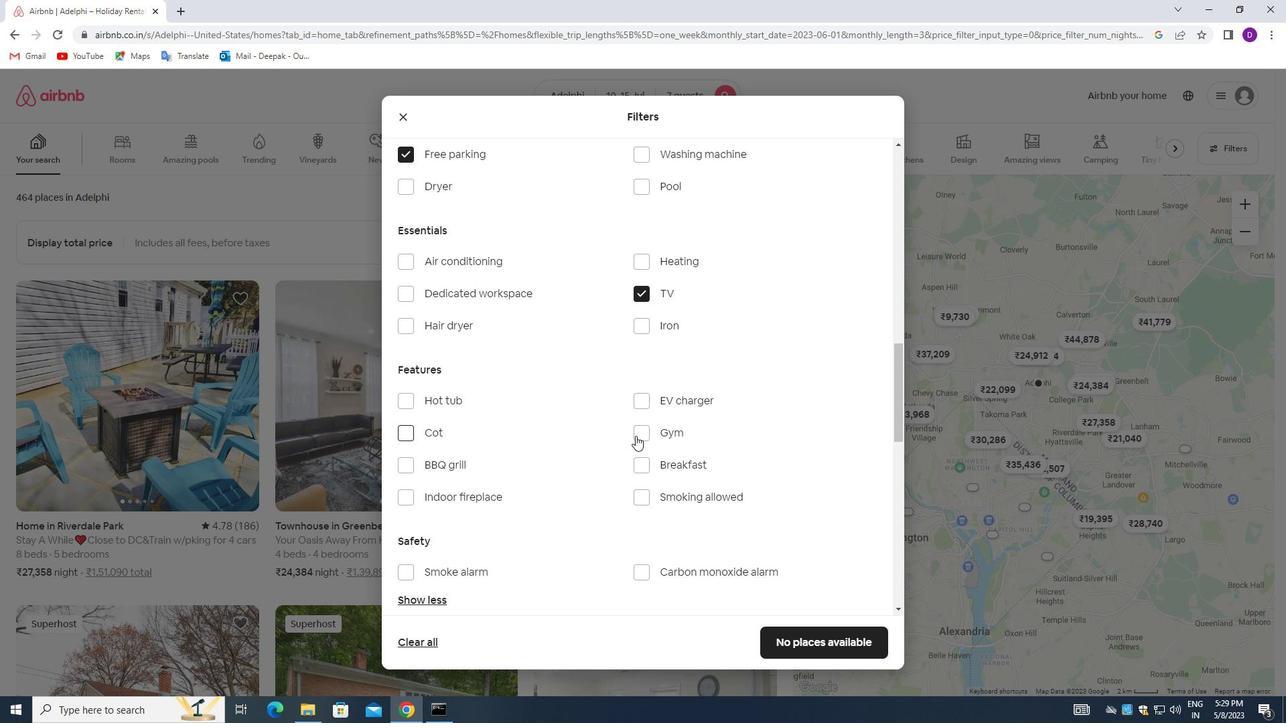 
Action: Mouse pressed left at (639, 430)
Screenshot: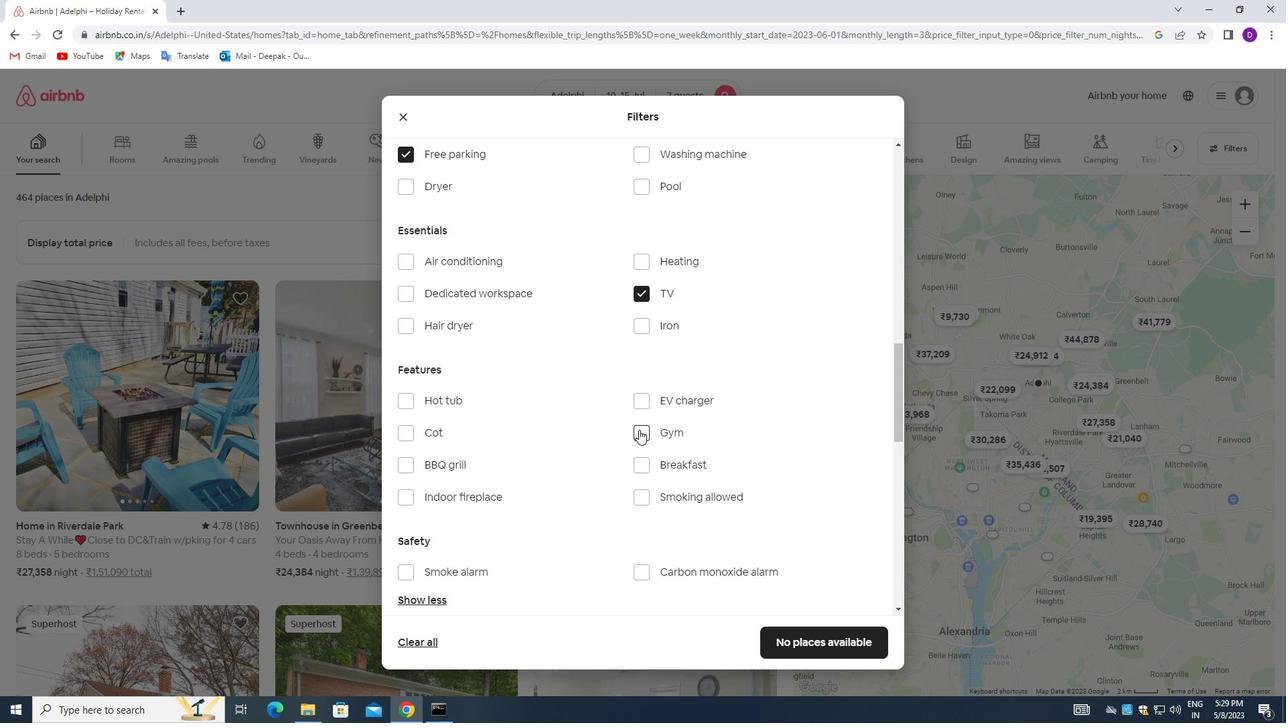
Action: Mouse moved to (639, 459)
Screenshot: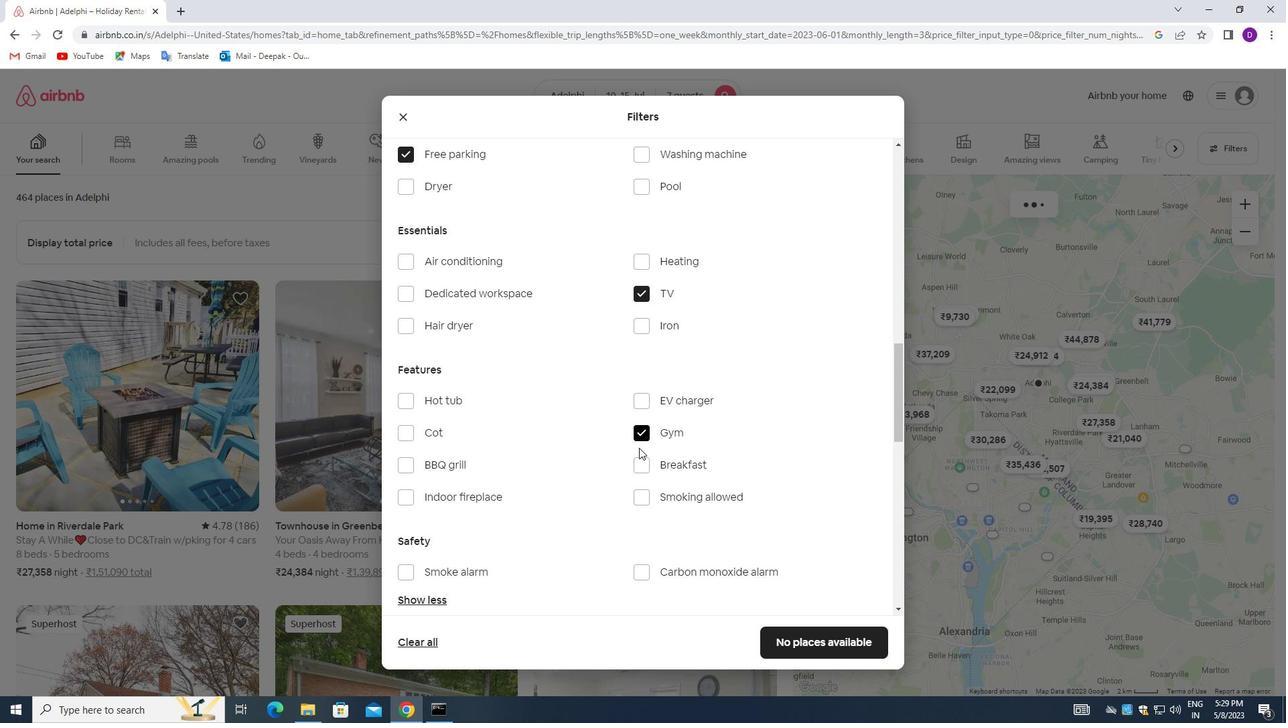 
Action: Mouse pressed left at (639, 459)
Screenshot: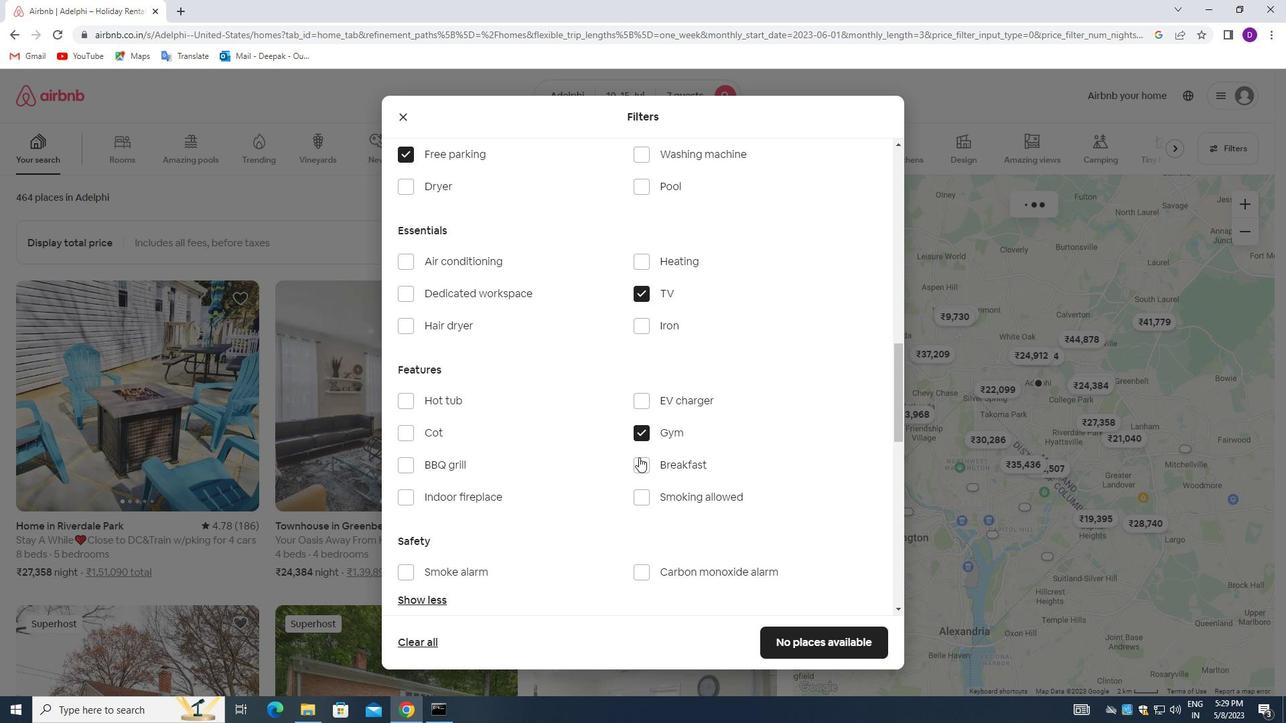 
Action: Mouse moved to (555, 442)
Screenshot: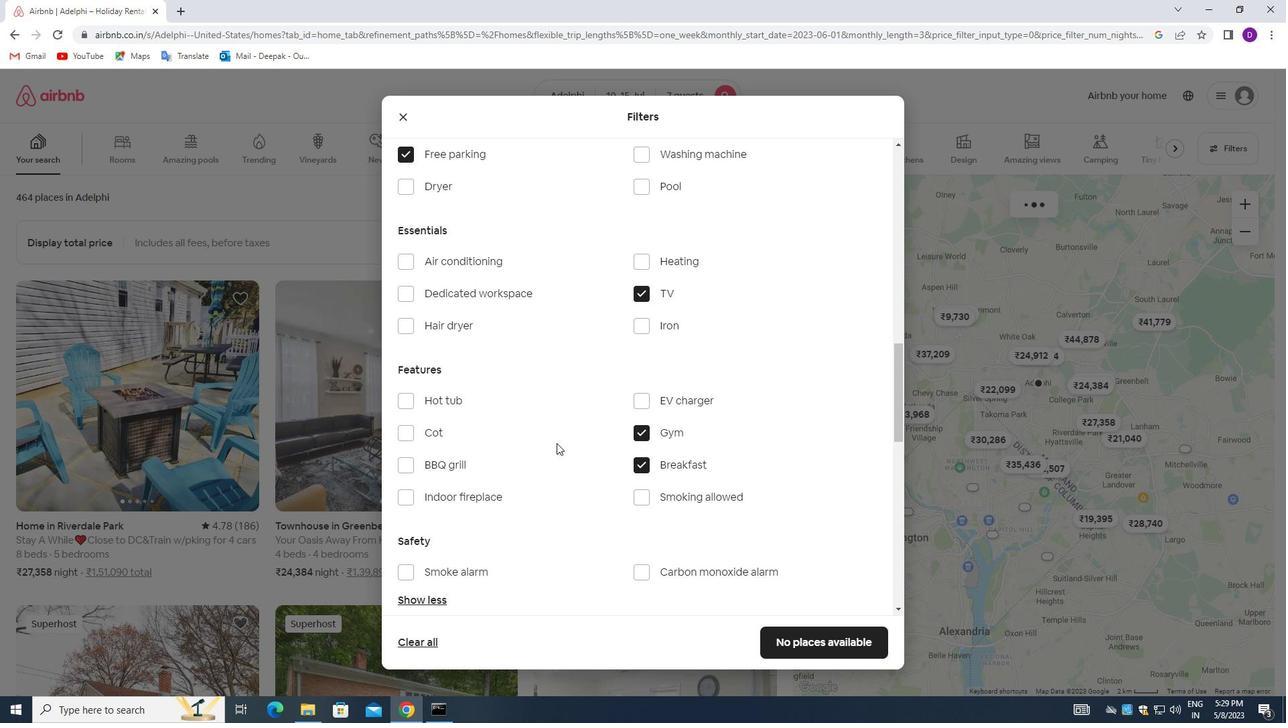 
Action: Mouse scrolled (555, 443) with delta (0, 0)
Screenshot: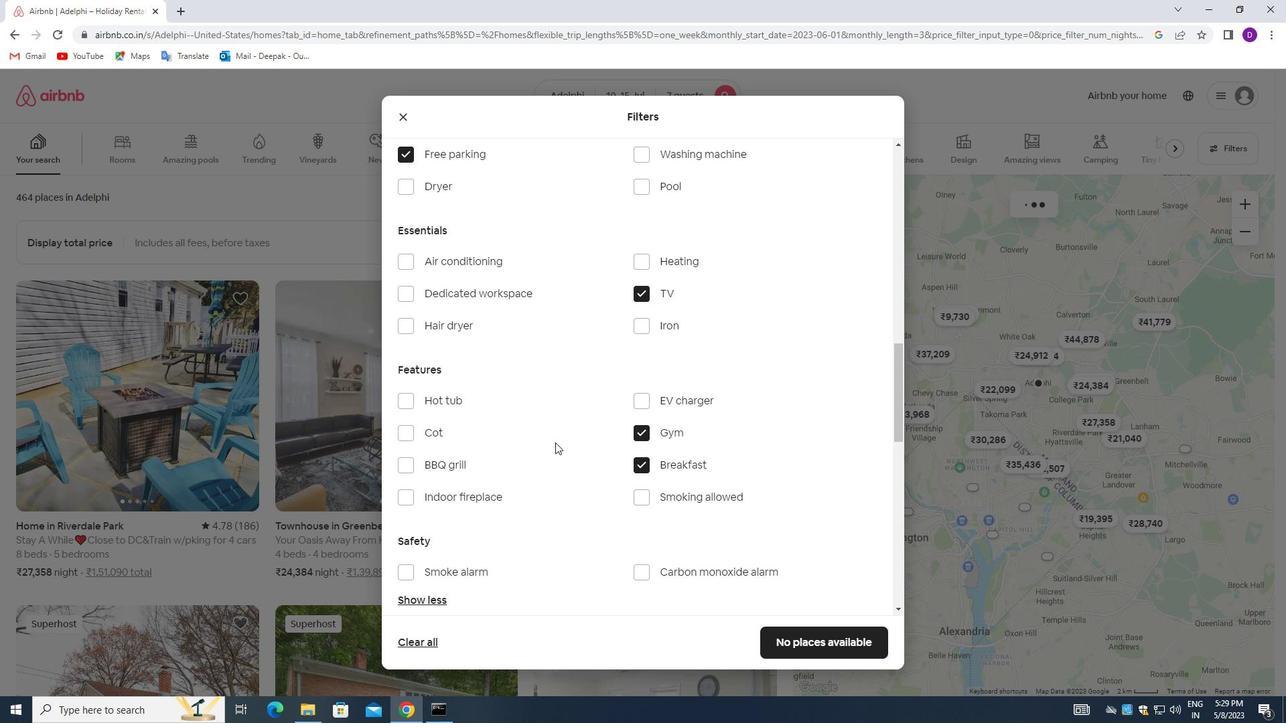 
Action: Mouse moved to (551, 440)
Screenshot: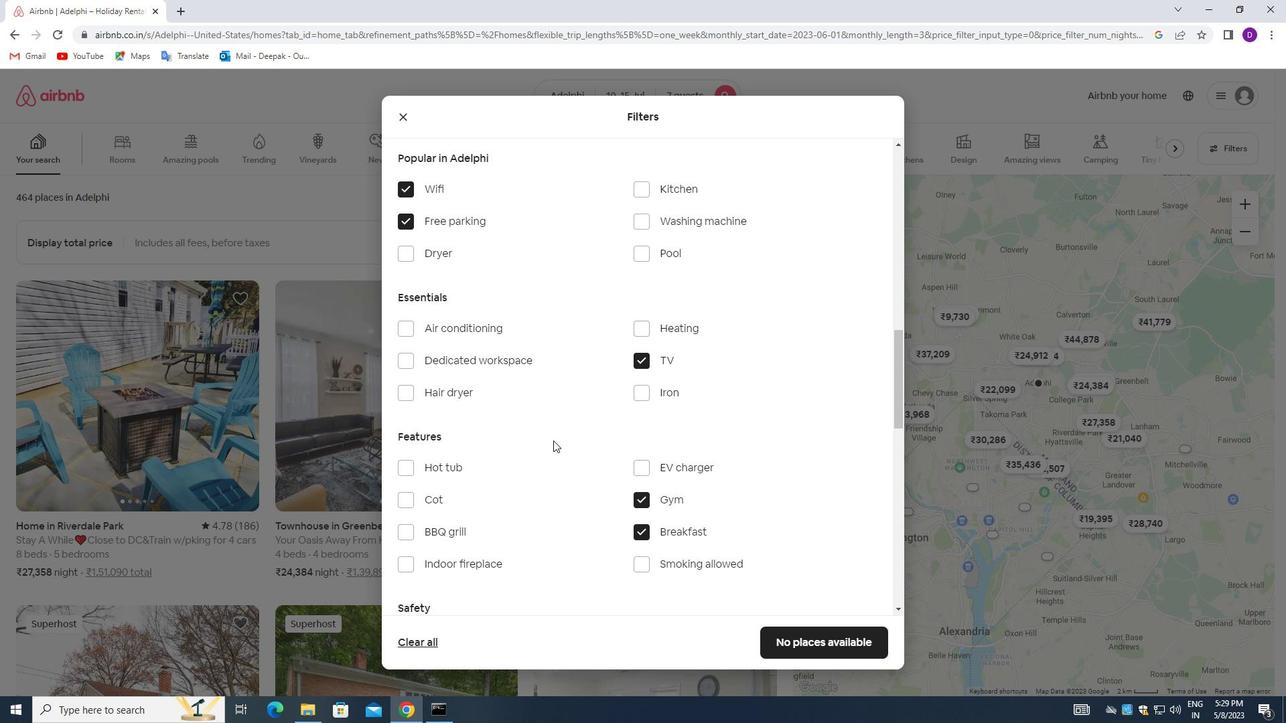
Action: Mouse scrolled (551, 439) with delta (0, 0)
Screenshot: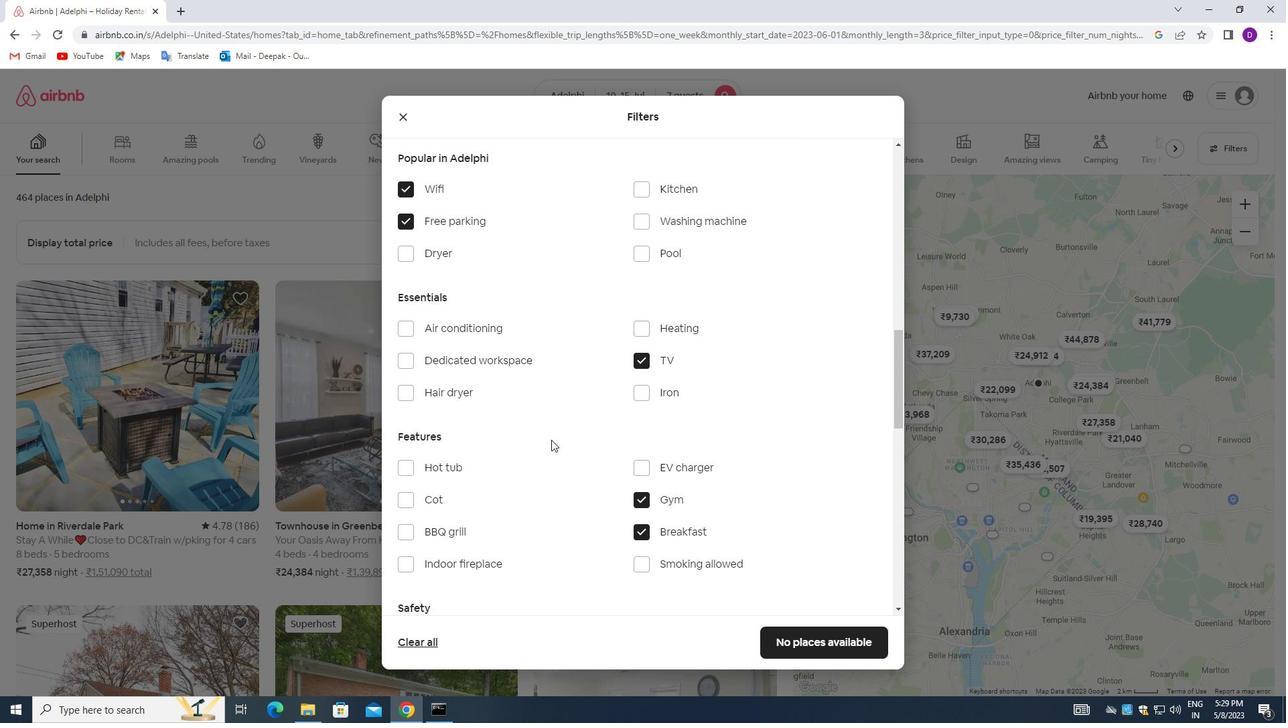 
Action: Mouse scrolled (551, 439) with delta (0, 0)
Screenshot: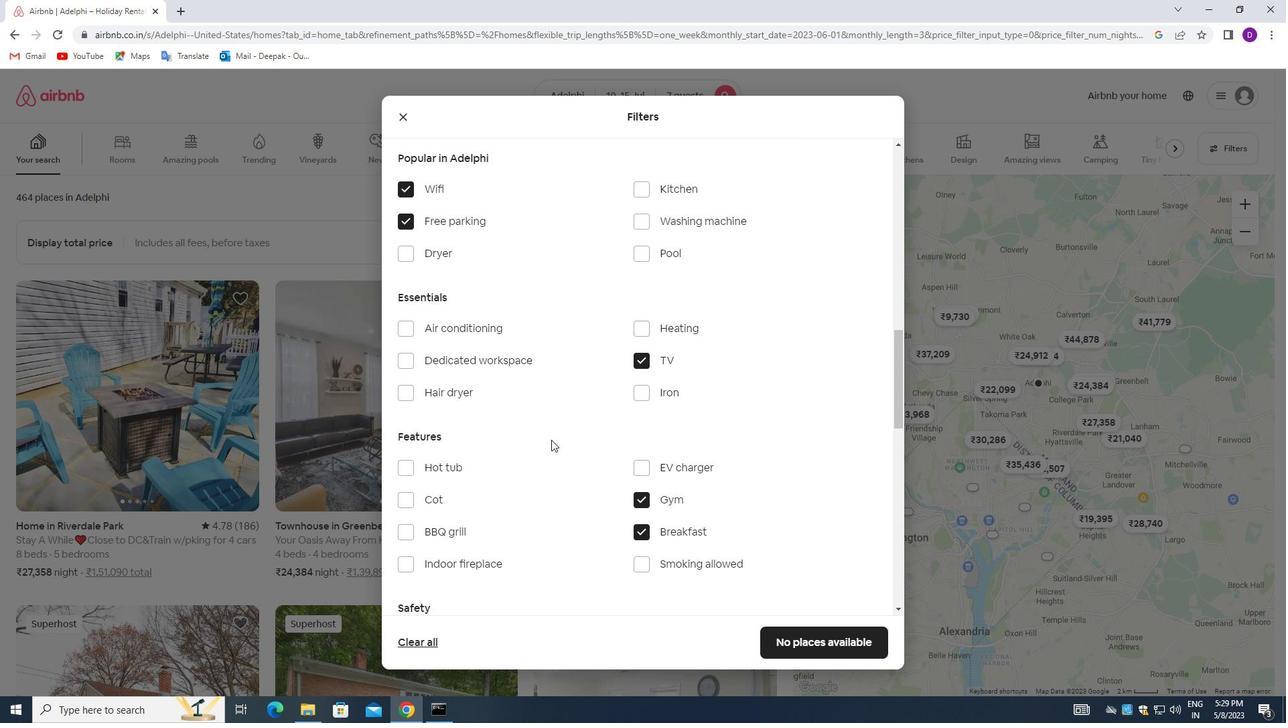 
Action: Mouse scrolled (551, 439) with delta (0, 0)
Screenshot: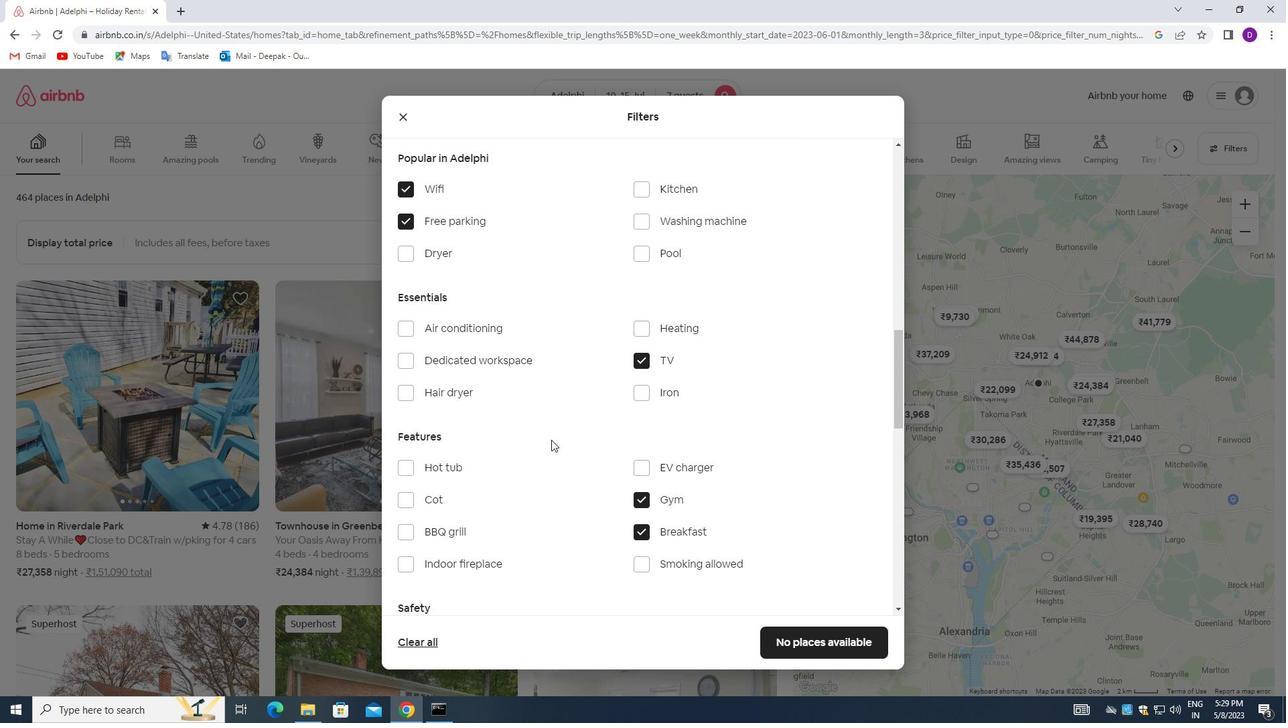 
Action: Mouse scrolled (551, 439) with delta (0, 0)
Screenshot: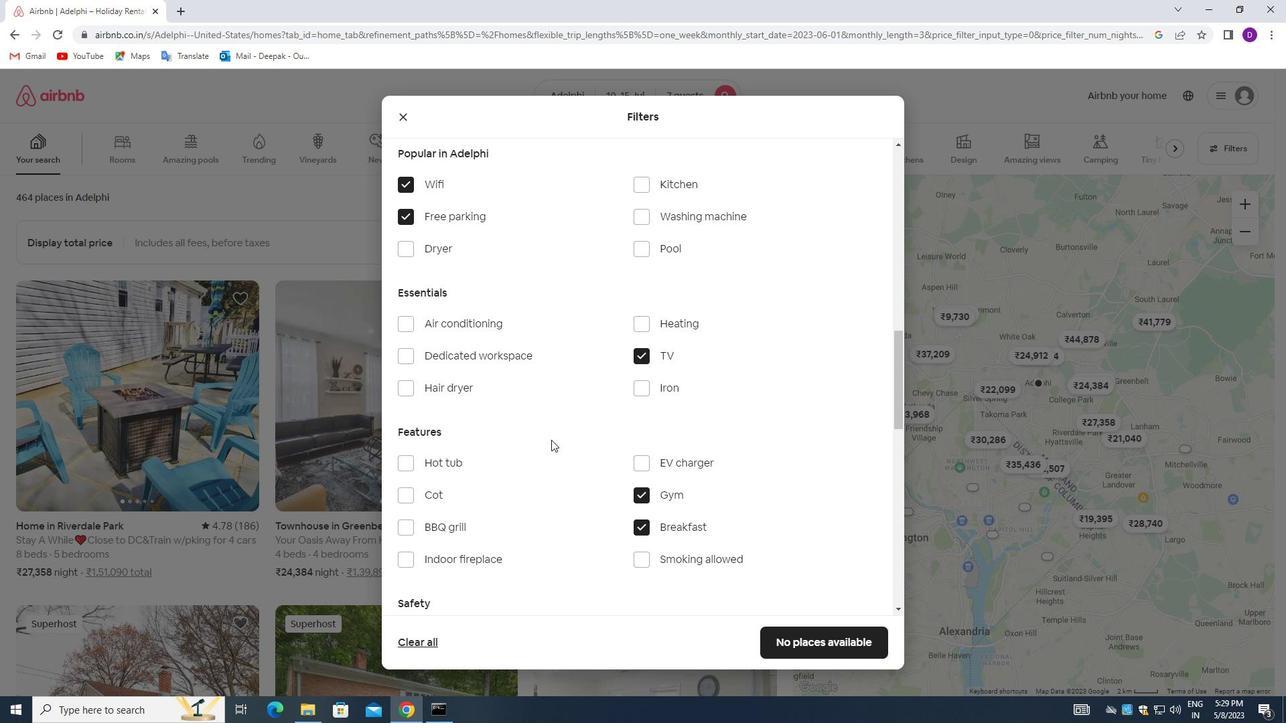 
Action: Mouse scrolled (551, 439) with delta (0, 0)
Screenshot: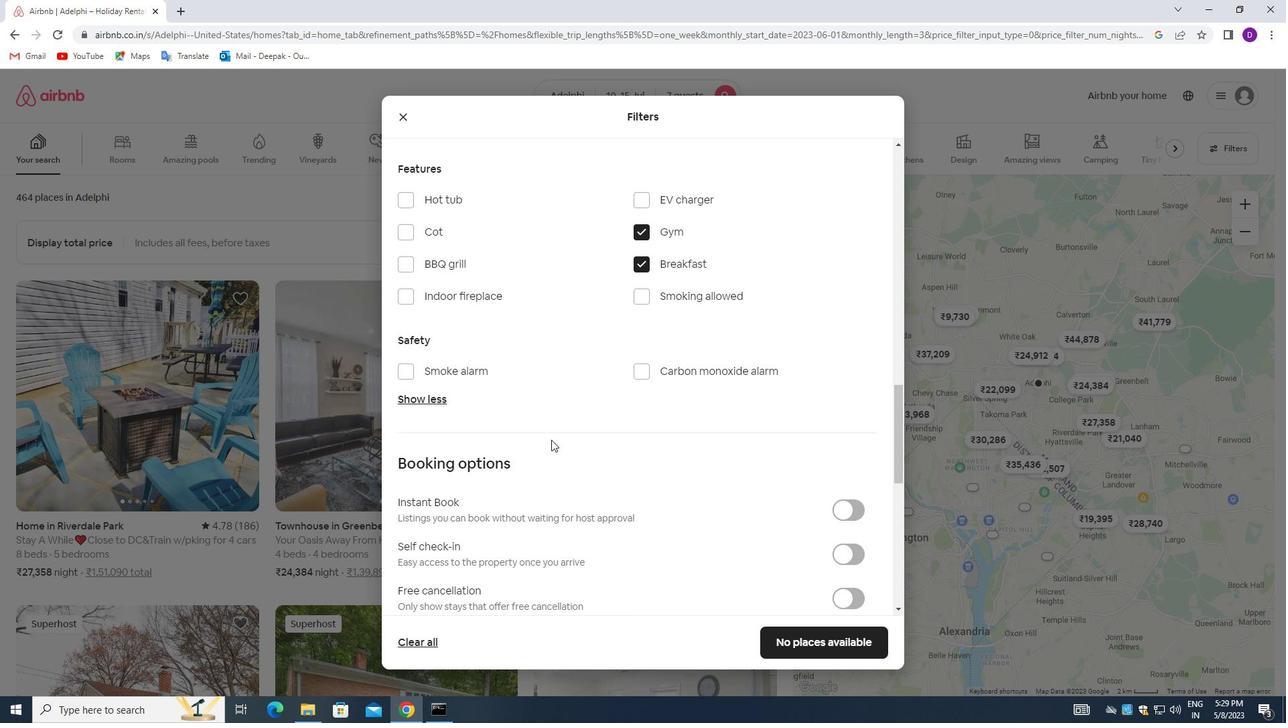 
Action: Mouse scrolled (551, 439) with delta (0, 0)
Screenshot: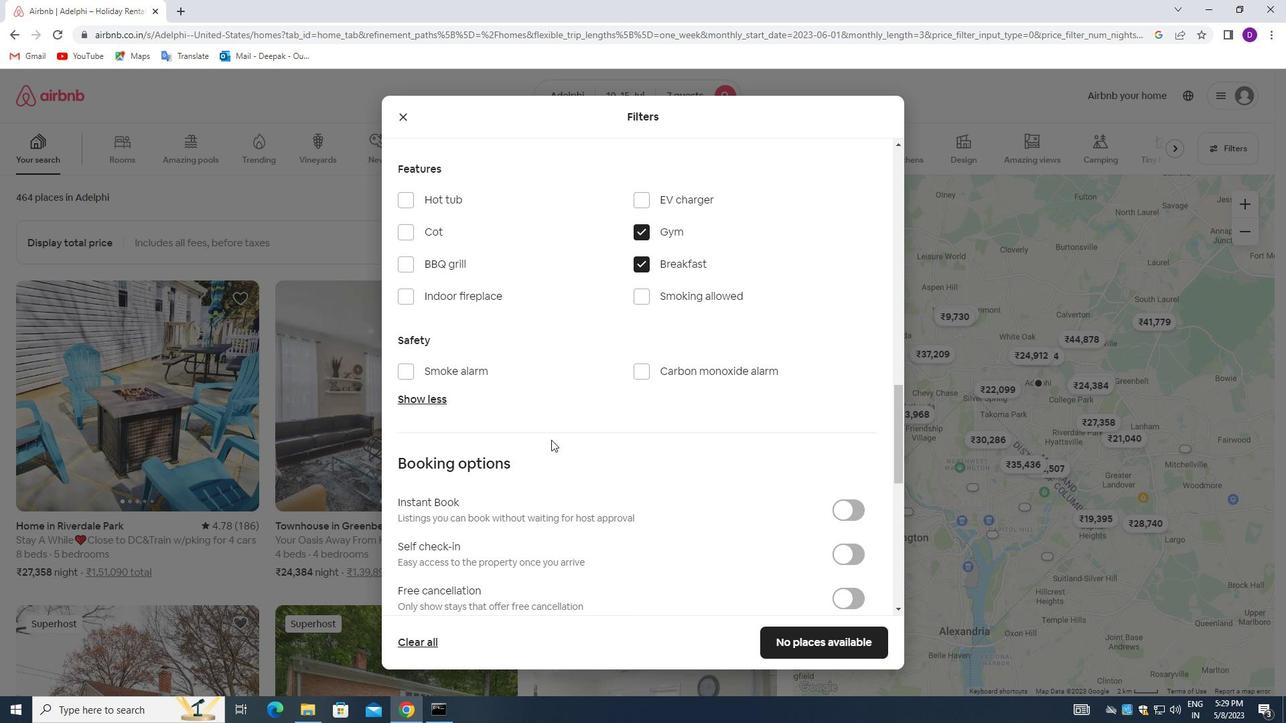 
Action: Mouse moved to (838, 426)
Screenshot: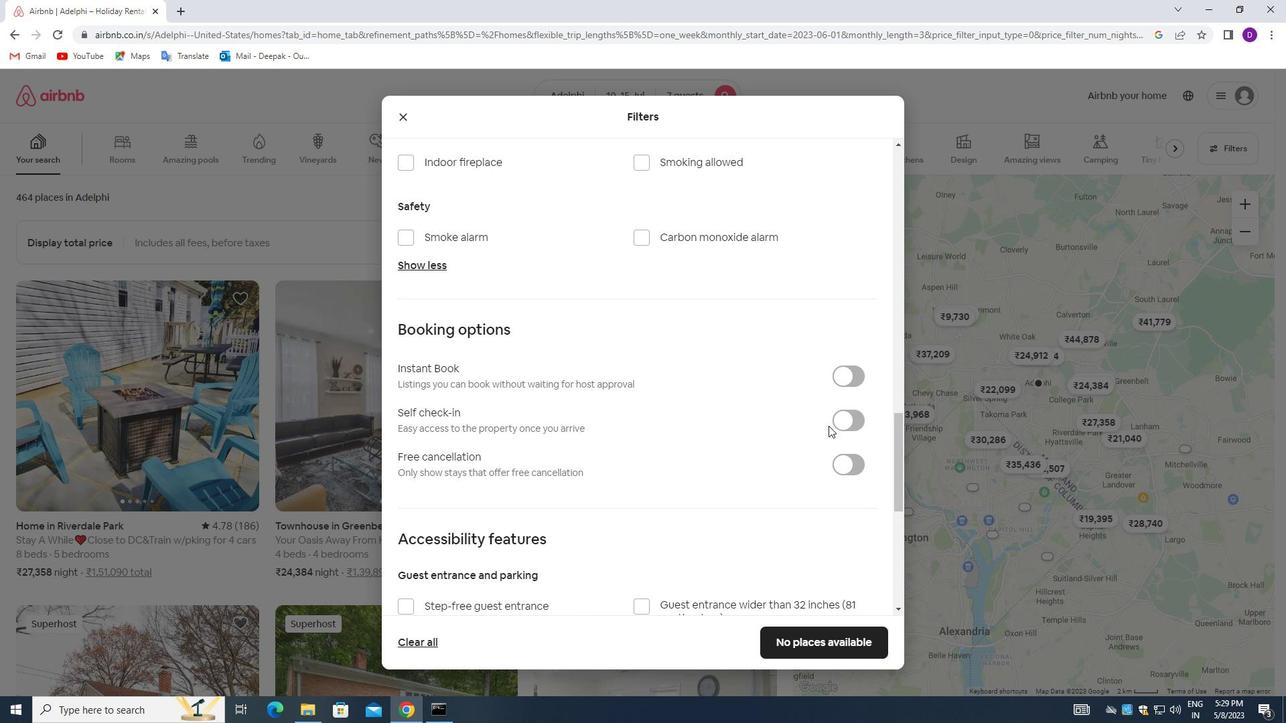 
Action: Mouse pressed left at (838, 426)
Screenshot: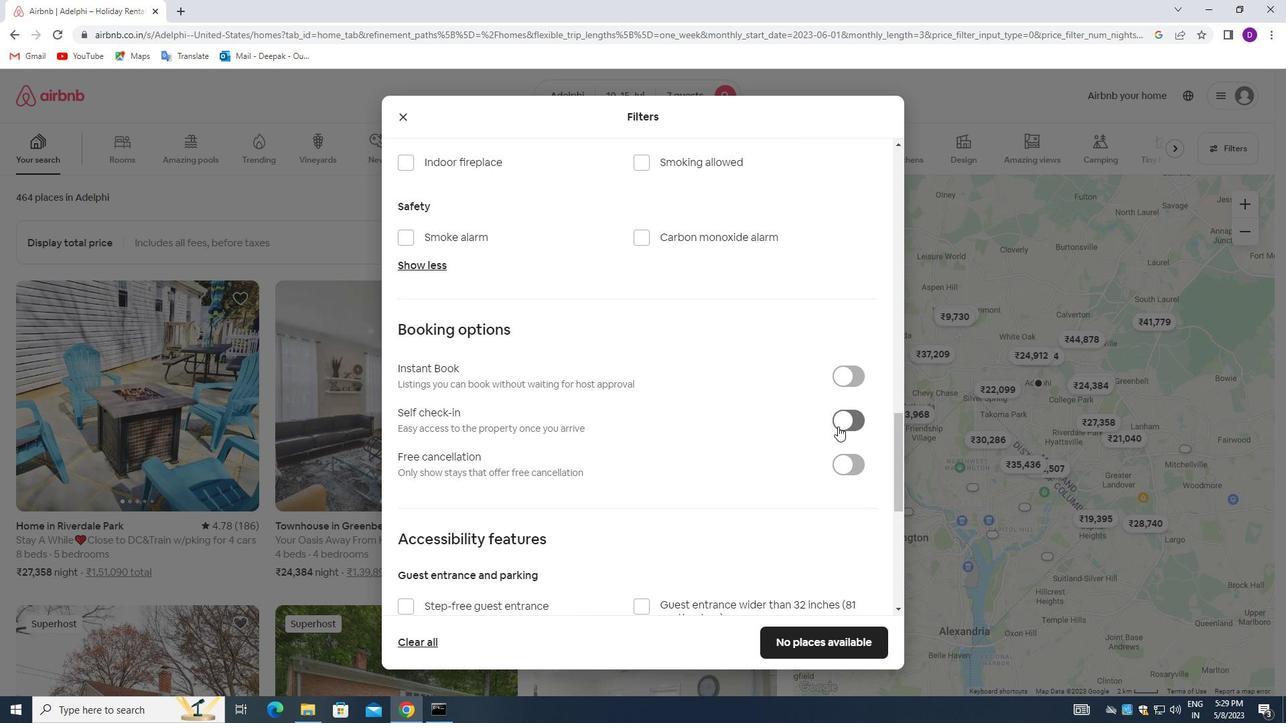 
Action: Mouse moved to (623, 470)
Screenshot: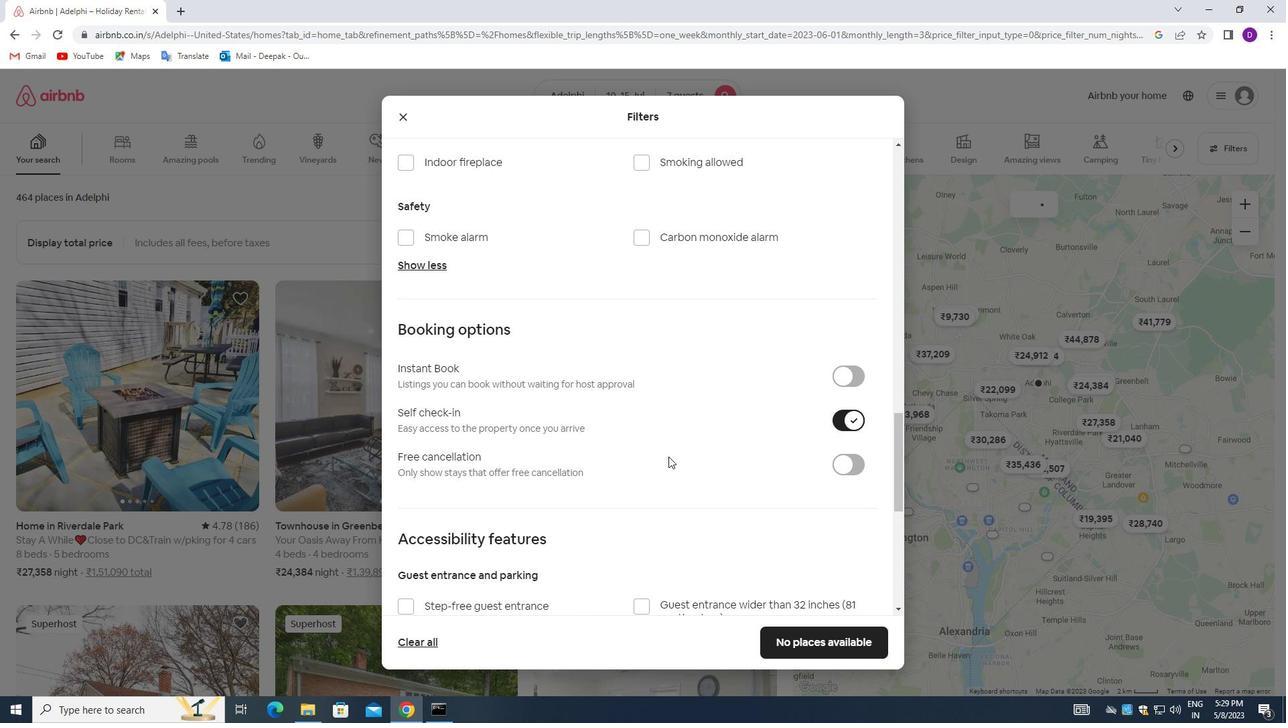 
Action: Mouse scrolled (623, 469) with delta (0, 0)
Screenshot: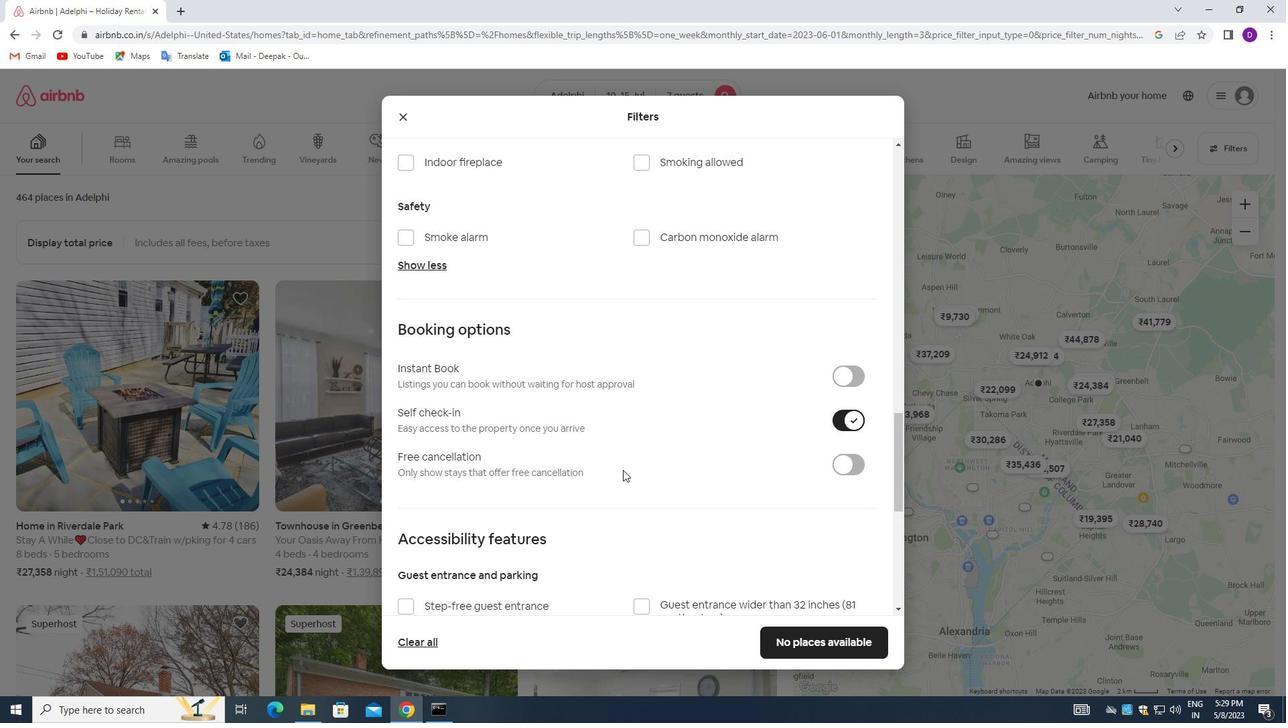 
Action: Mouse scrolled (623, 469) with delta (0, 0)
Screenshot: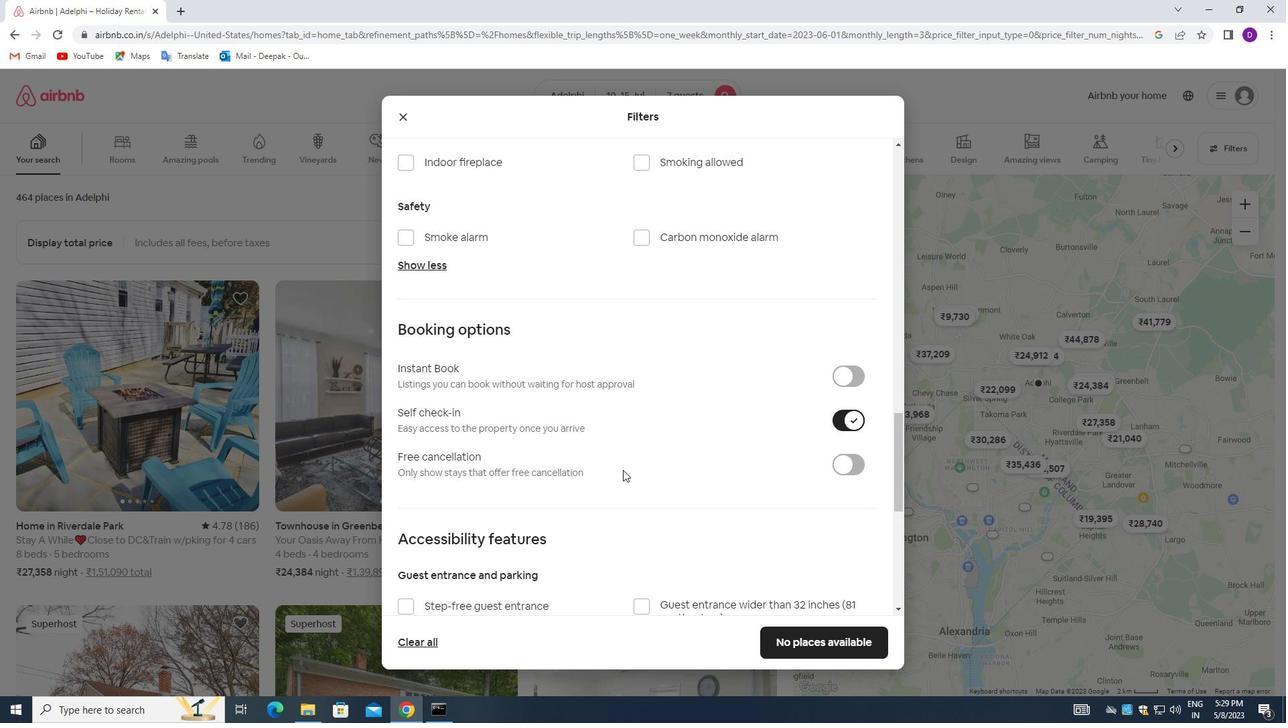 
Action: Mouse moved to (619, 473)
Screenshot: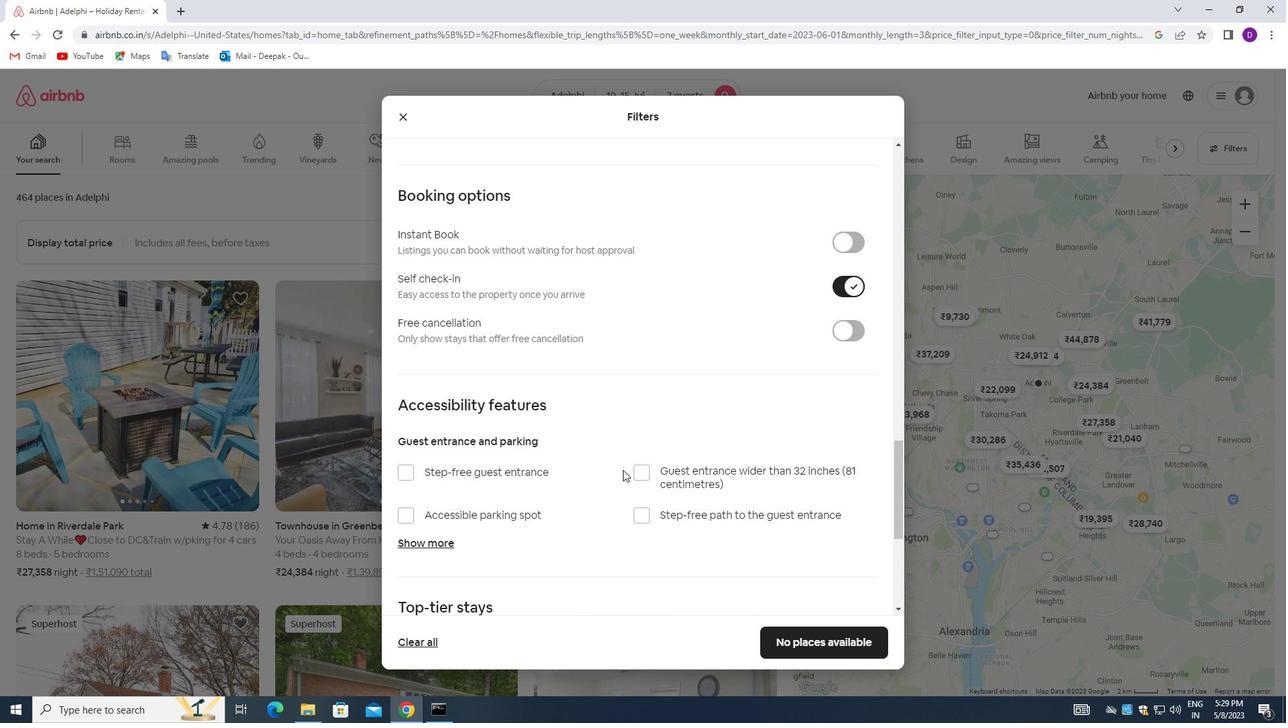 
Action: Mouse scrolled (619, 472) with delta (0, 0)
Screenshot: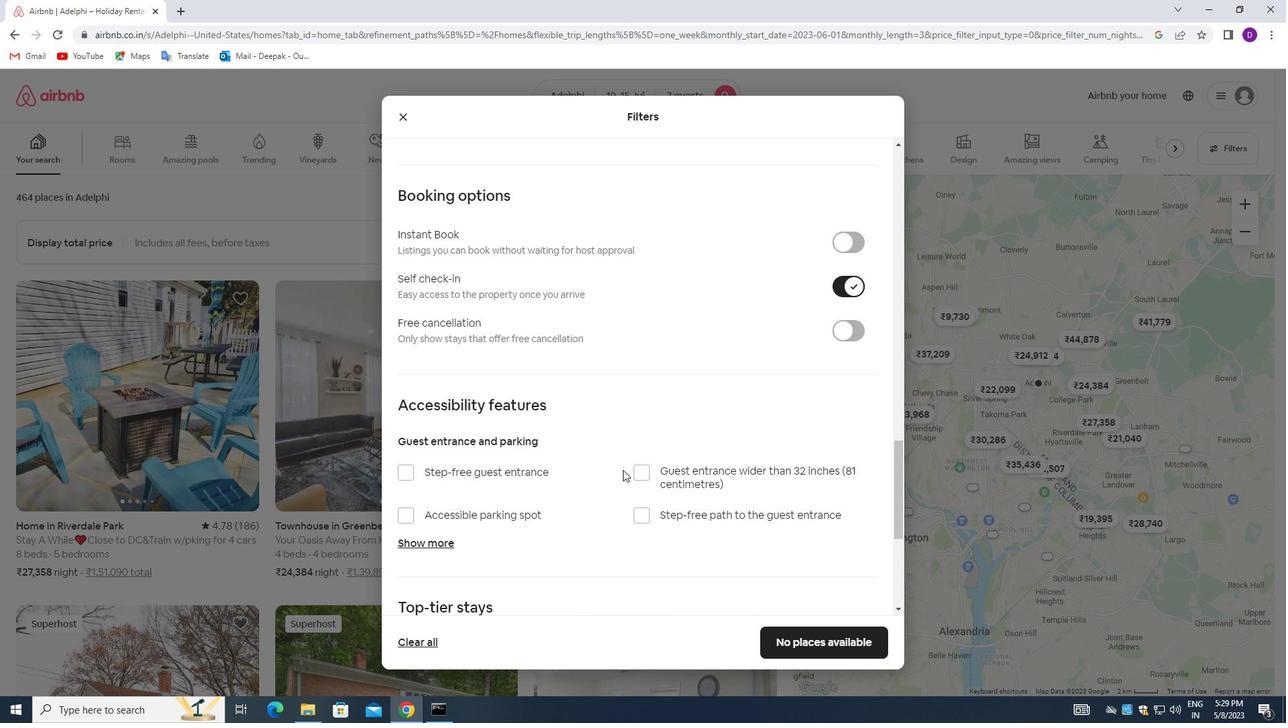 
Action: Mouse moved to (618, 473)
Screenshot: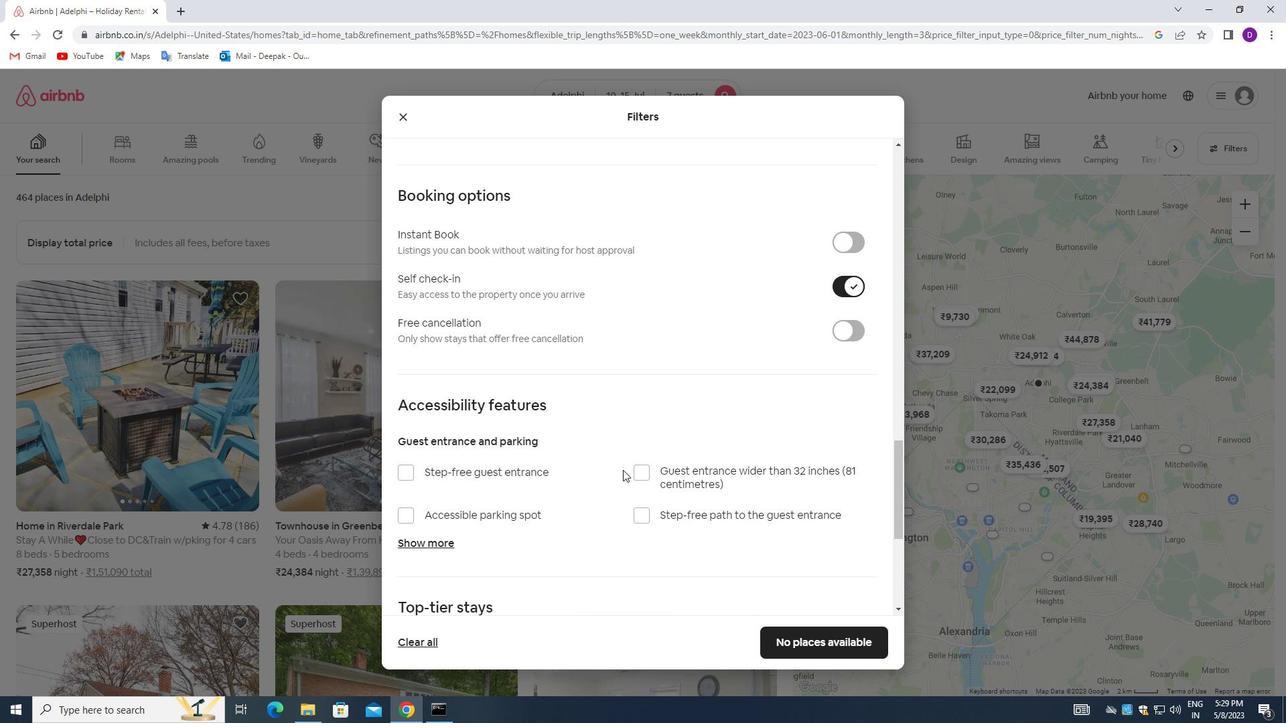
Action: Mouse scrolled (618, 473) with delta (0, 0)
Screenshot: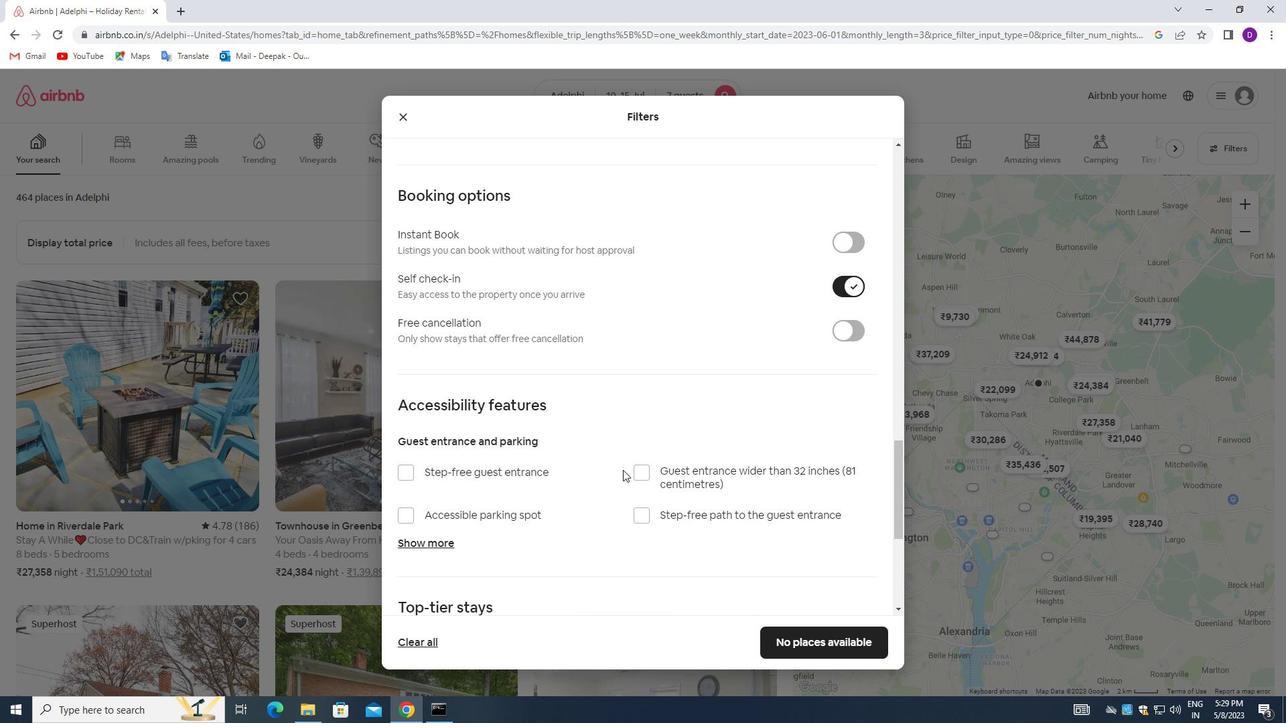 
Action: Mouse moved to (618, 474)
Screenshot: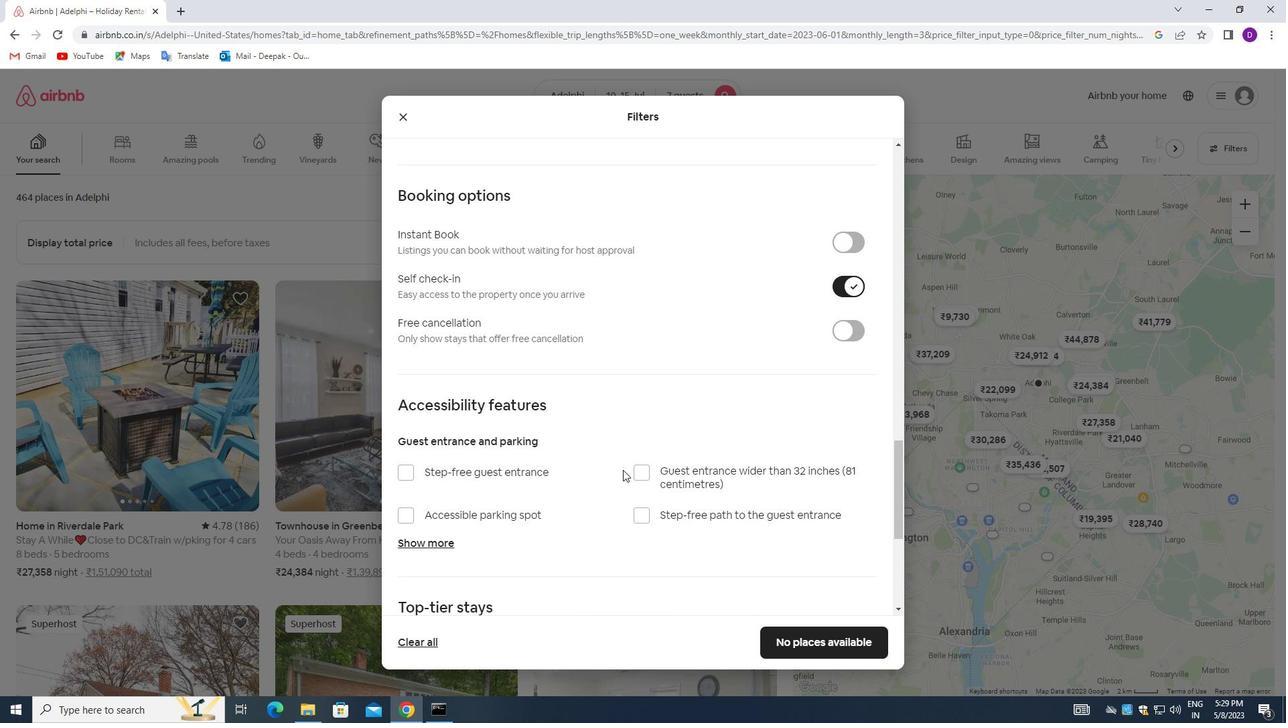 
Action: Mouse scrolled (618, 473) with delta (0, 0)
Screenshot: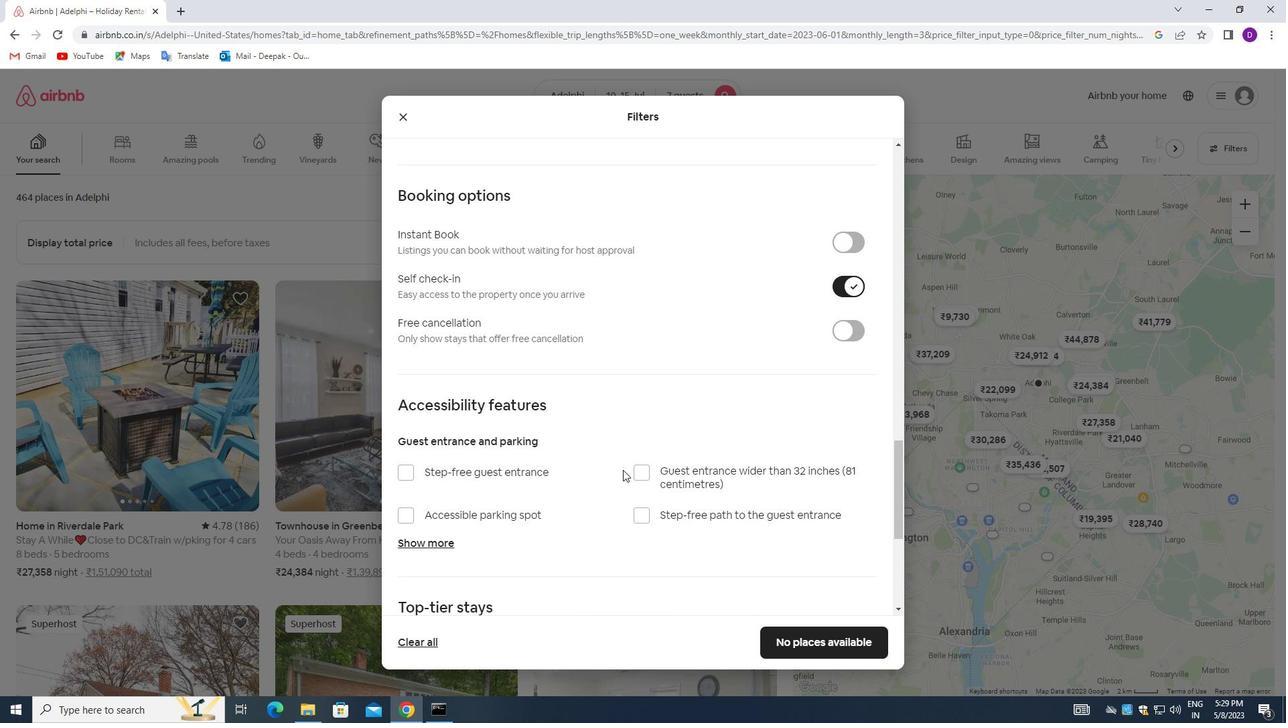 
Action: Mouse moved to (617, 474)
Screenshot: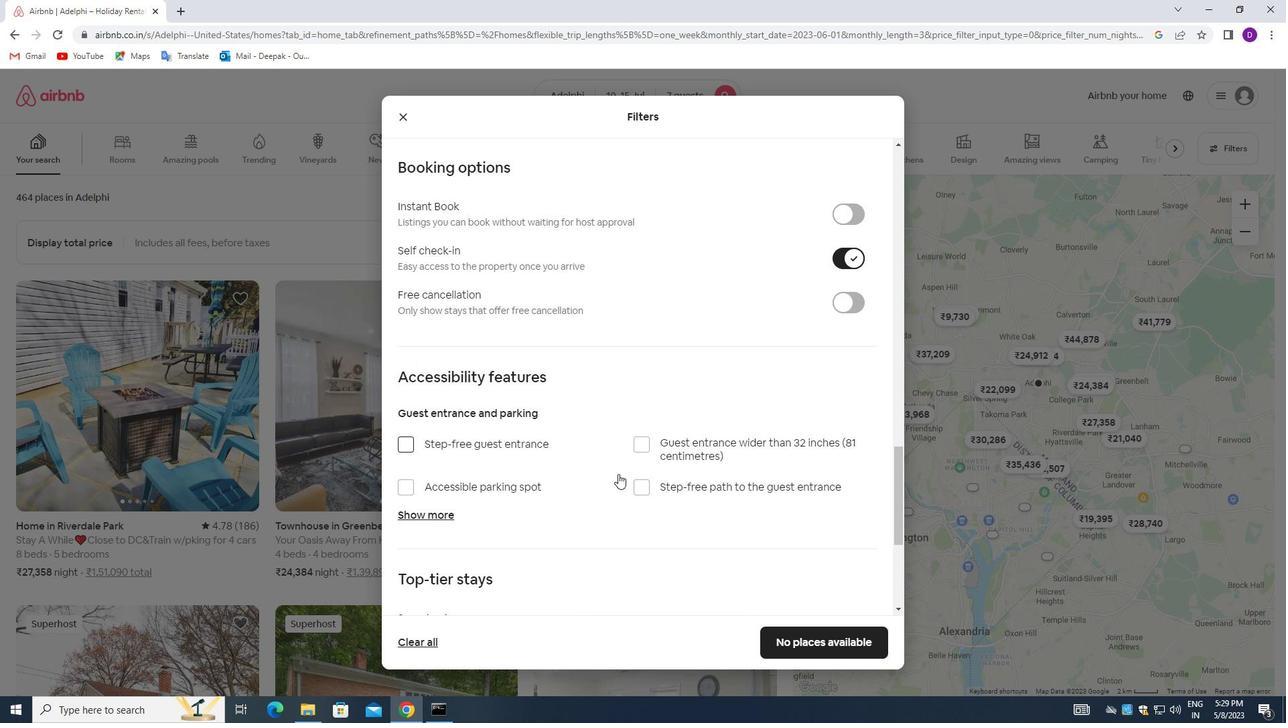 
Action: Mouse scrolled (617, 473) with delta (0, 0)
Screenshot: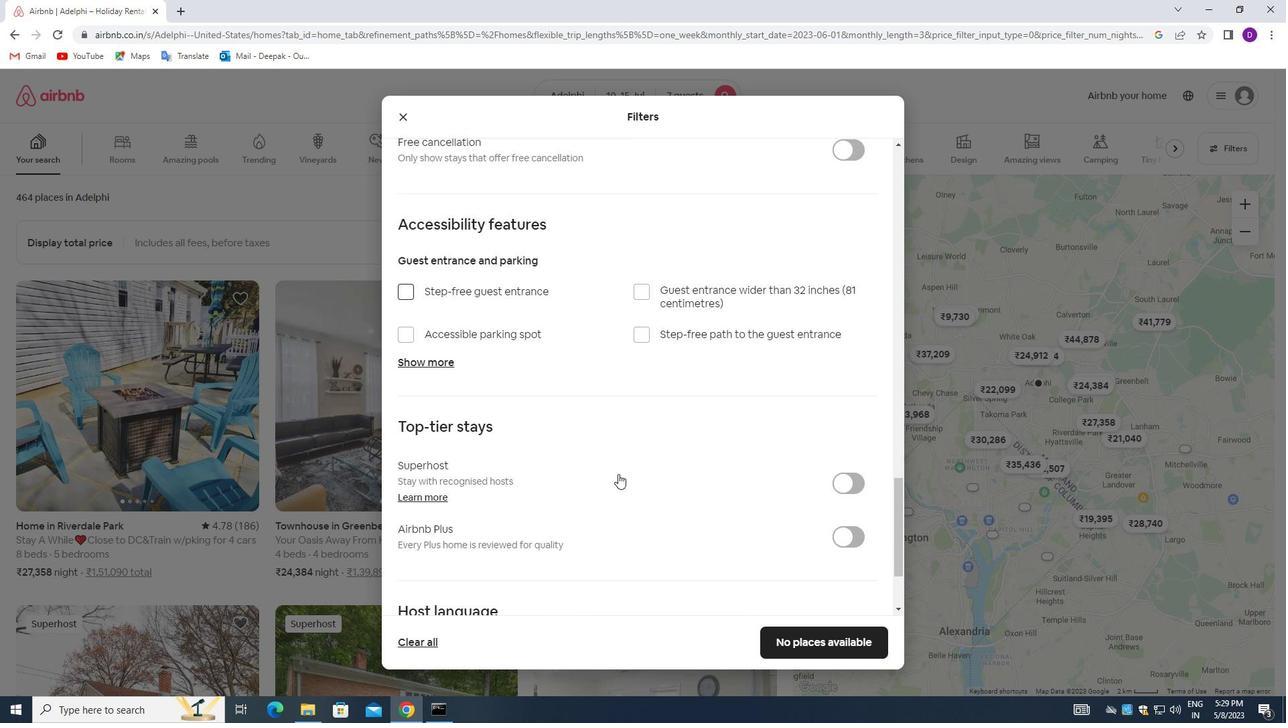
Action: Mouse moved to (617, 474)
Screenshot: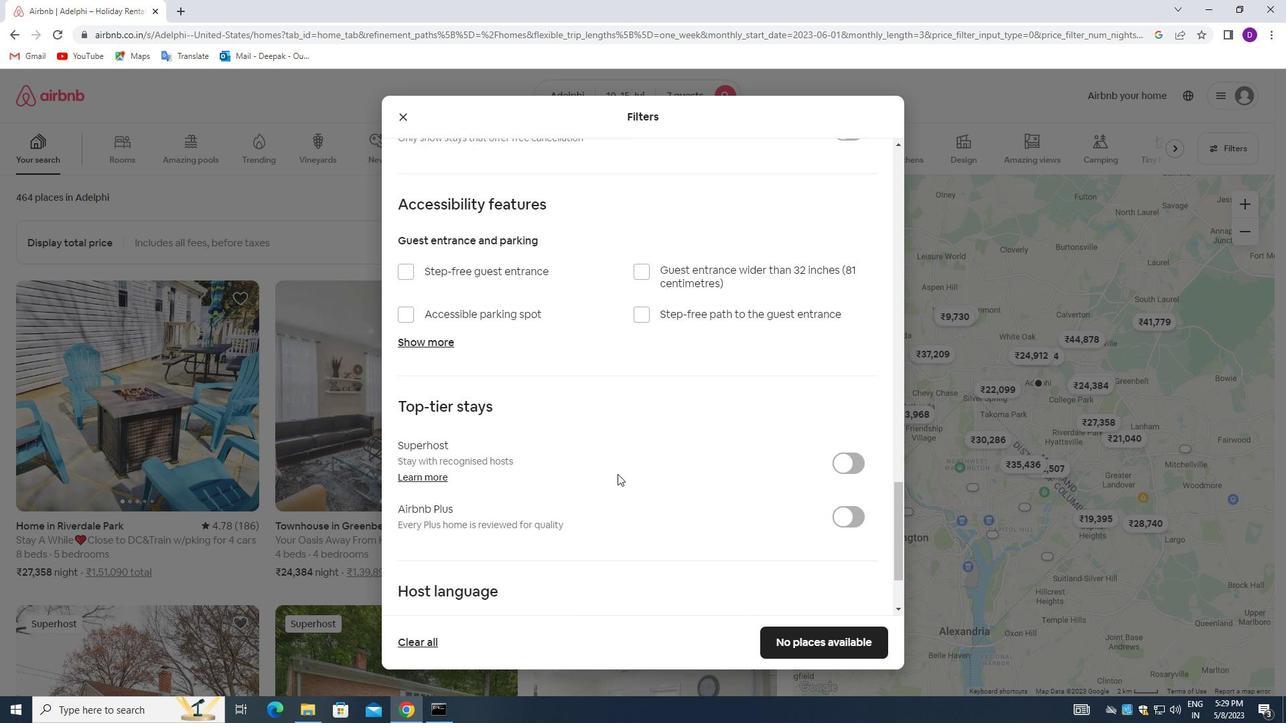 
Action: Mouse scrolled (617, 473) with delta (0, 0)
Screenshot: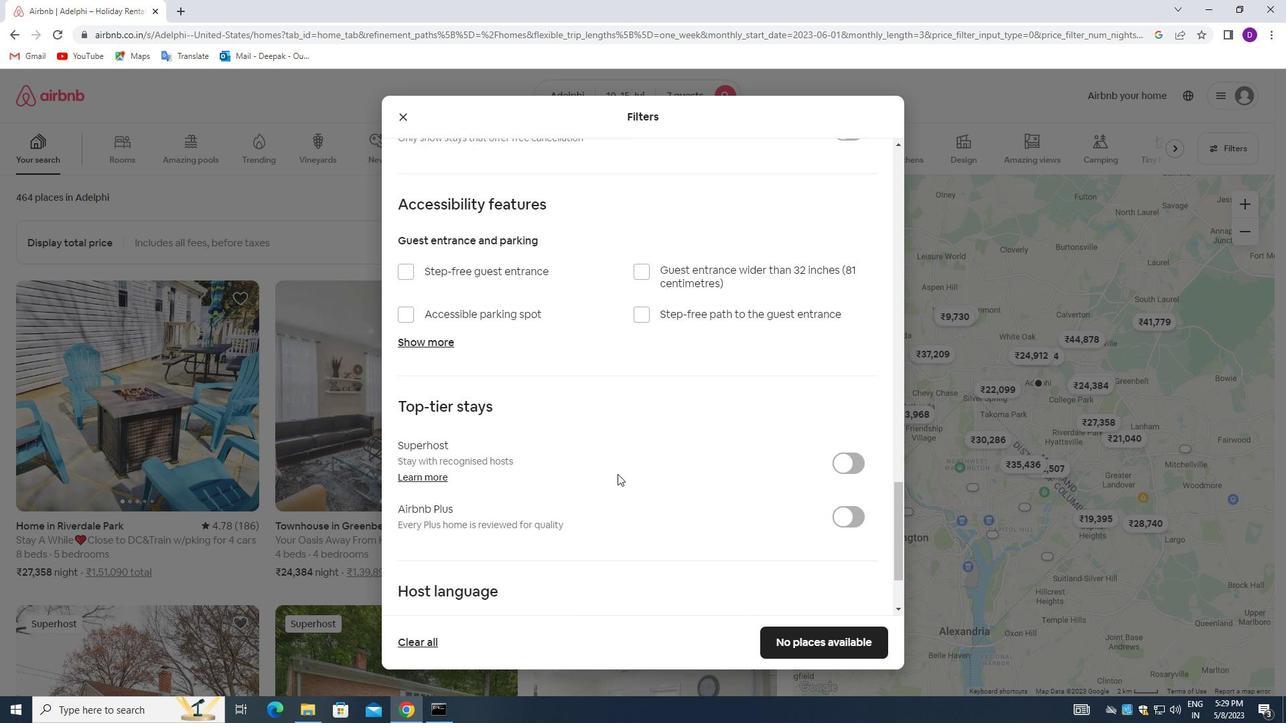 
Action: Mouse scrolled (617, 473) with delta (0, 0)
Screenshot: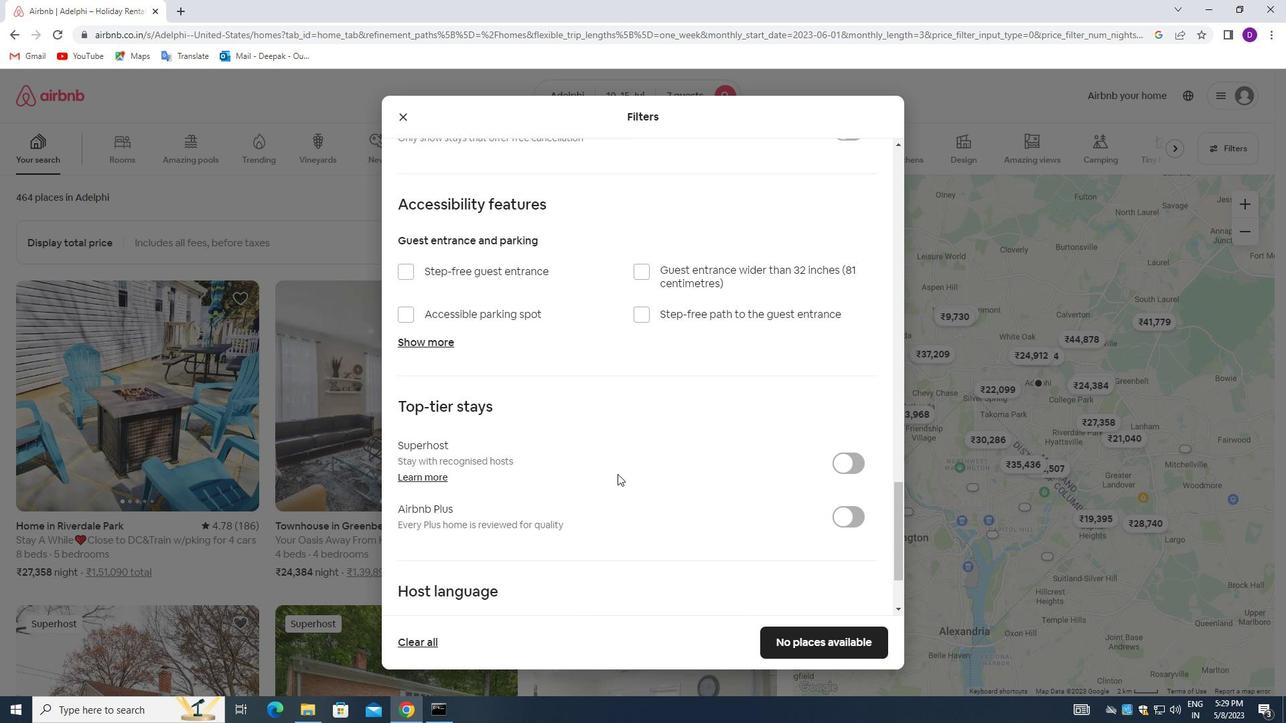 
Action: Mouse scrolled (617, 473) with delta (0, 0)
Screenshot: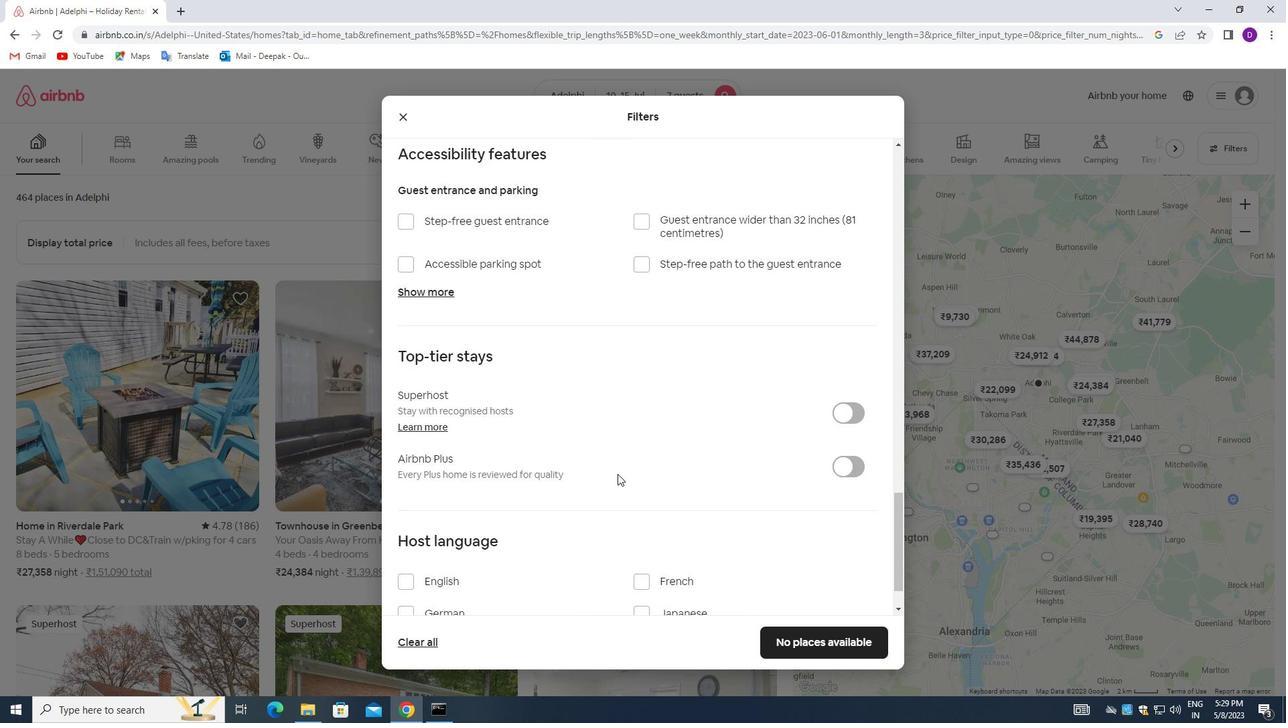 
Action: Mouse scrolled (617, 473) with delta (0, 0)
Screenshot: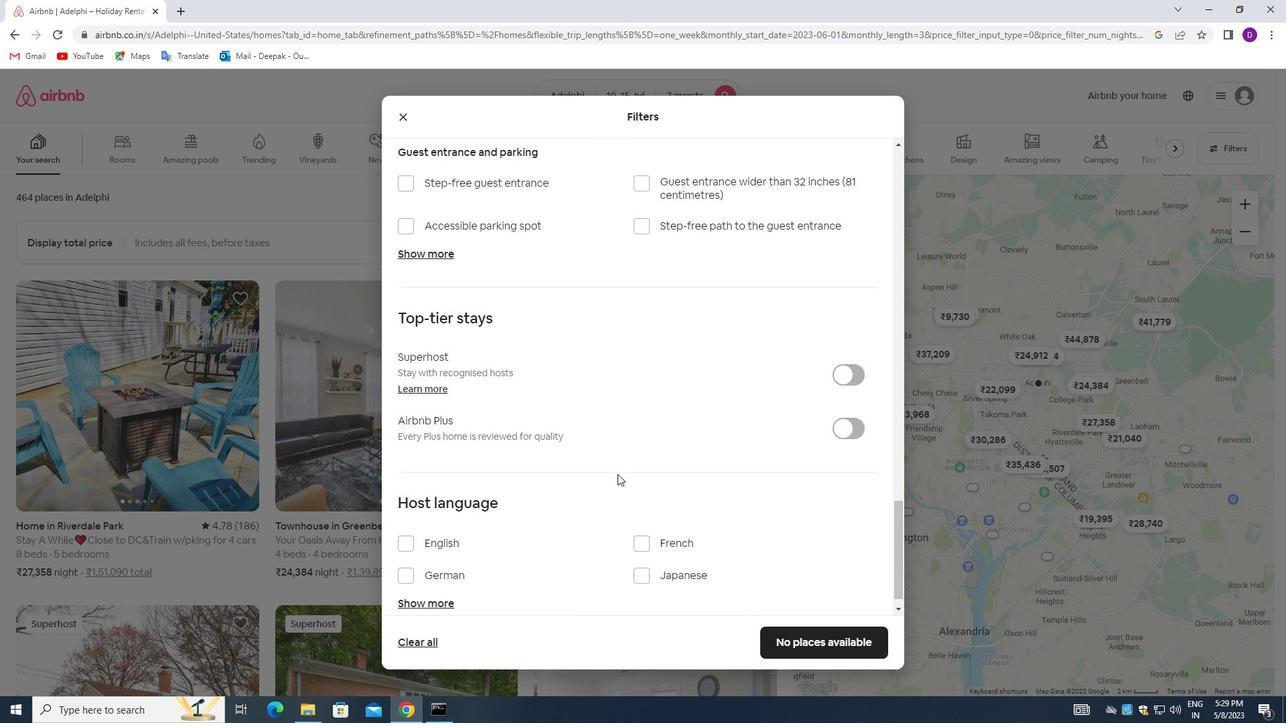 
Action: Mouse scrolled (617, 473) with delta (0, 0)
Screenshot: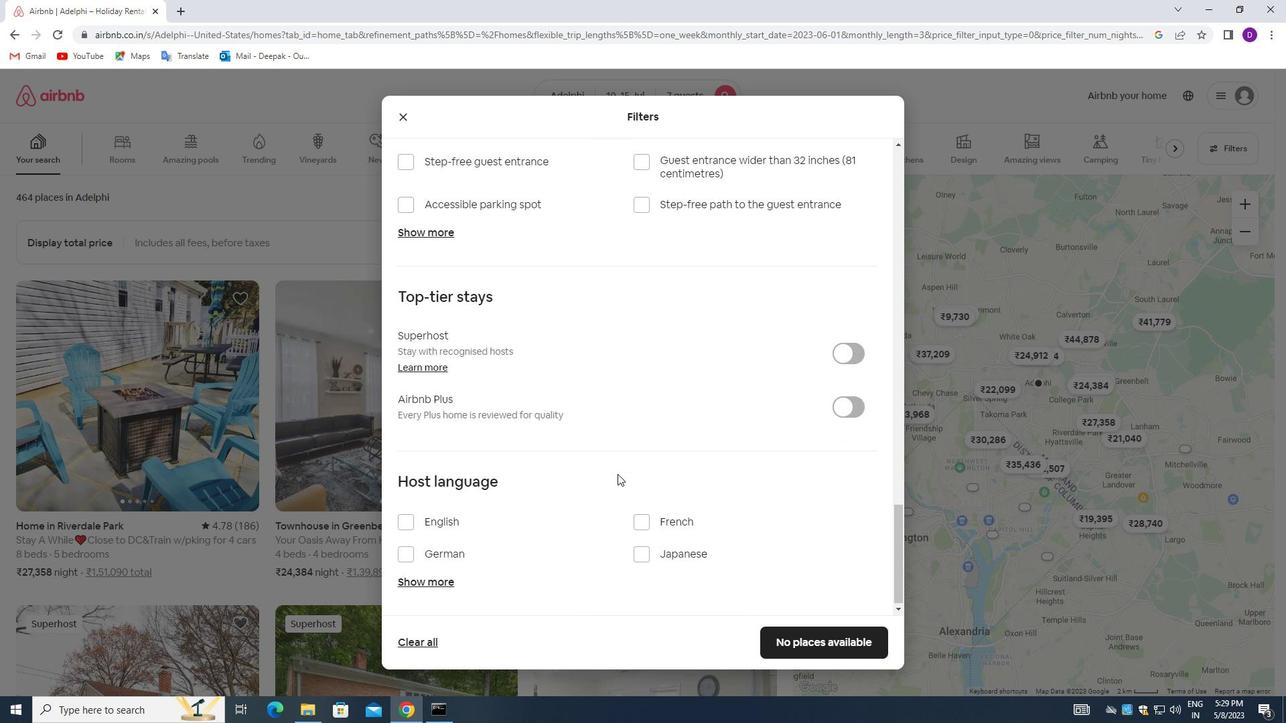 
Action: Mouse scrolled (617, 473) with delta (0, 0)
Screenshot: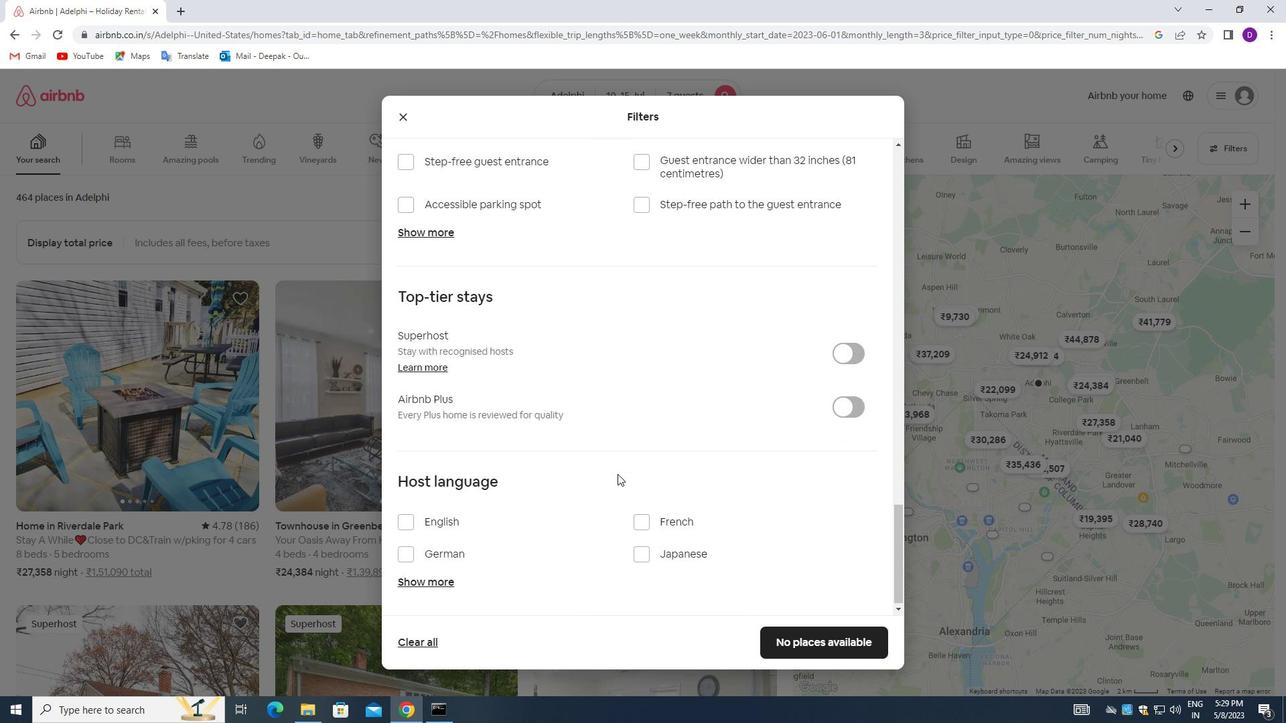 
Action: Mouse moved to (409, 516)
Screenshot: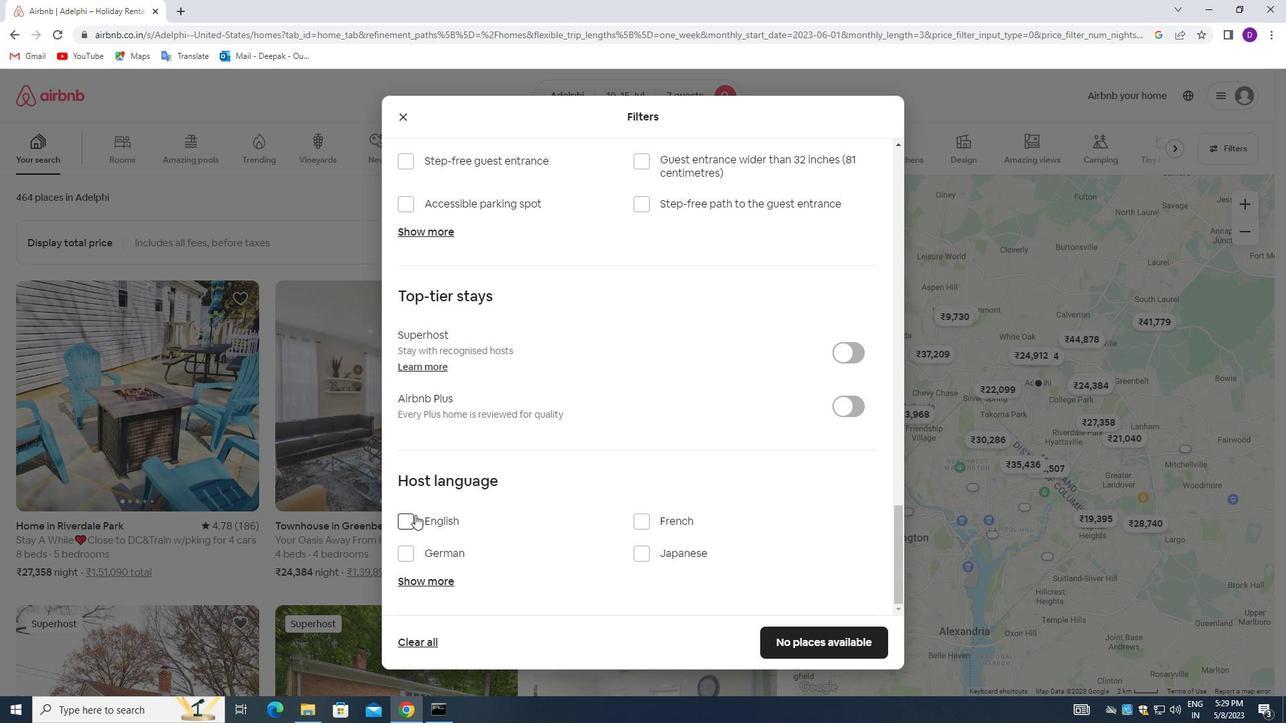
Action: Mouse pressed left at (409, 516)
Screenshot: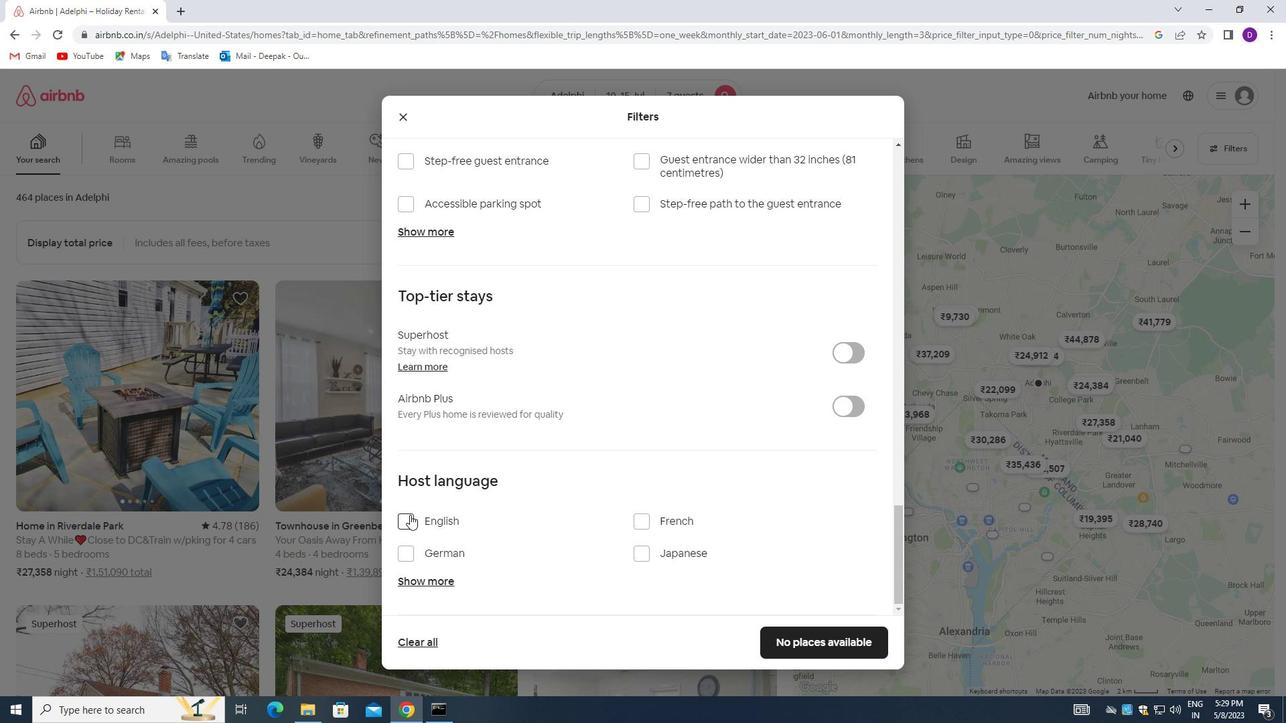 
Action: Mouse moved to (745, 528)
Screenshot: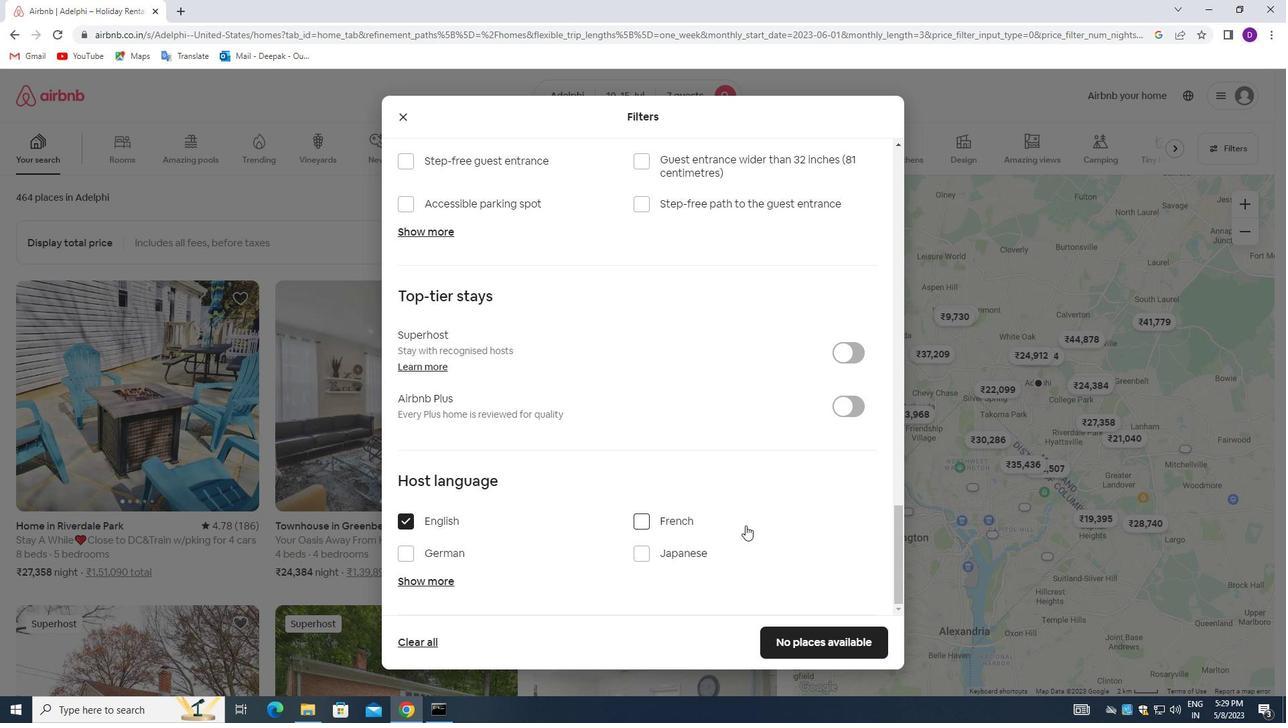 
Action: Mouse scrolled (745, 528) with delta (0, 0)
Screenshot: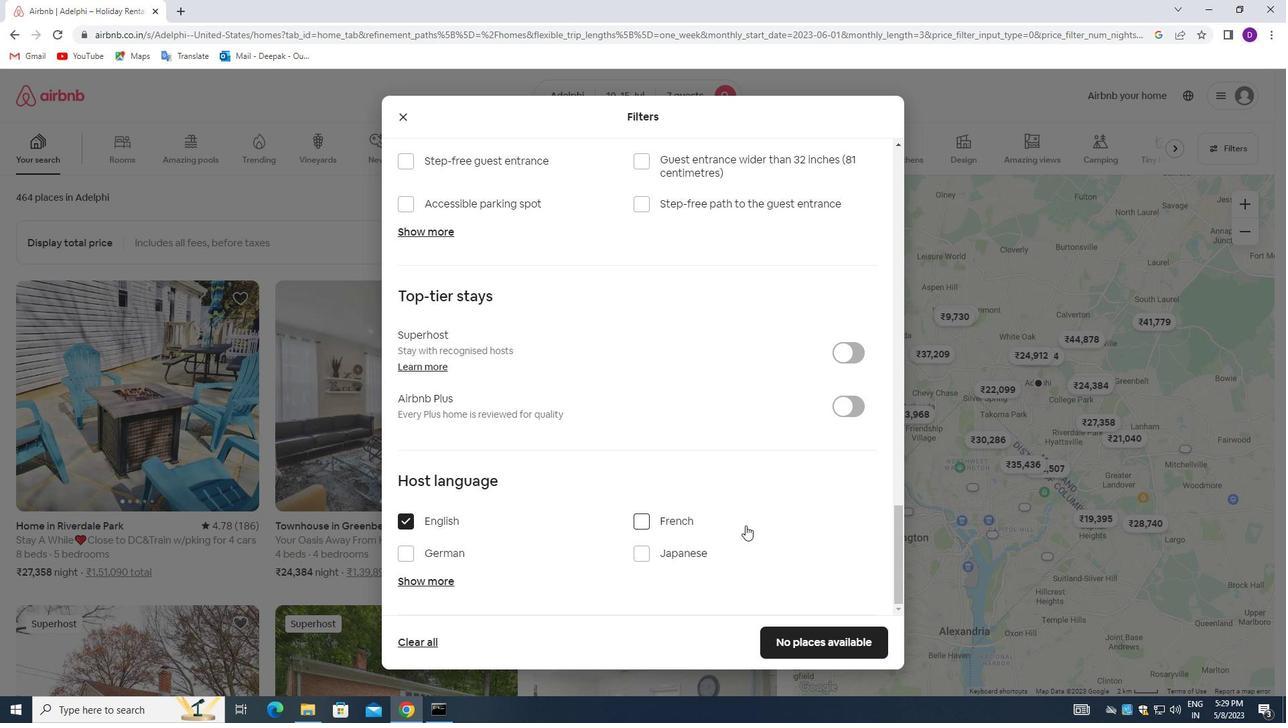 
Action: Mouse moved to (745, 529)
Screenshot: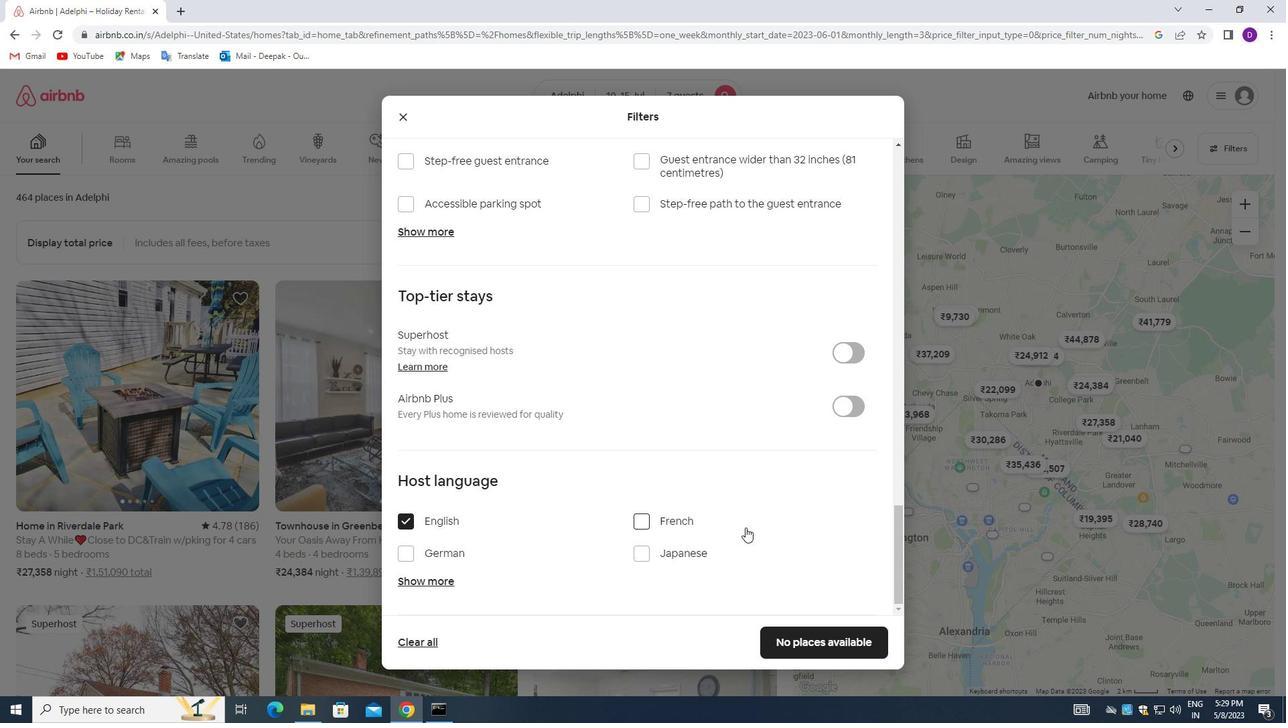 
Action: Mouse scrolled (745, 528) with delta (0, 0)
Screenshot: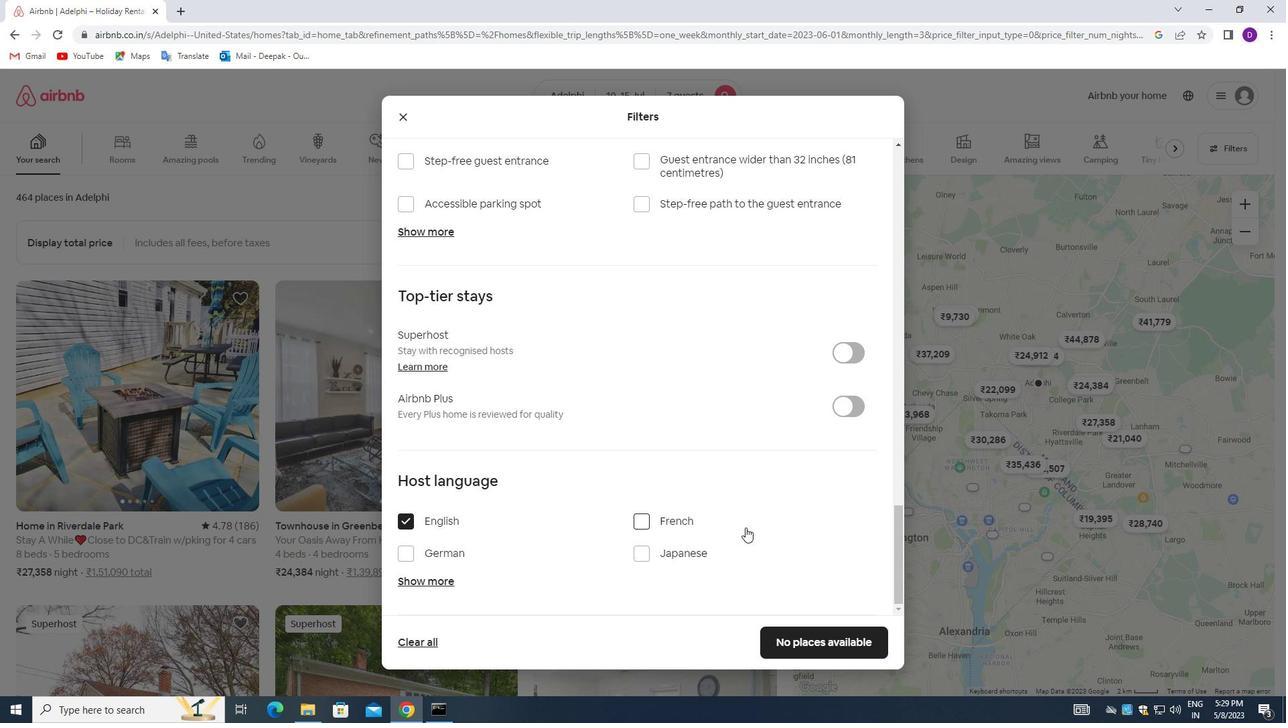 
Action: Mouse scrolled (745, 528) with delta (0, 0)
Screenshot: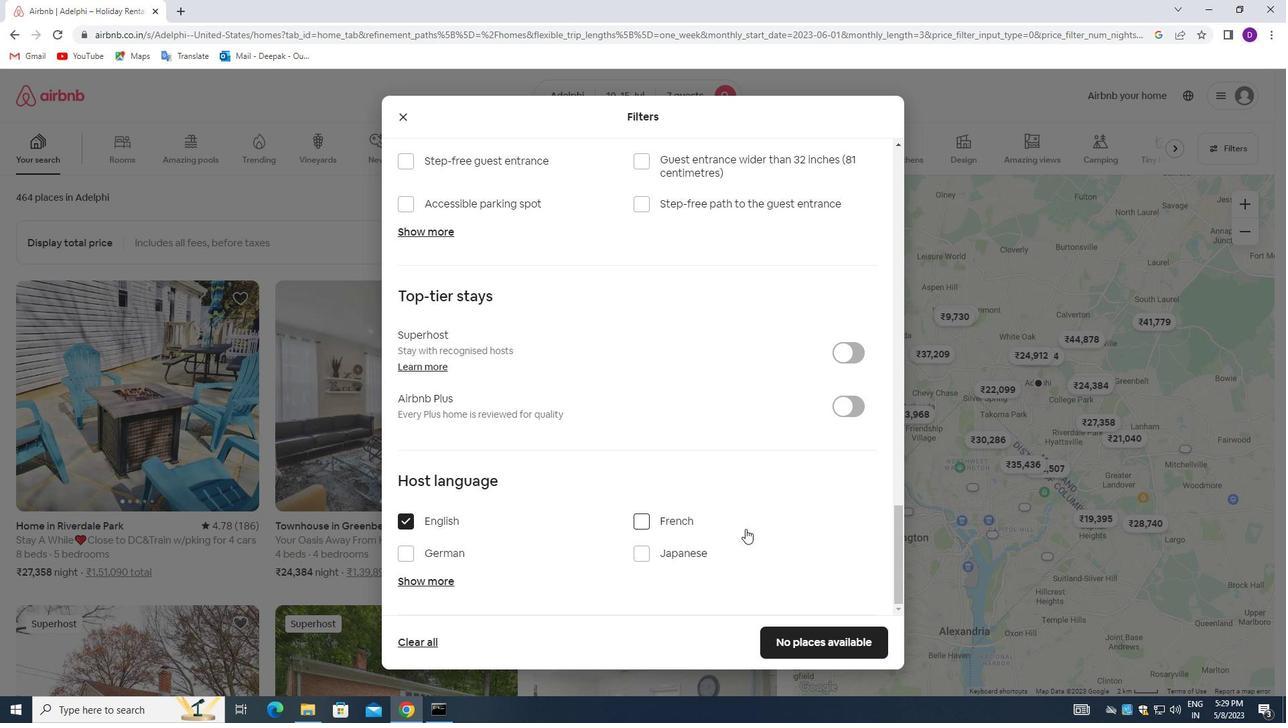 
Action: Mouse scrolled (745, 528) with delta (0, 0)
Screenshot: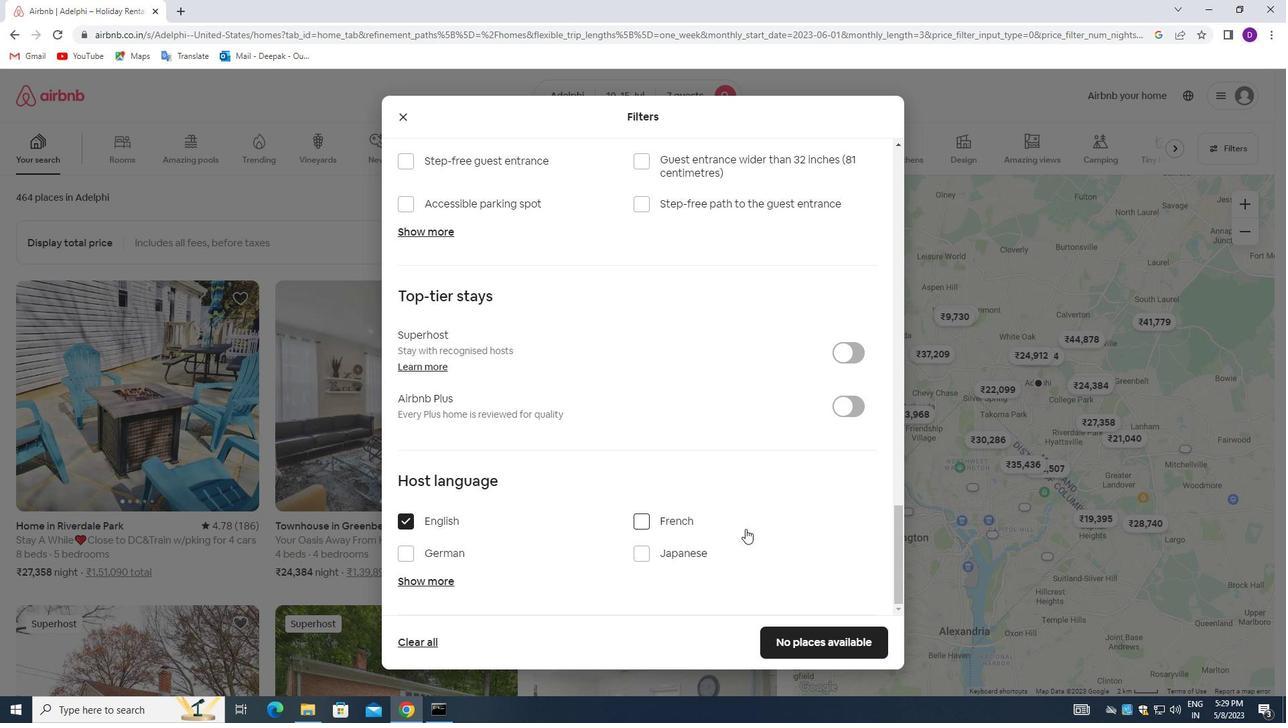 
Action: Mouse moved to (789, 643)
Screenshot: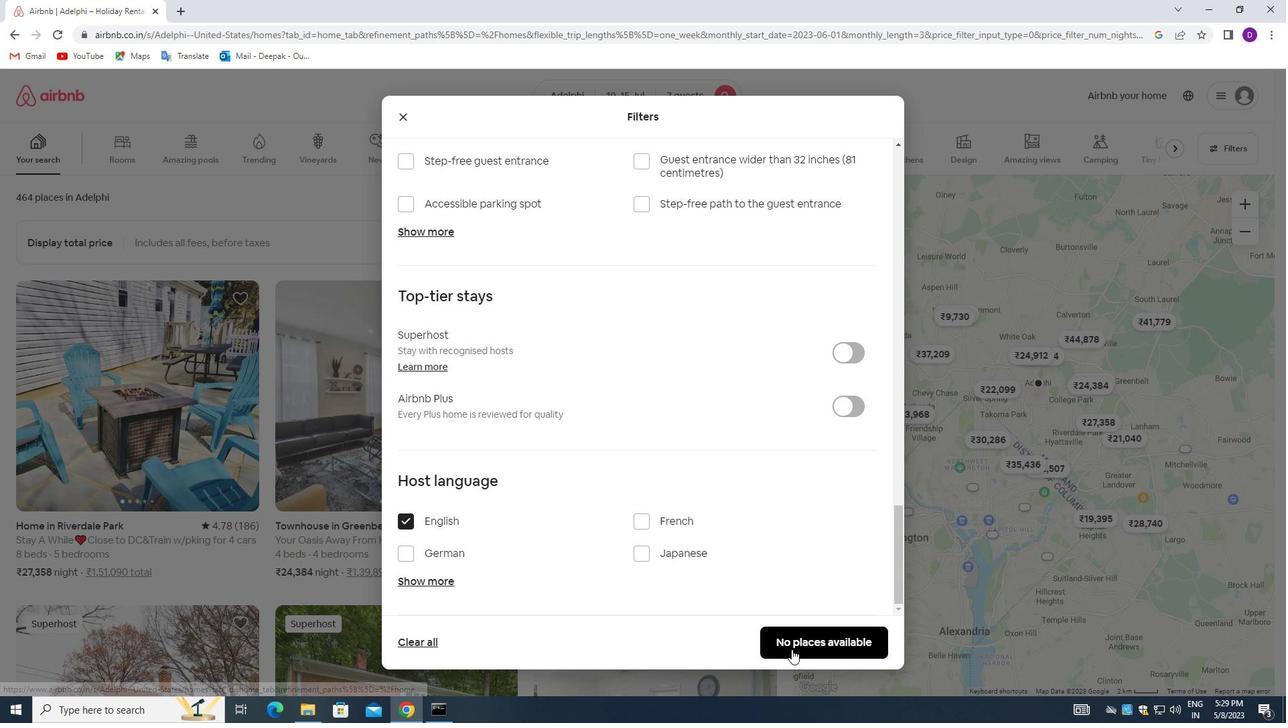 
Action: Mouse pressed left at (789, 643)
Screenshot: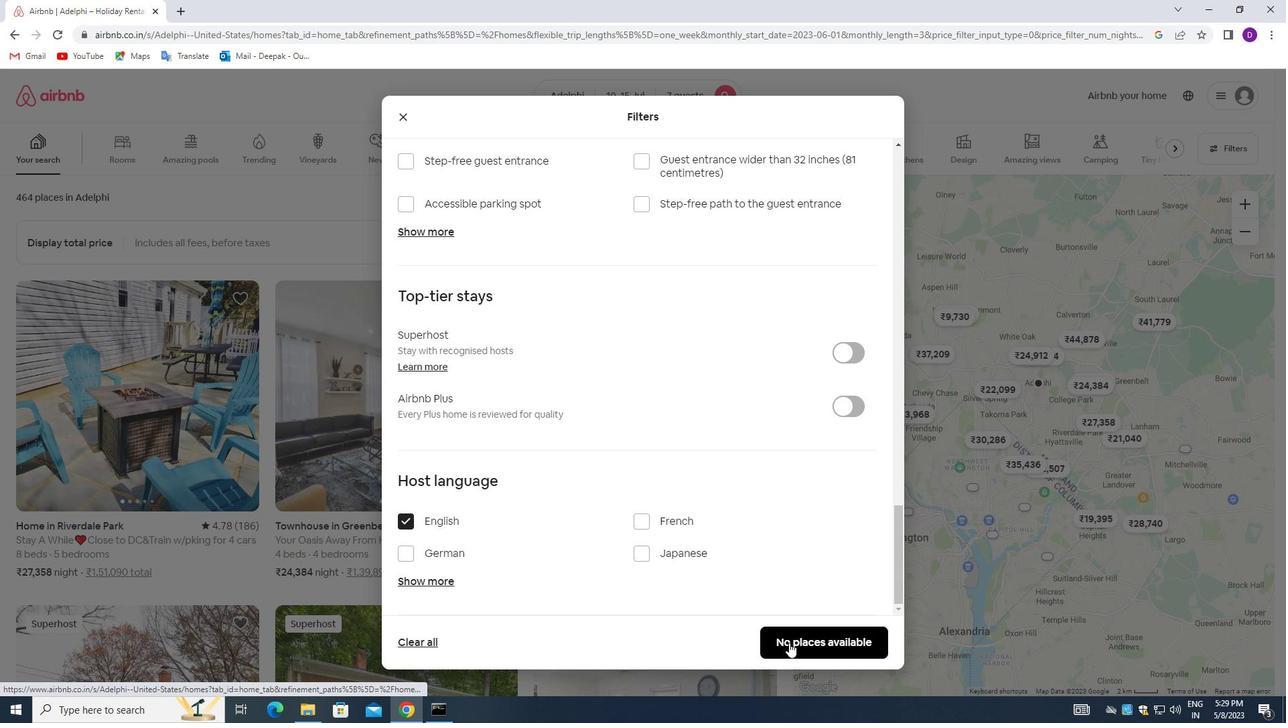 
Action: Mouse moved to (754, 534)
Screenshot: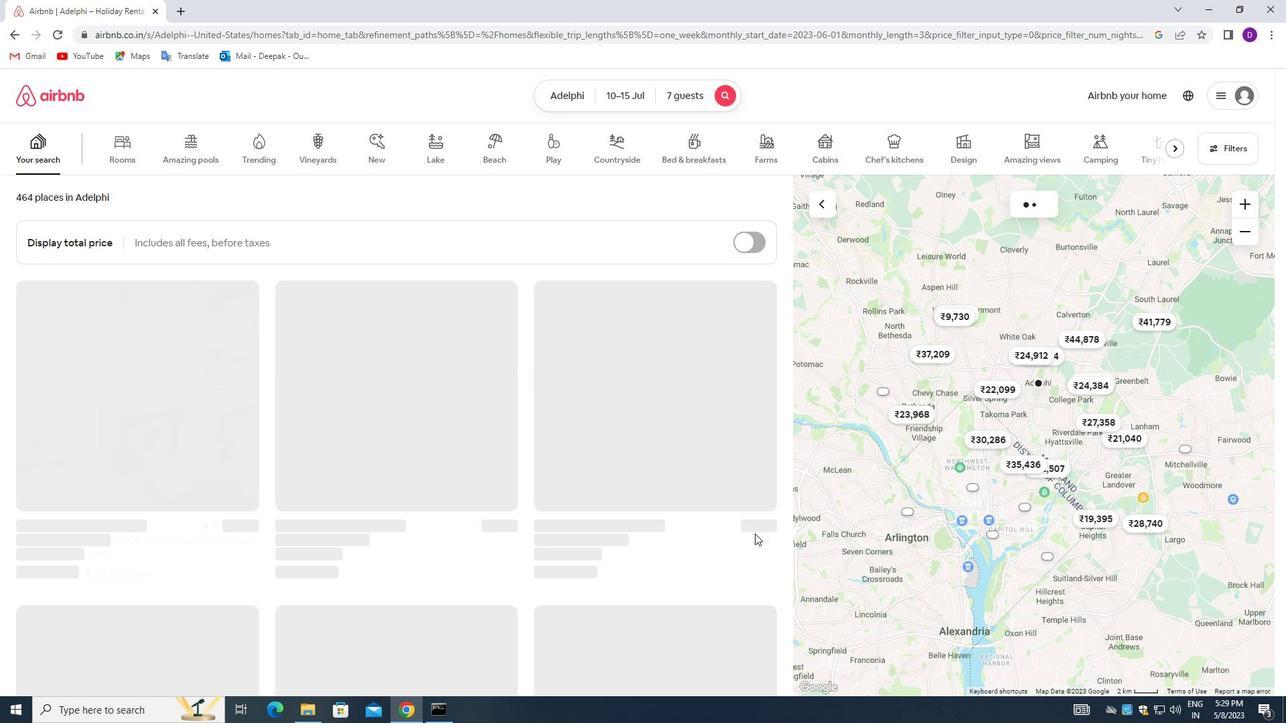 
